 Task: Compose an email with the signature London Baker with the subject Request for feedback on an annual report and the message Could you please provide a breakdown of the project scope statement? from softage.3@softage.net to softage.1@softage.net with an attached audio file Audio_book_club_discussion.mp3 Undo the message, redo the message and add the line (Thank you) Send the email. Finally, move the email from Sent Items to the label Job descriptions
Action: Mouse moved to (93, 123)
Screenshot: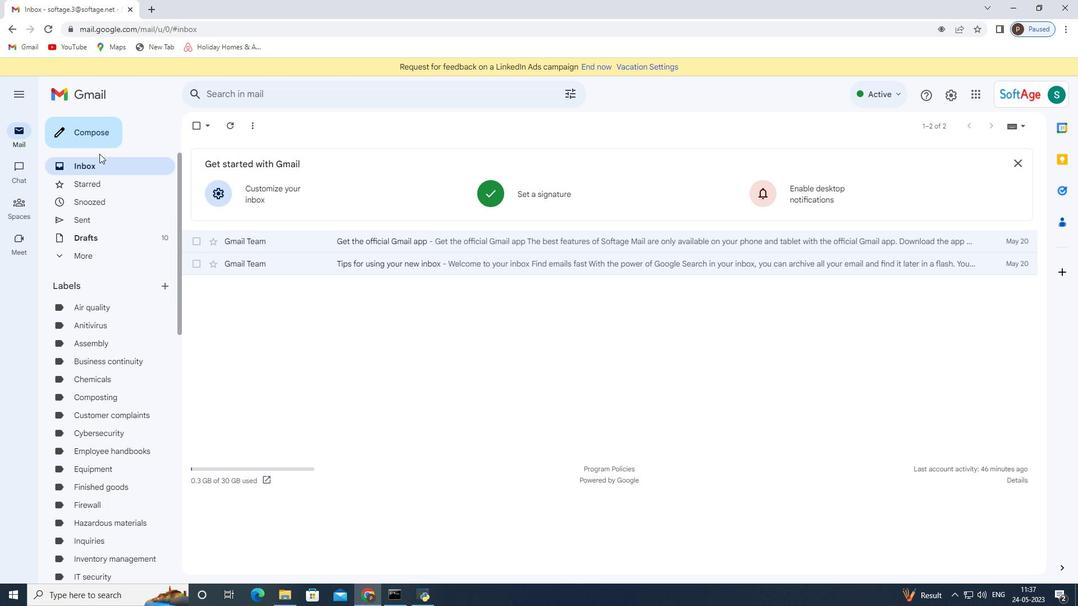 
Action: Mouse pressed left at (93, 123)
Screenshot: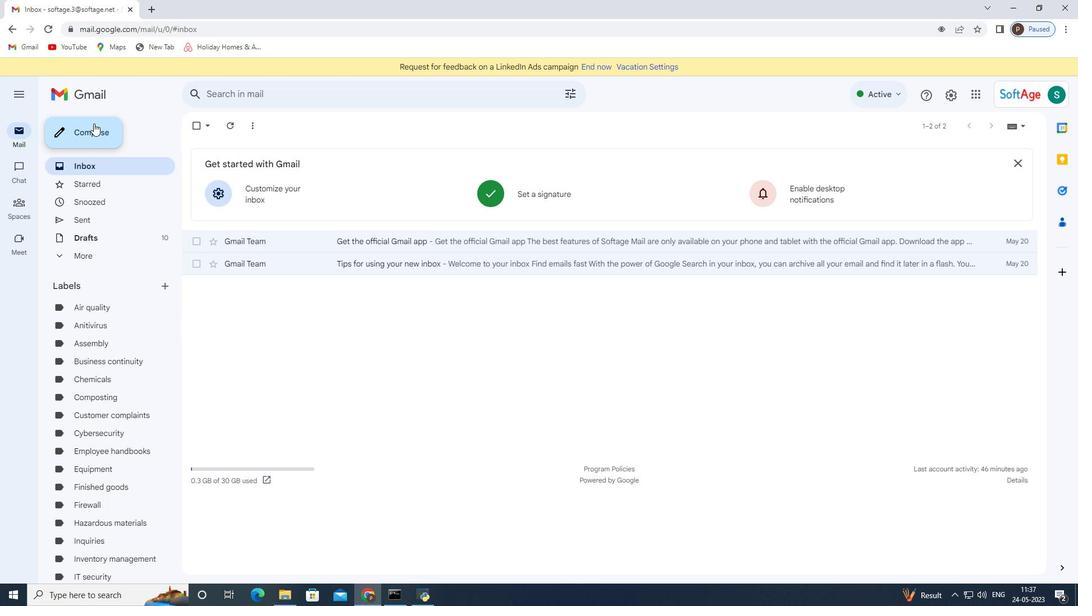 
Action: Mouse moved to (906, 565)
Screenshot: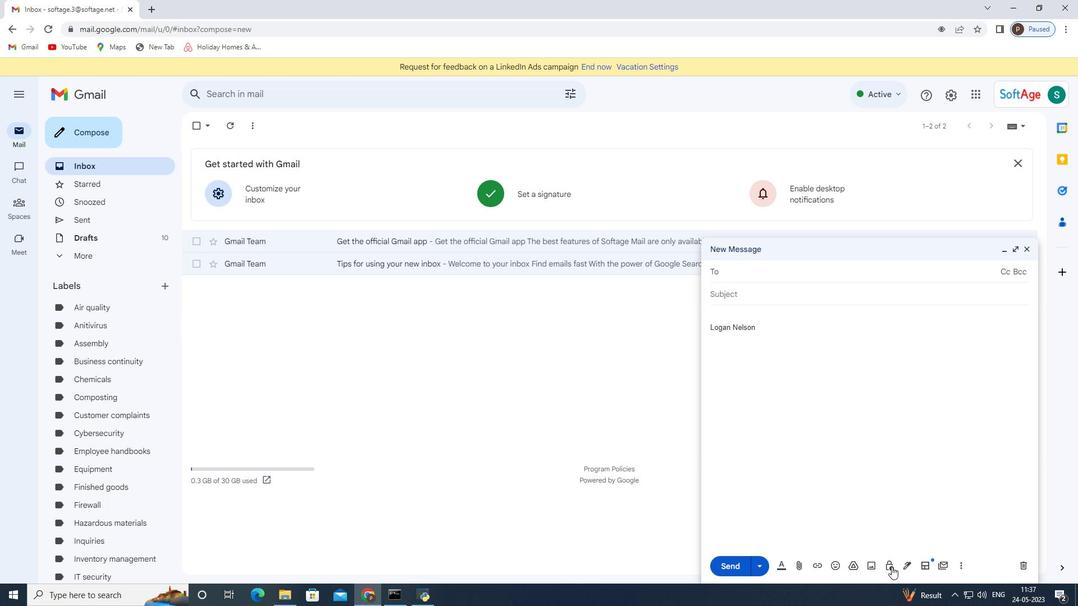 
Action: Mouse pressed left at (906, 565)
Screenshot: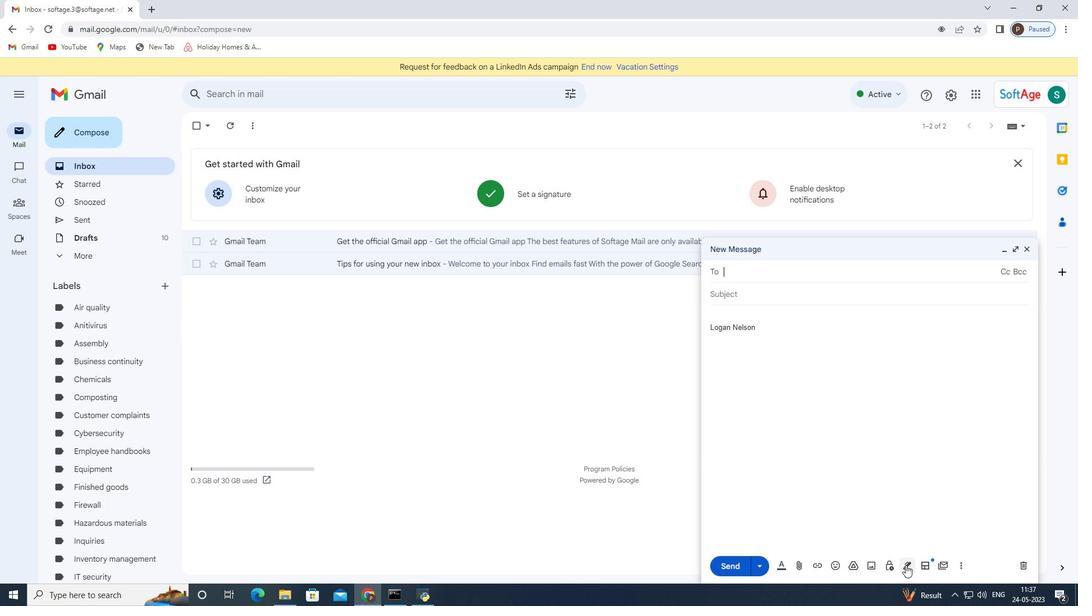 
Action: Mouse moved to (945, 509)
Screenshot: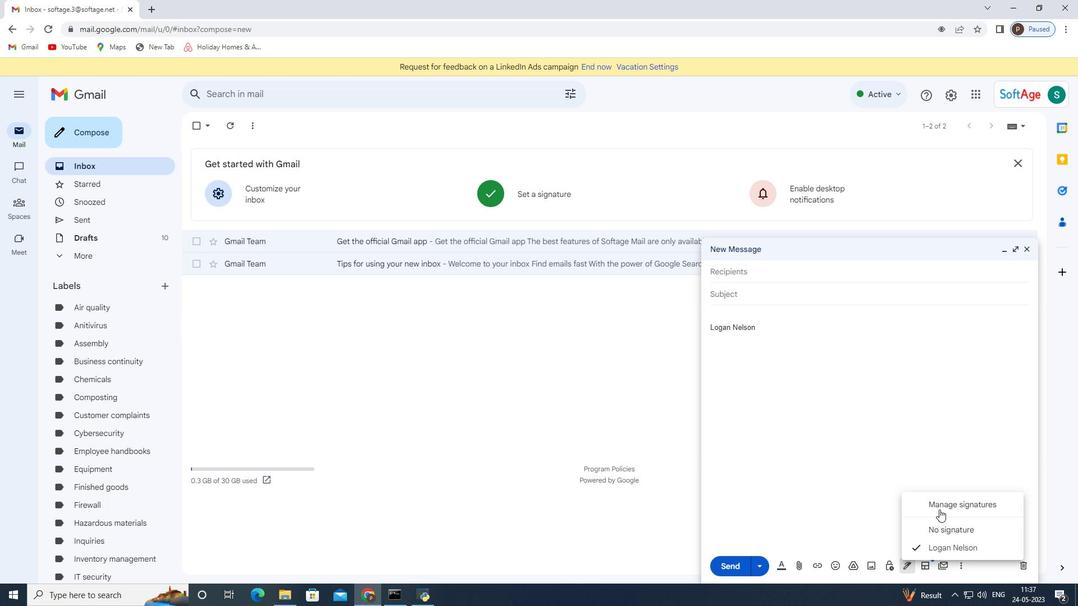 
Action: Mouse pressed left at (945, 509)
Screenshot: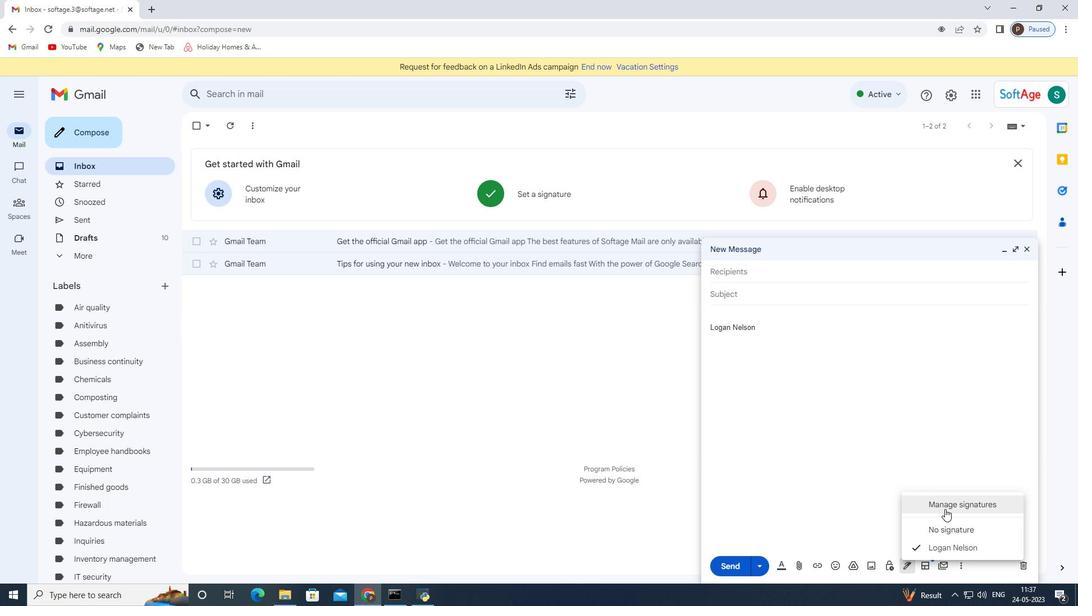 
Action: Mouse moved to (1029, 250)
Screenshot: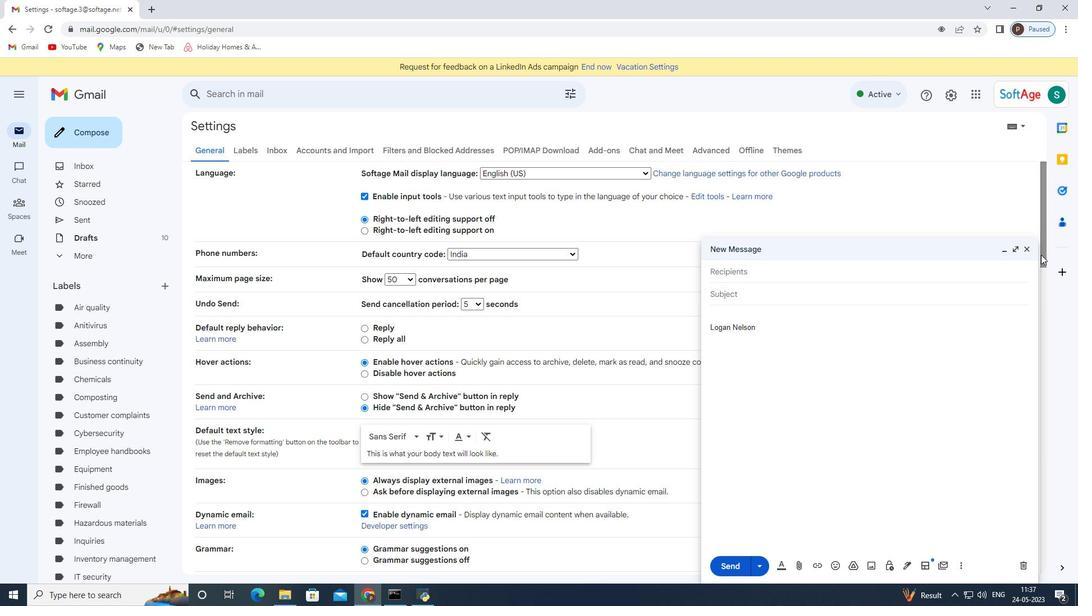 
Action: Mouse pressed left at (1029, 250)
Screenshot: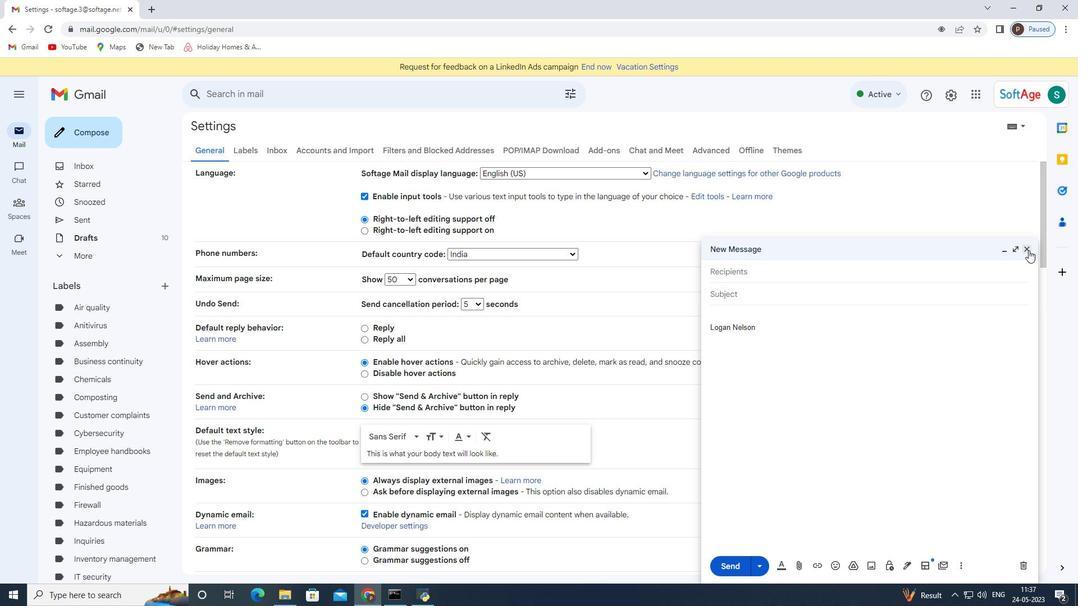 
Action: Mouse moved to (674, 424)
Screenshot: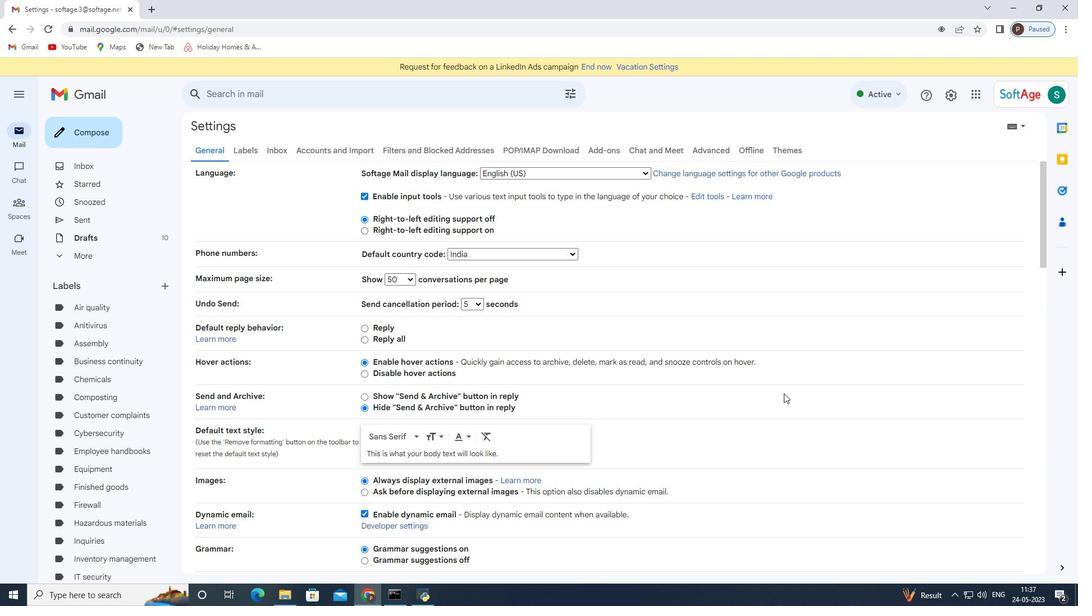 
Action: Mouse scrolled (674, 424) with delta (0, 0)
Screenshot: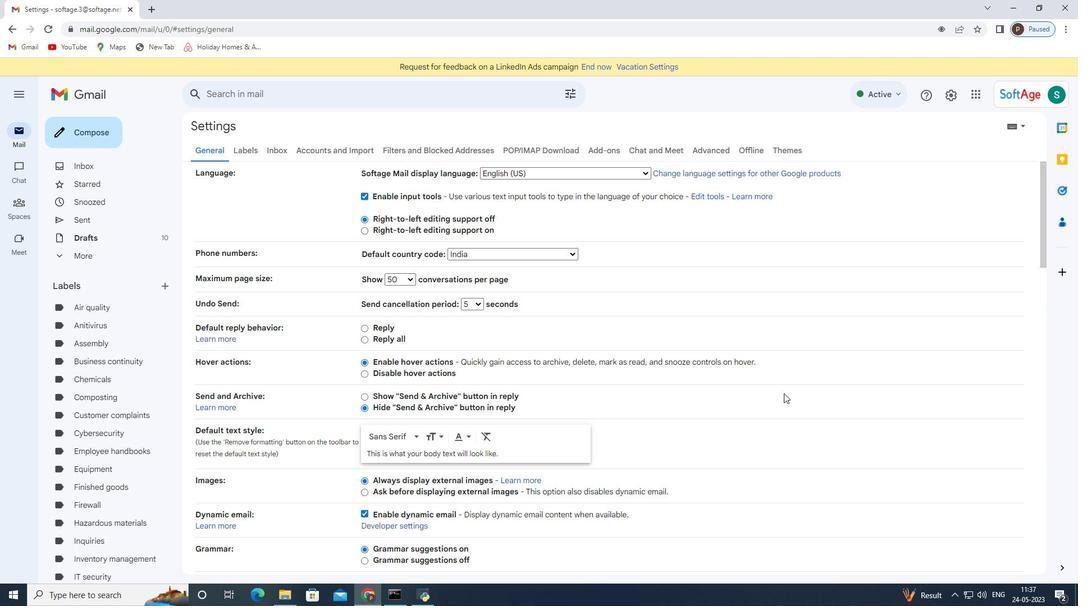 
Action: Mouse scrolled (674, 424) with delta (0, 0)
Screenshot: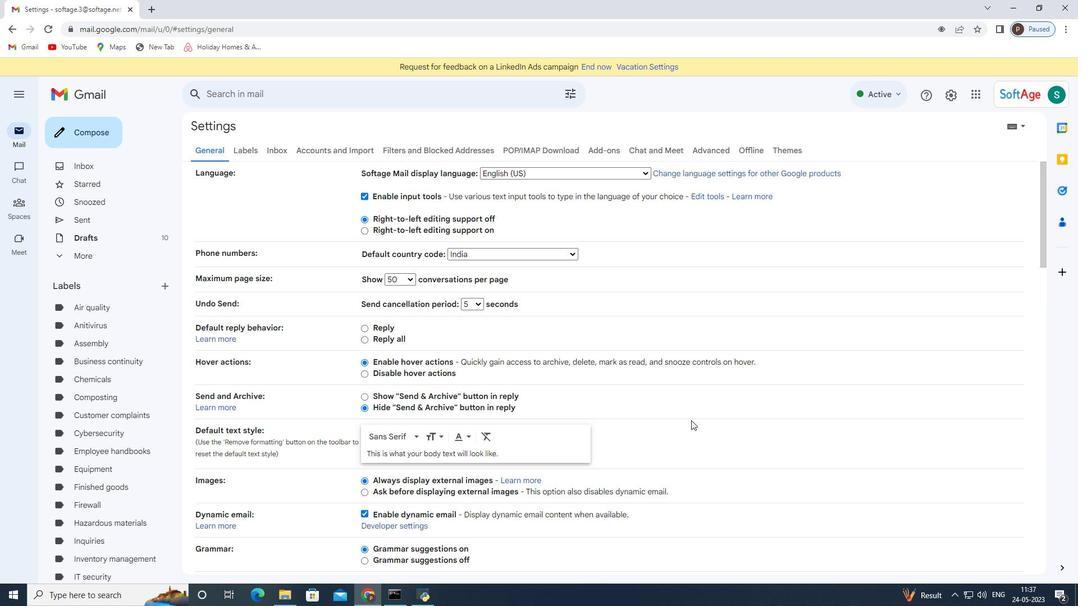 
Action: Mouse scrolled (674, 424) with delta (0, 0)
Screenshot: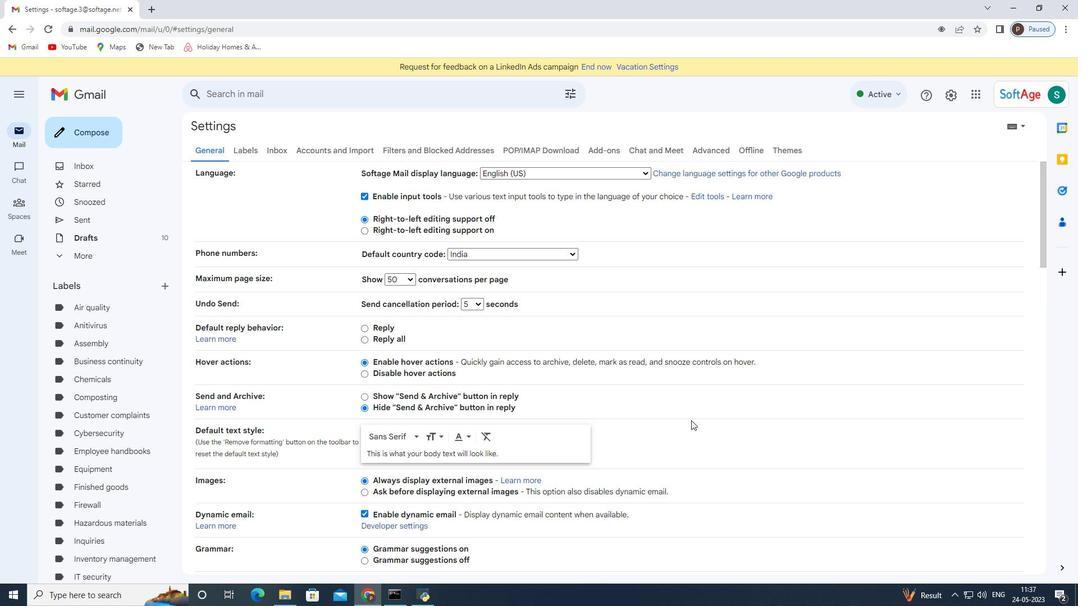 
Action: Mouse moved to (672, 424)
Screenshot: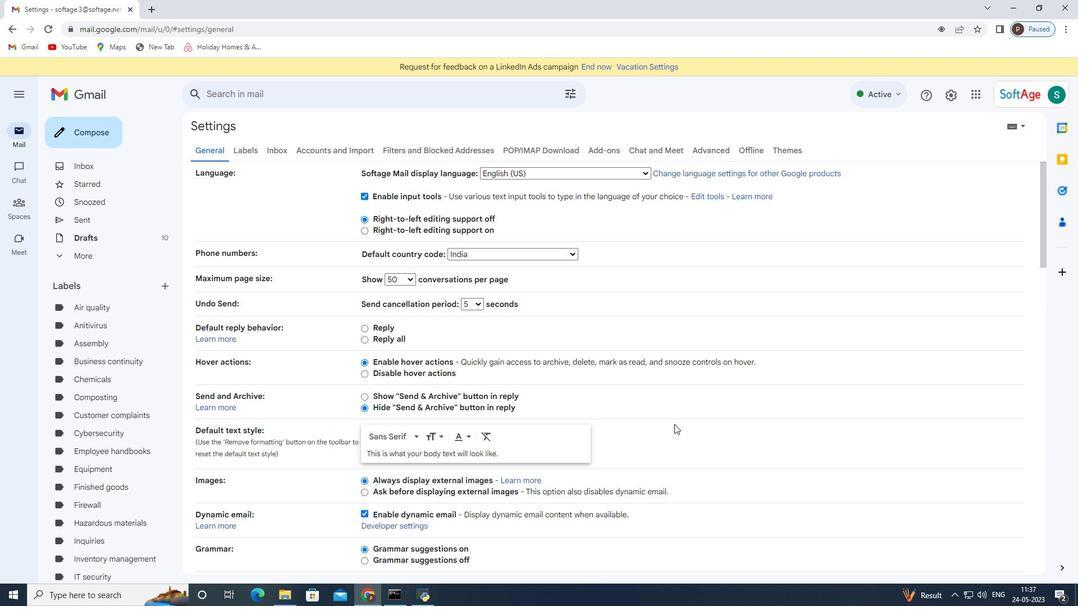 
Action: Mouse scrolled (672, 424) with delta (0, 0)
Screenshot: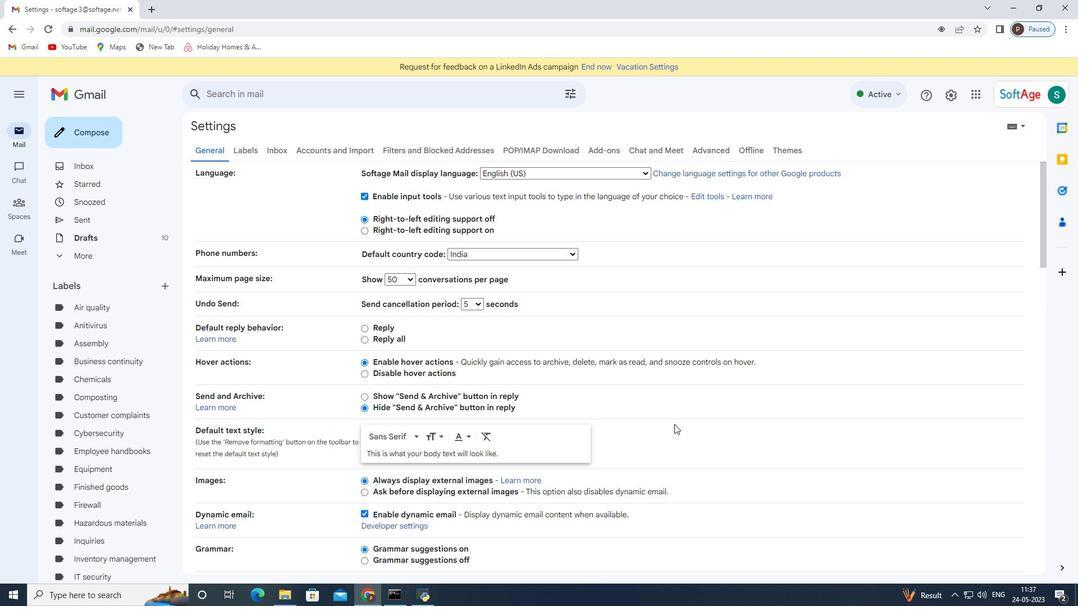 
Action: Mouse moved to (586, 411)
Screenshot: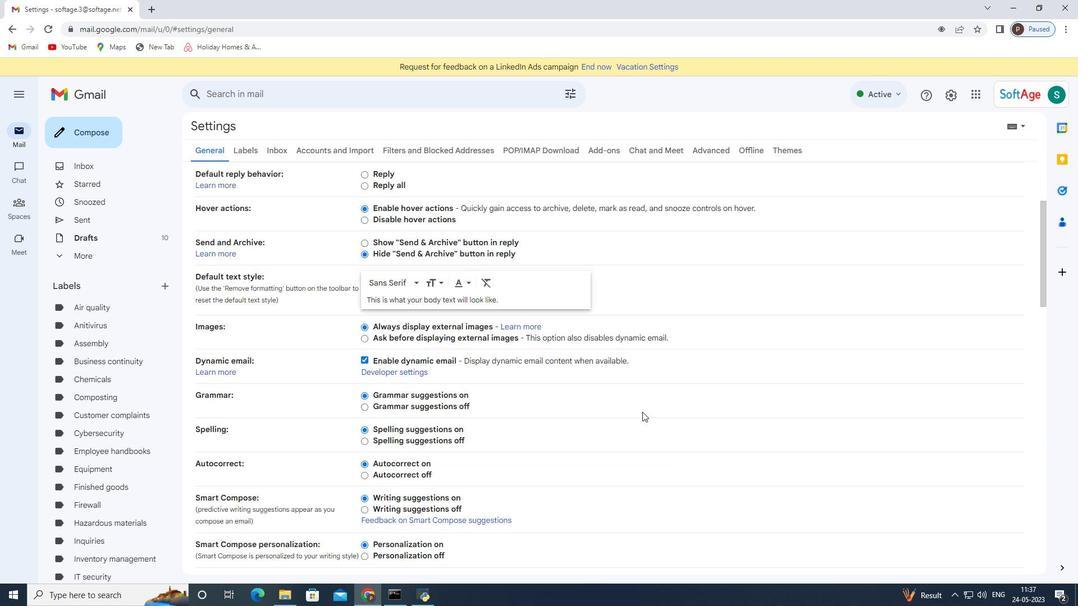 
Action: Mouse scrolled (586, 411) with delta (0, 0)
Screenshot: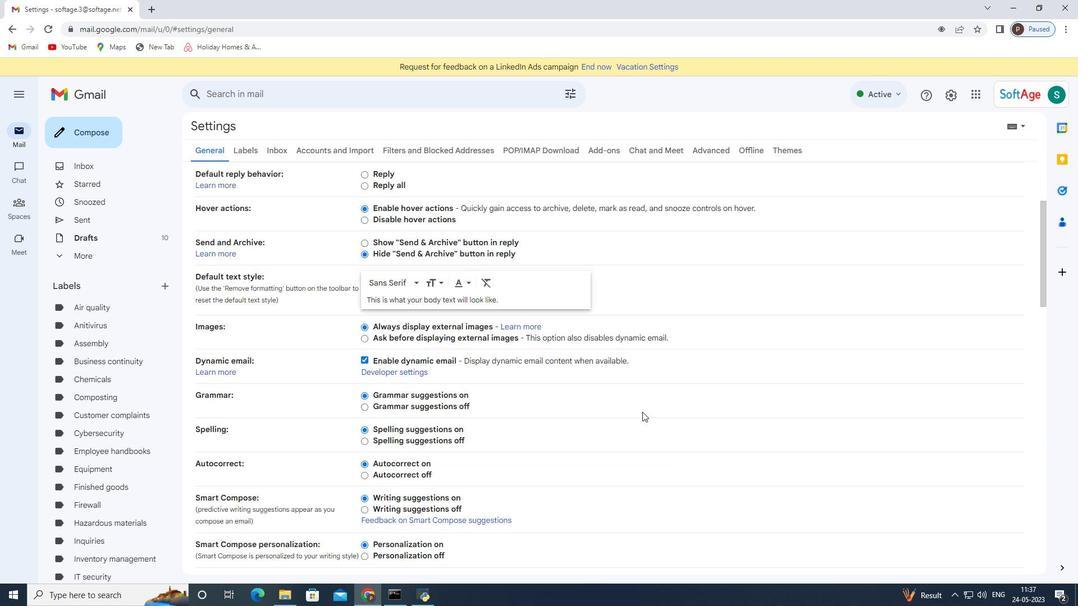 
Action: Mouse moved to (563, 413)
Screenshot: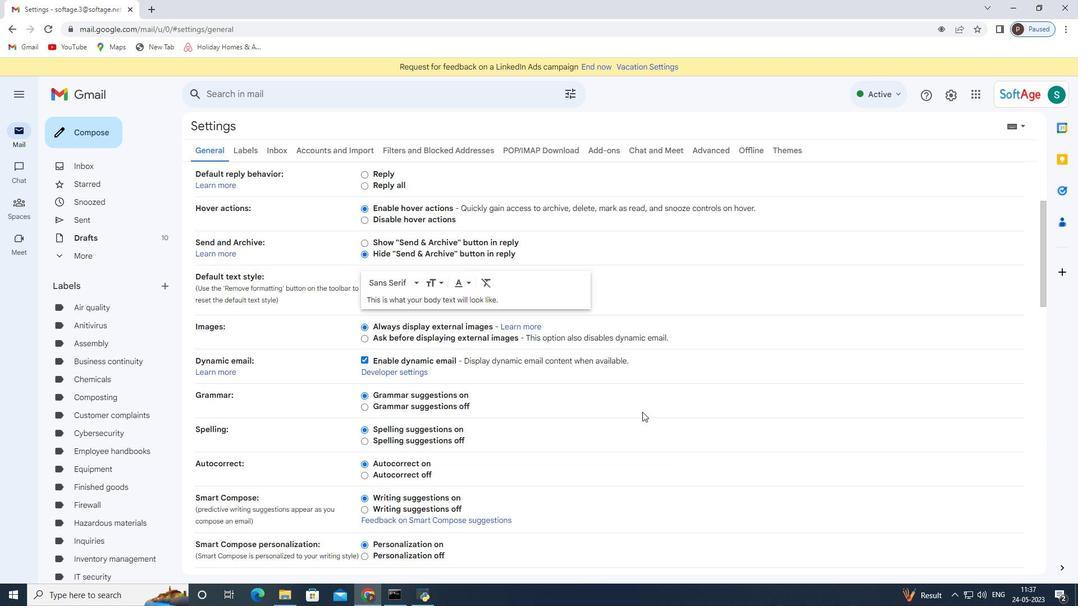 
Action: Mouse scrolled (563, 412) with delta (0, 0)
Screenshot: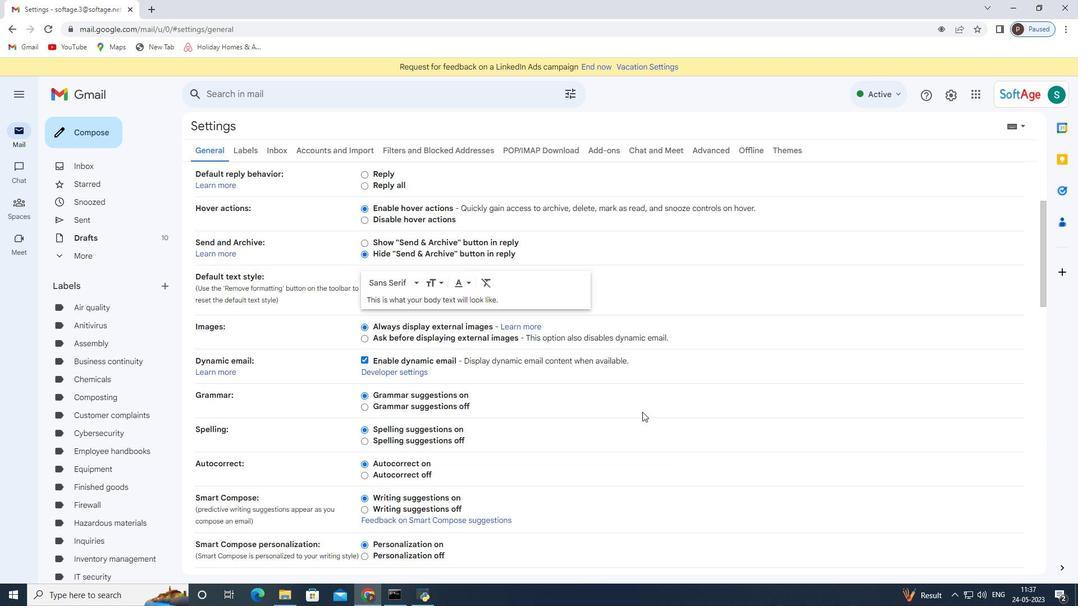 
Action: Mouse moved to (547, 413)
Screenshot: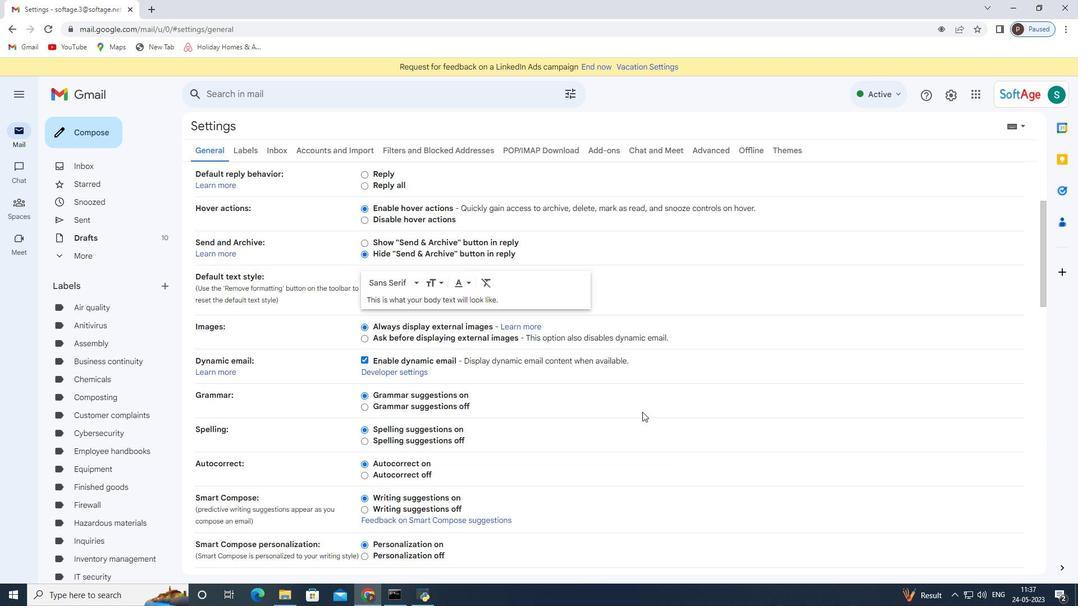 
Action: Mouse scrolled (555, 413) with delta (0, 0)
Screenshot: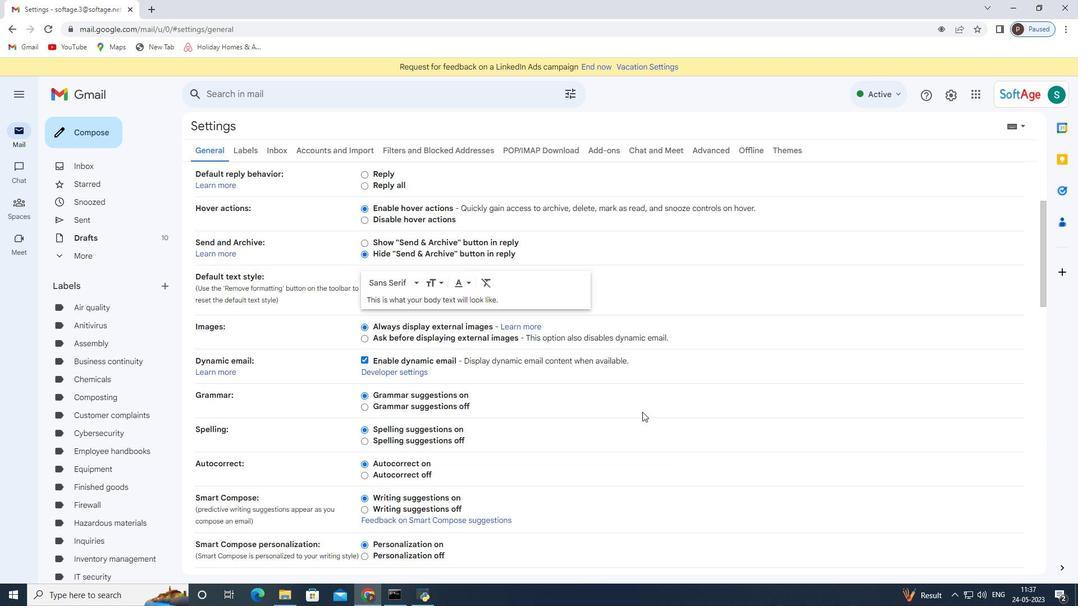 
Action: Mouse moved to (538, 414)
Screenshot: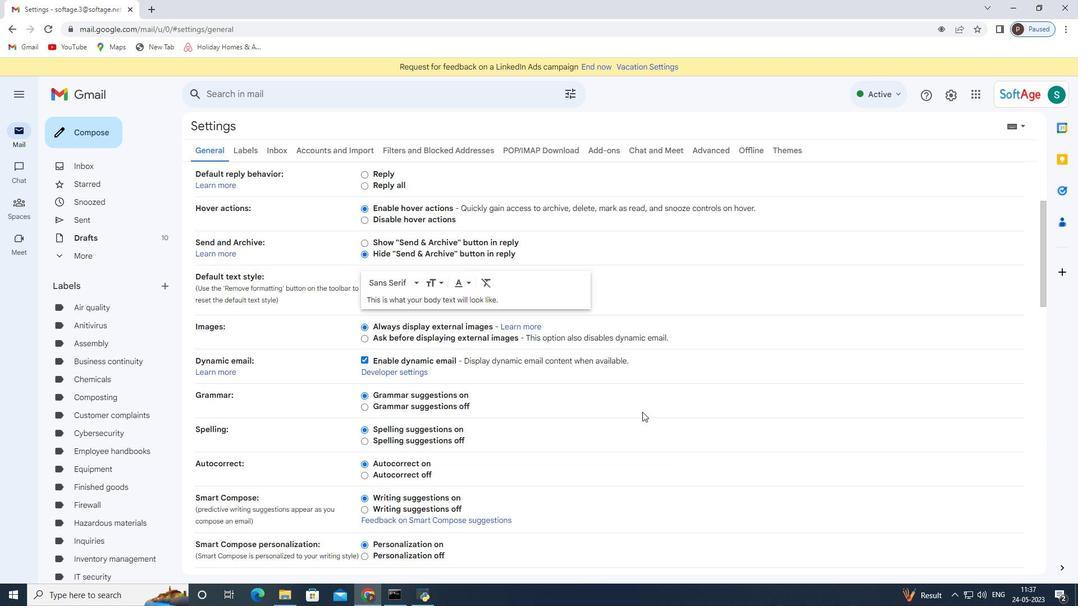 
Action: Mouse scrolled (538, 413) with delta (0, 0)
Screenshot: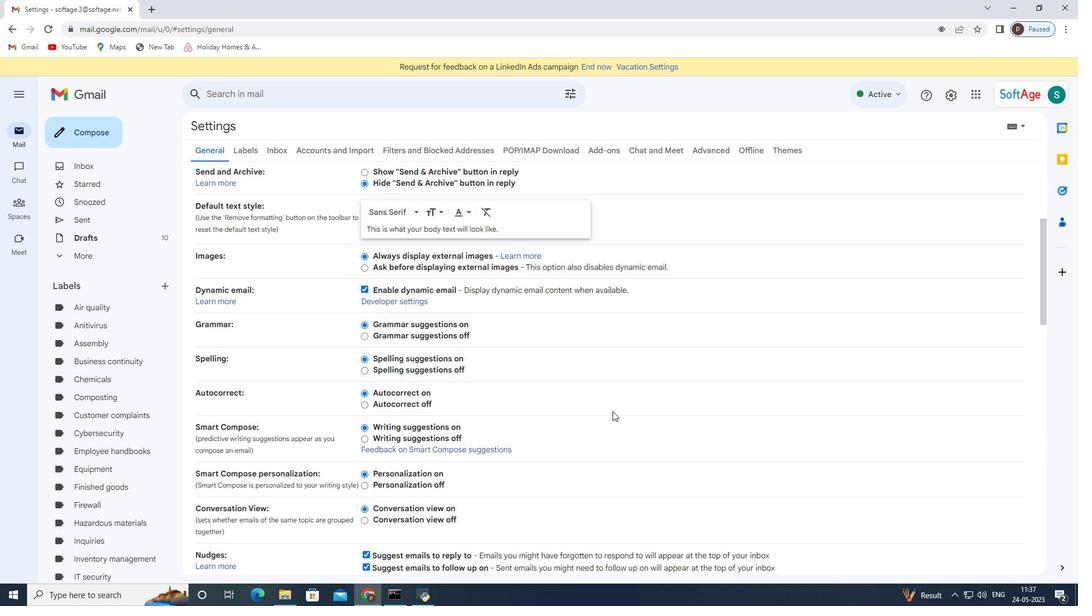 
Action: Mouse moved to (517, 404)
Screenshot: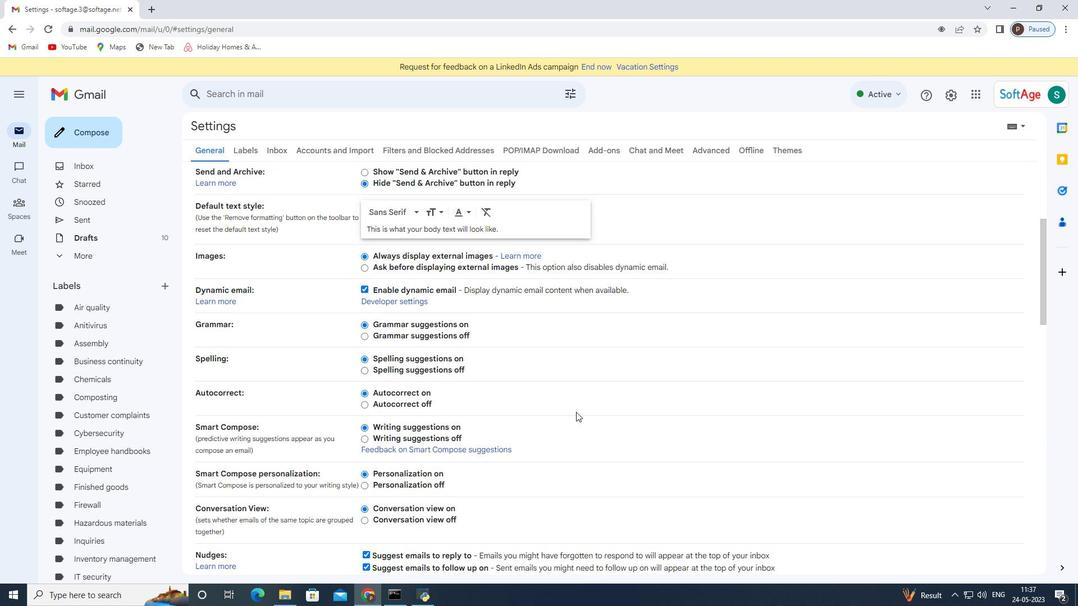 
Action: Mouse scrolled (517, 403) with delta (0, 0)
Screenshot: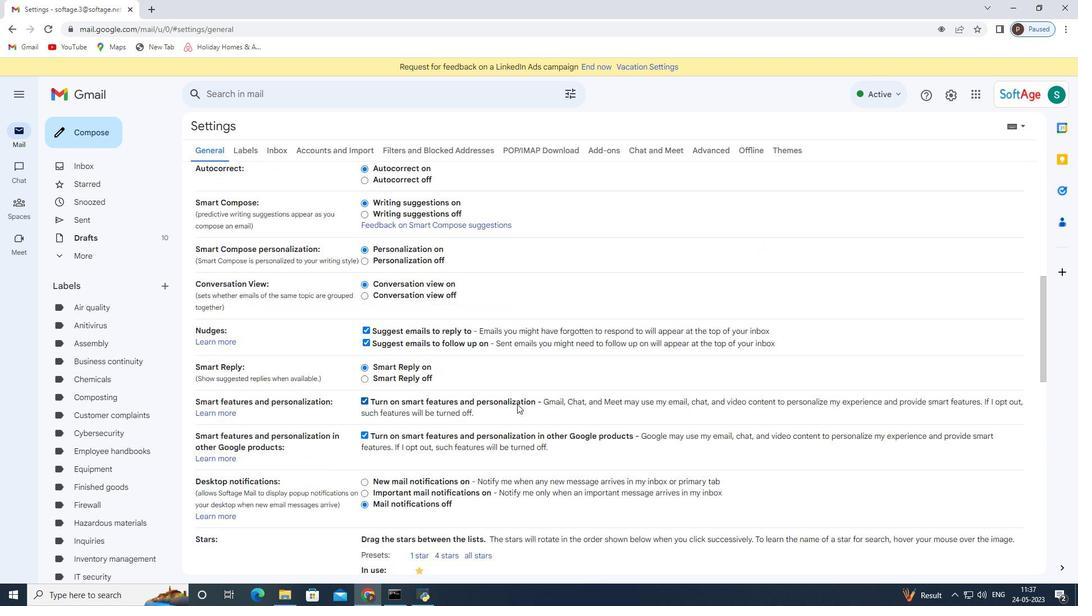
Action: Mouse scrolled (517, 404) with delta (0, 0)
Screenshot: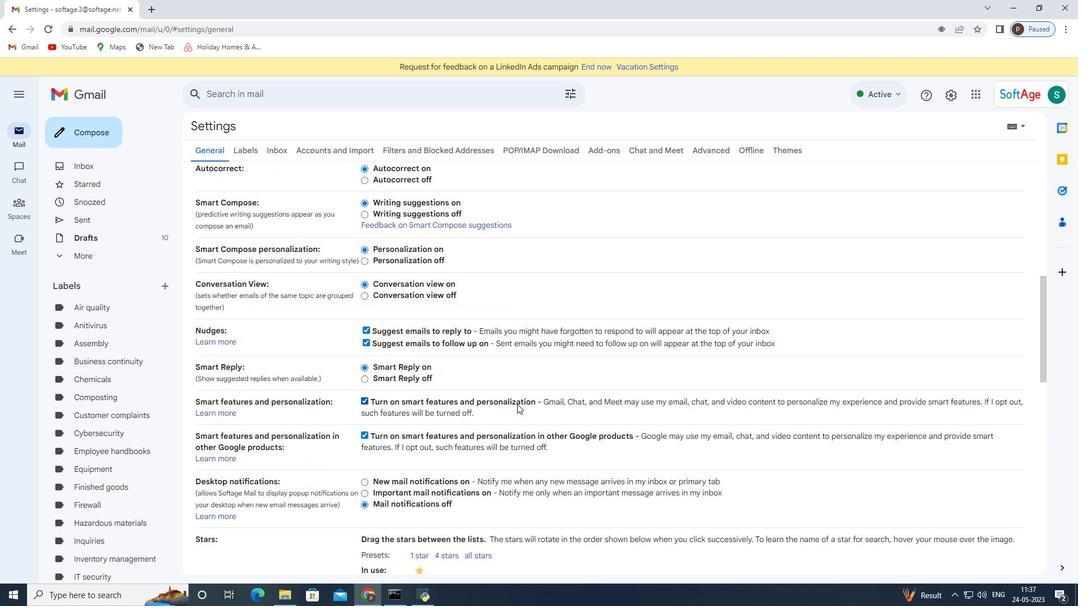 
Action: Mouse scrolled (517, 403) with delta (0, 0)
Screenshot: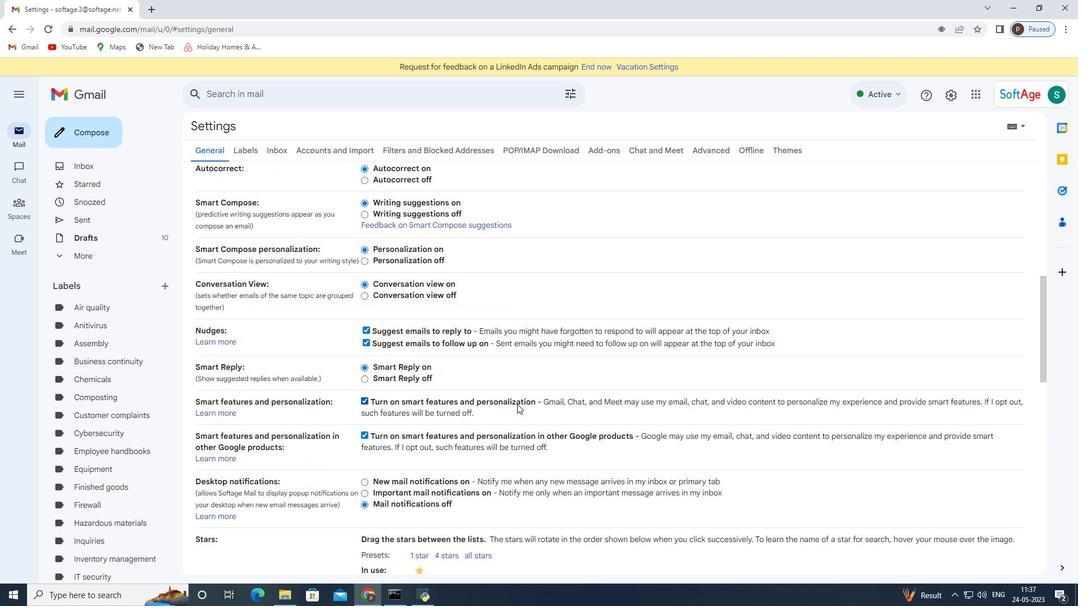 
Action: Mouse scrolled (517, 403) with delta (0, 0)
Screenshot: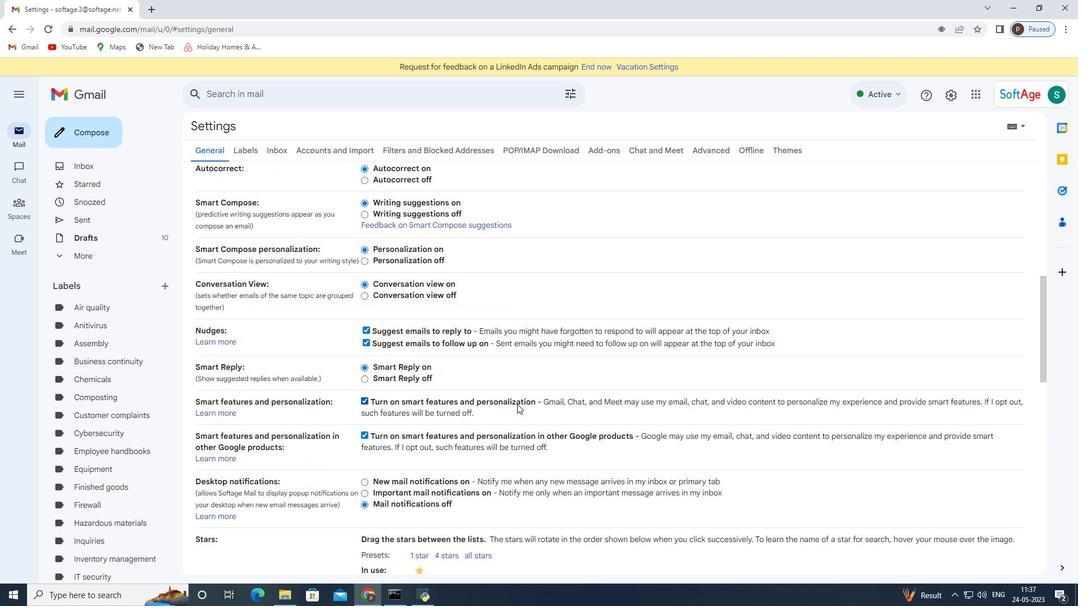 
Action: Mouse moved to (447, 448)
Screenshot: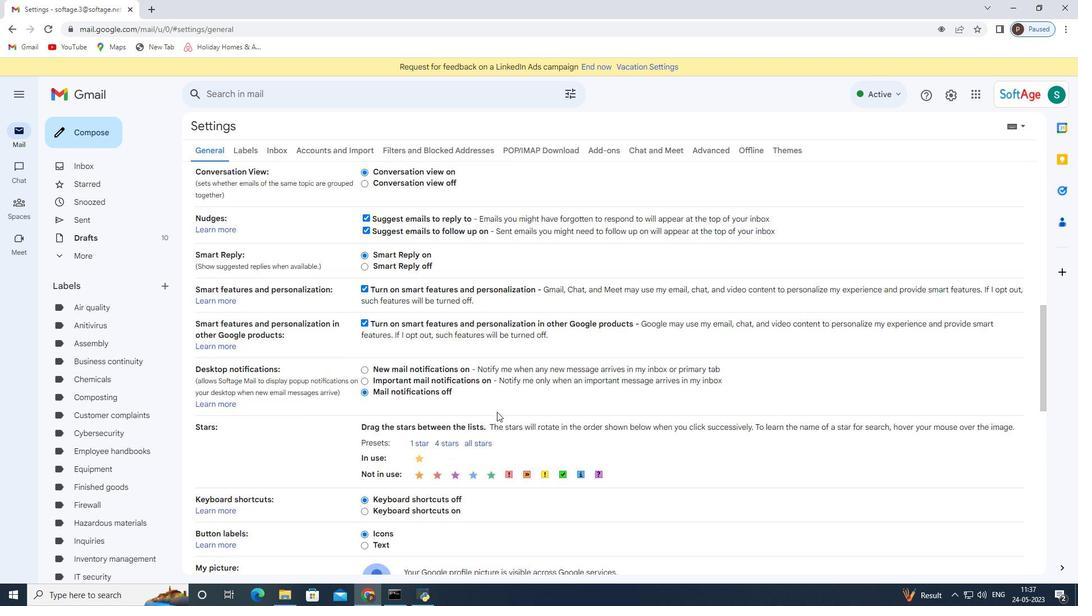 
Action: Mouse scrolled (447, 447) with delta (0, 0)
Screenshot: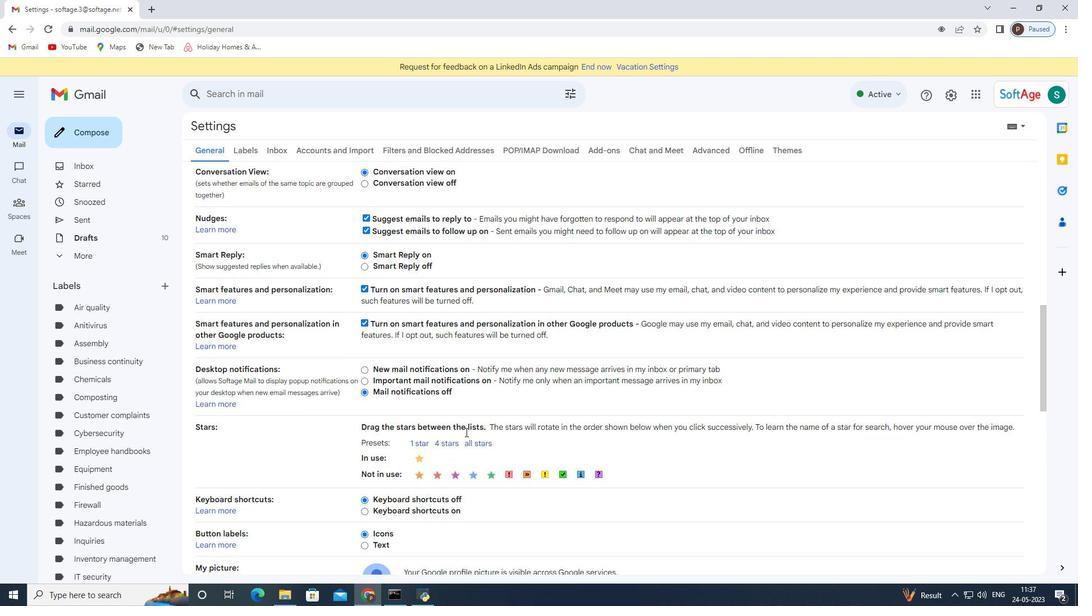 
Action: Mouse scrolled (447, 447) with delta (0, 0)
Screenshot: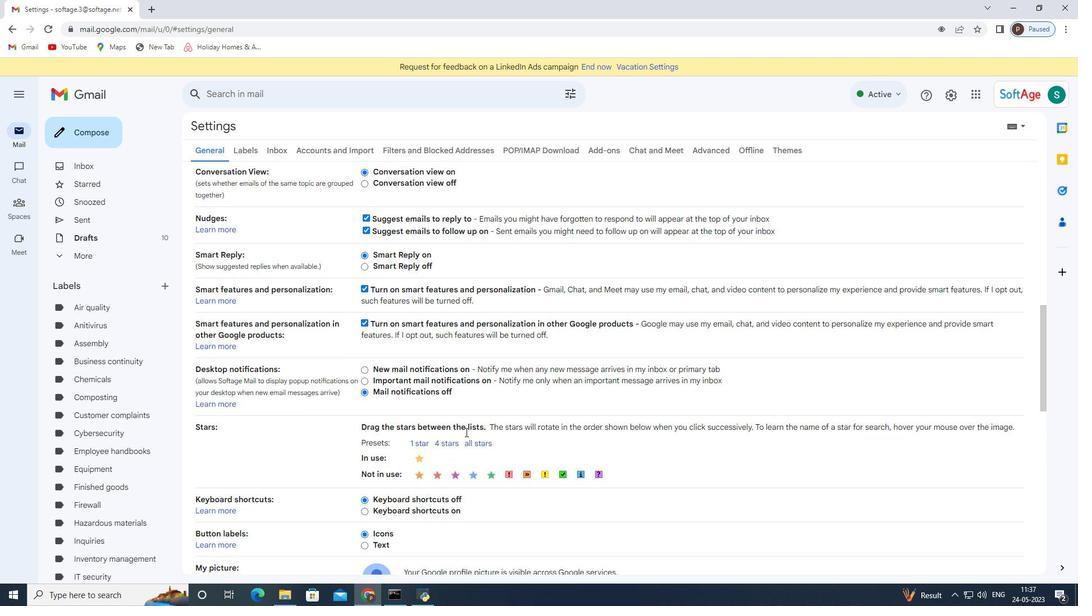
Action: Mouse scrolled (447, 447) with delta (0, 0)
Screenshot: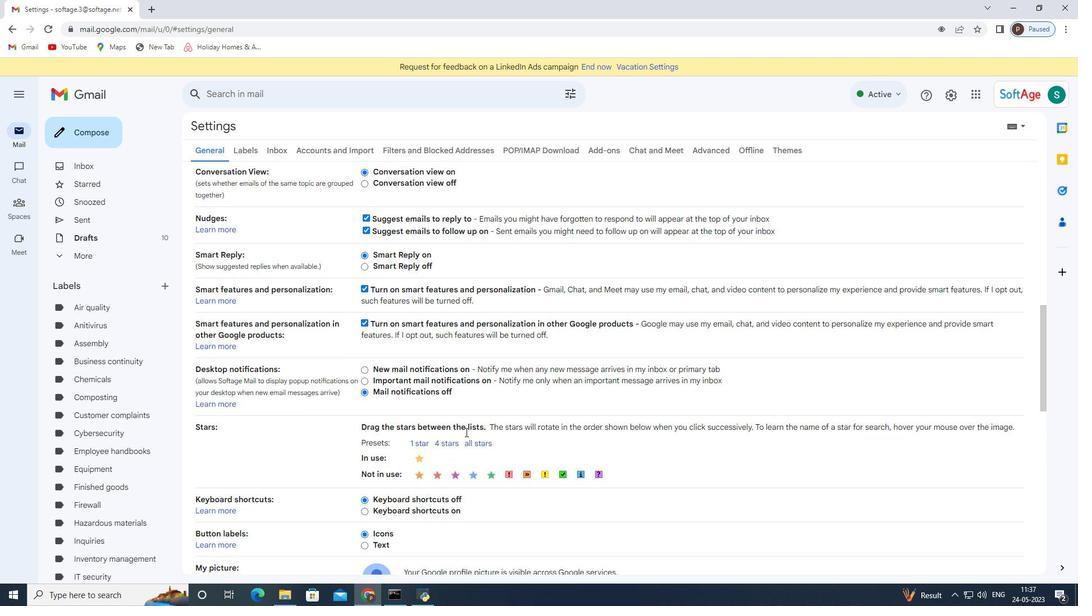 
Action: Mouse moved to (485, 483)
Screenshot: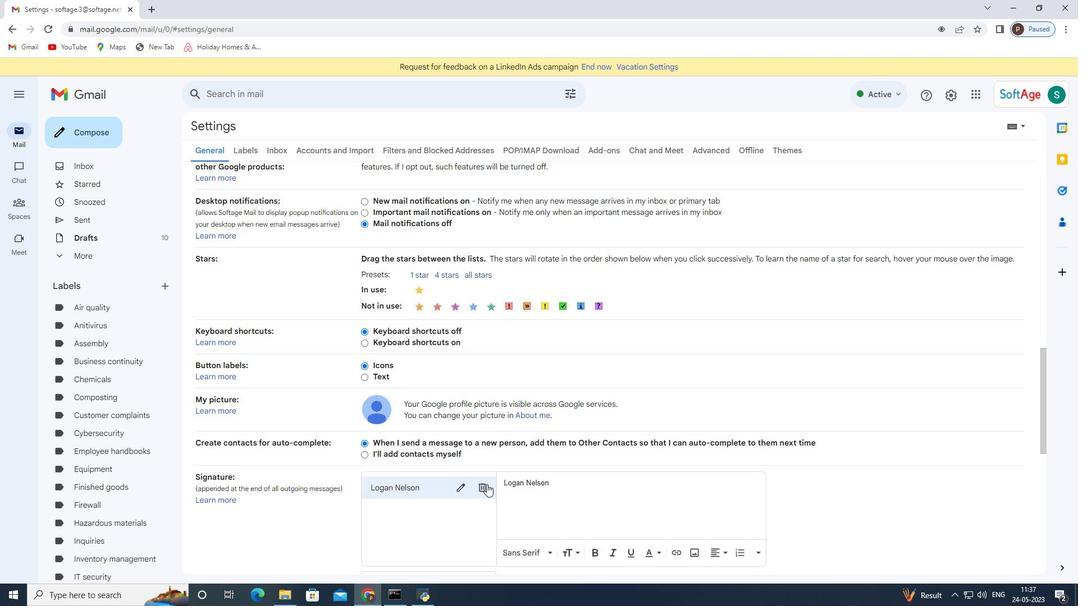 
Action: Mouse pressed left at (485, 483)
Screenshot: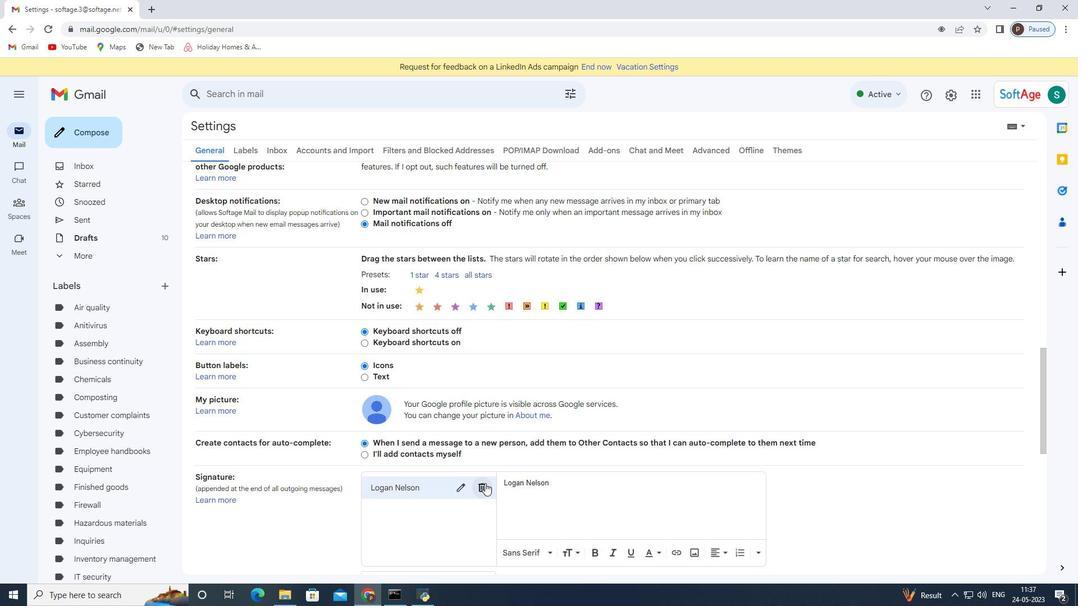 
Action: Mouse moved to (643, 342)
Screenshot: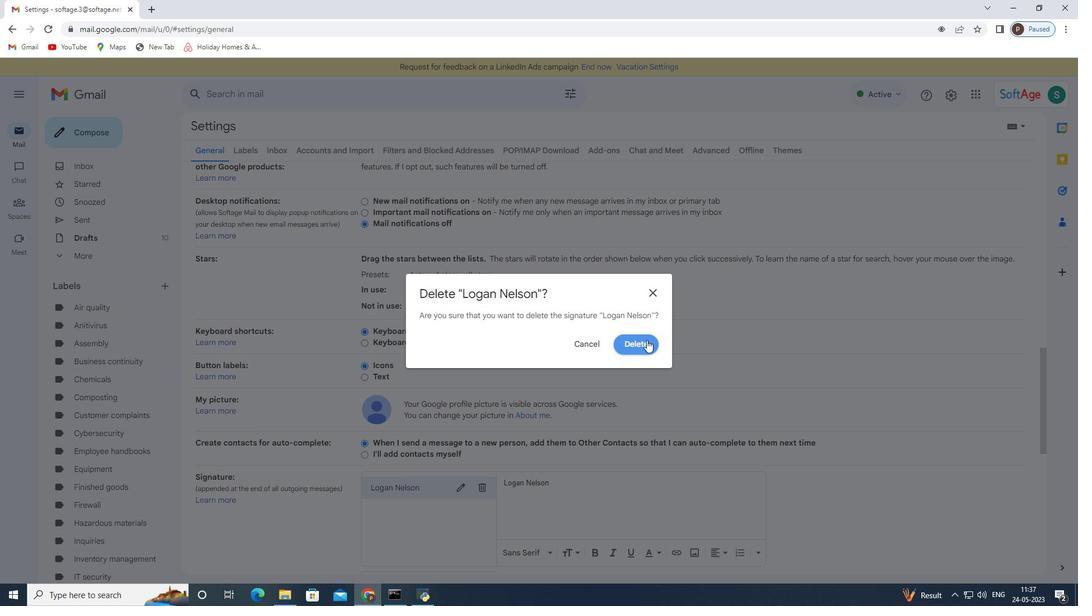 
Action: Mouse pressed left at (643, 342)
Screenshot: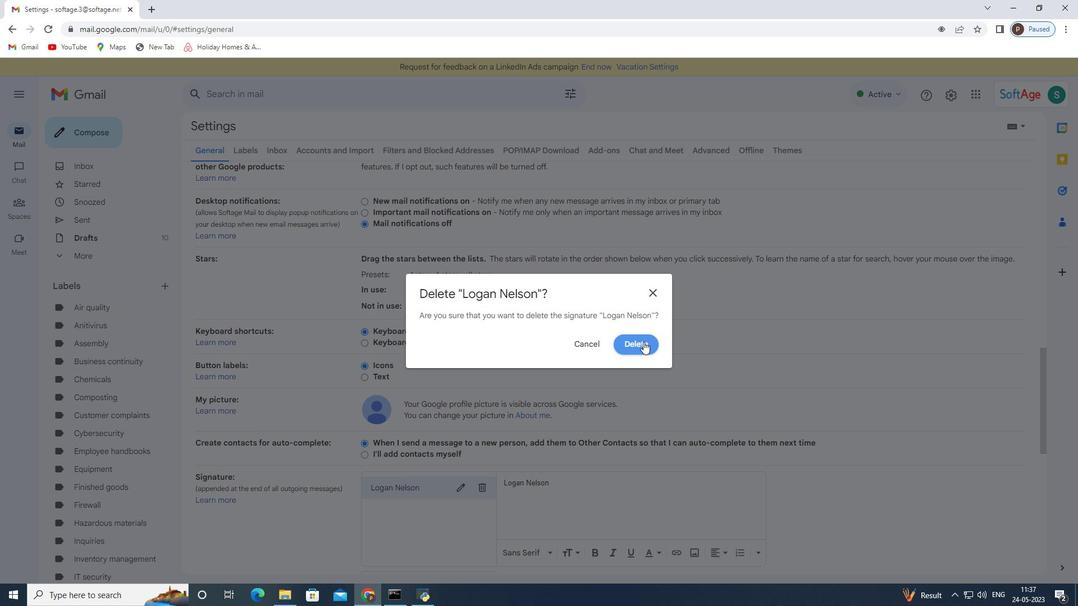 
Action: Mouse moved to (405, 499)
Screenshot: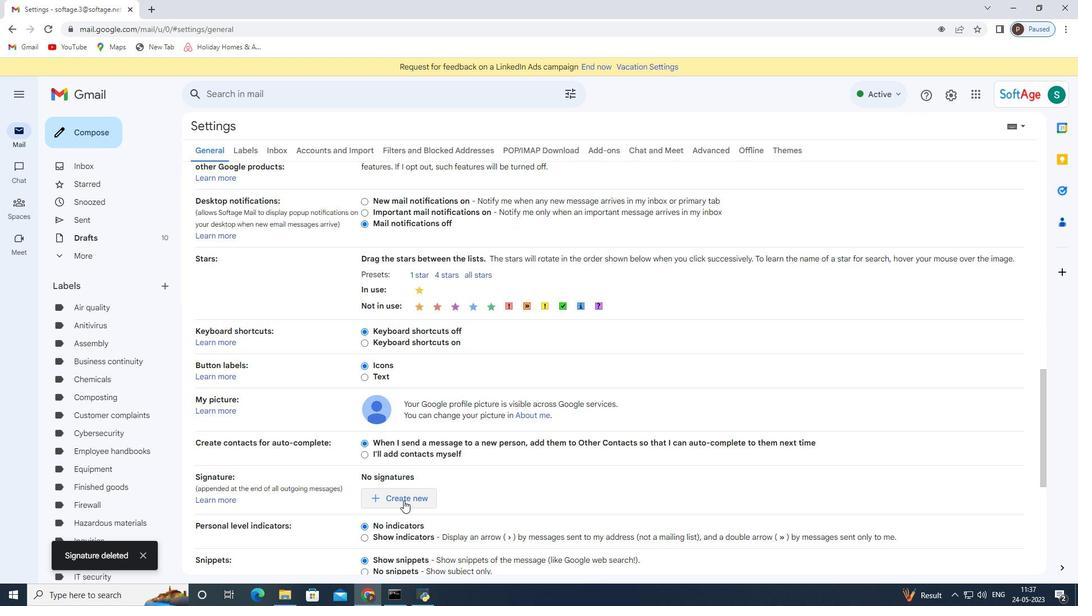 
Action: Mouse pressed left at (405, 499)
Screenshot: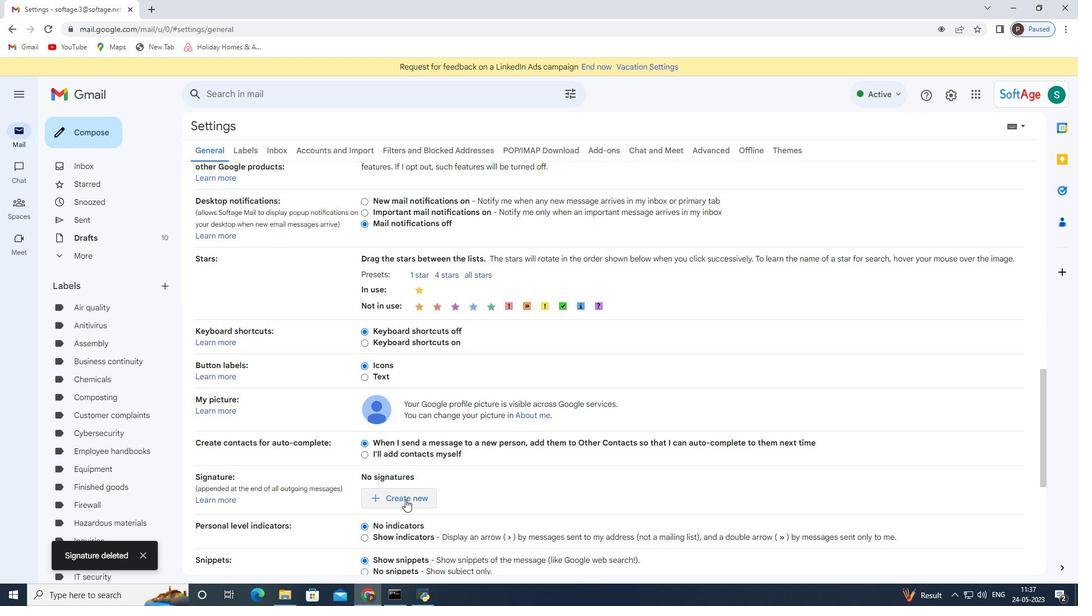 
Action: Mouse moved to (487, 317)
Screenshot: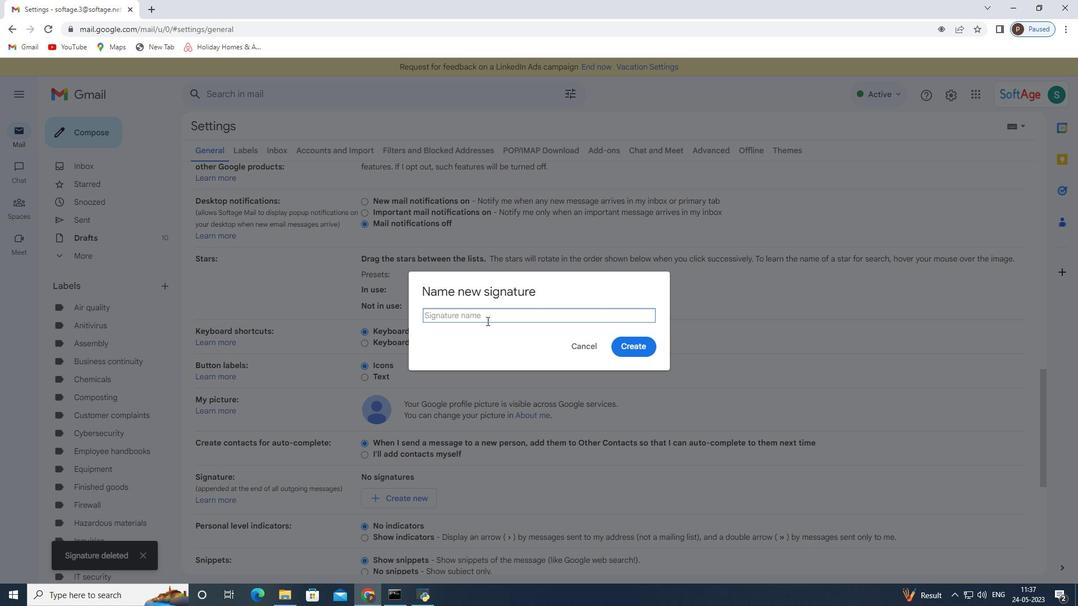 
Action: Mouse pressed left at (487, 317)
Screenshot: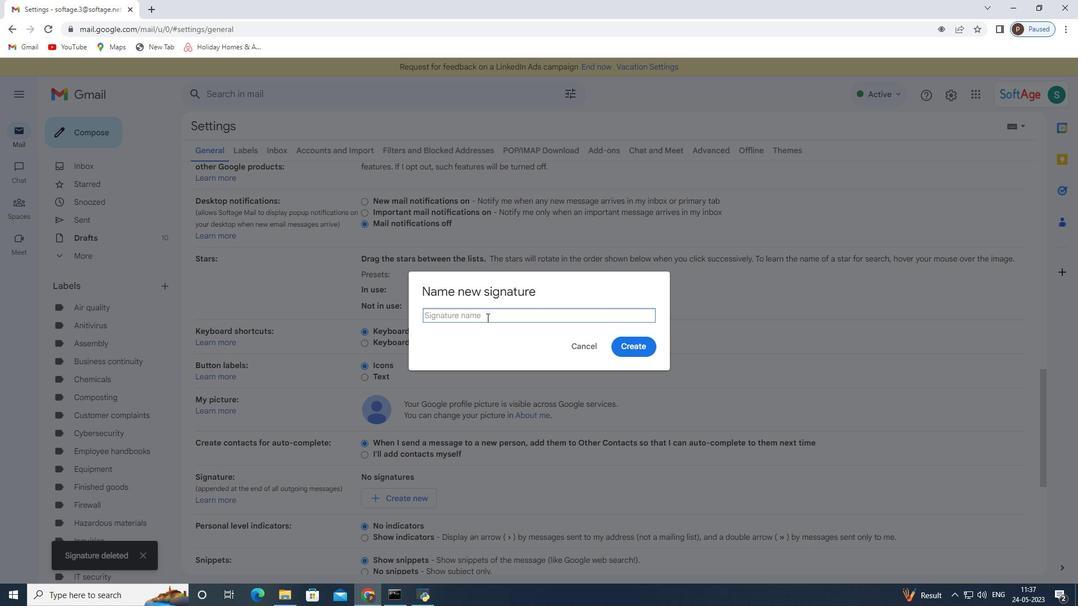 
Action: Key pressed <Key.shift>Lom<Key.backspace>ndon<Key.space><Key.shift>Baker
Screenshot: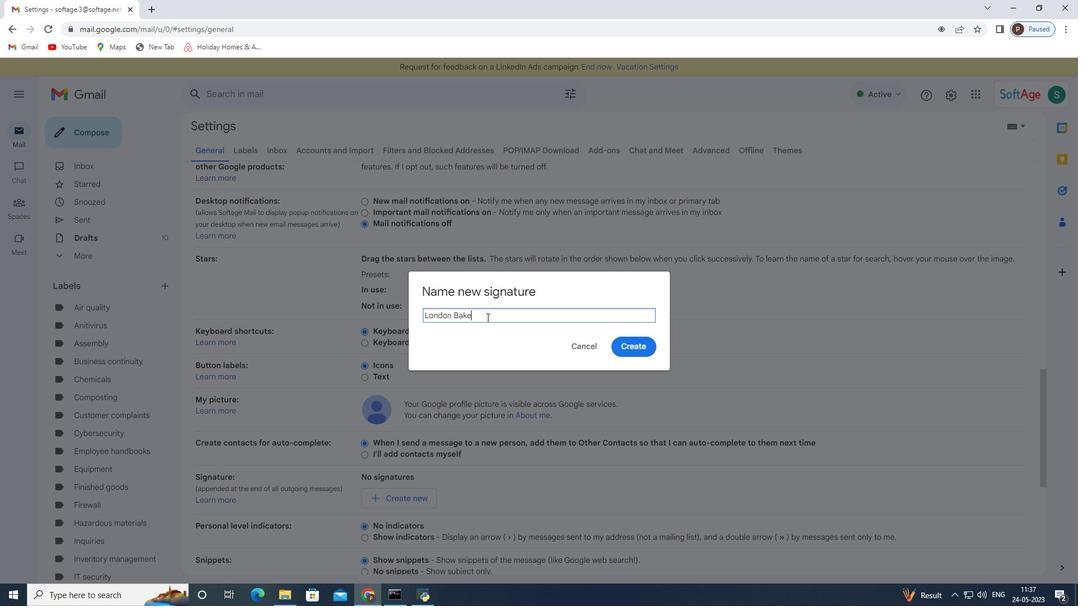 
Action: Mouse moved to (627, 342)
Screenshot: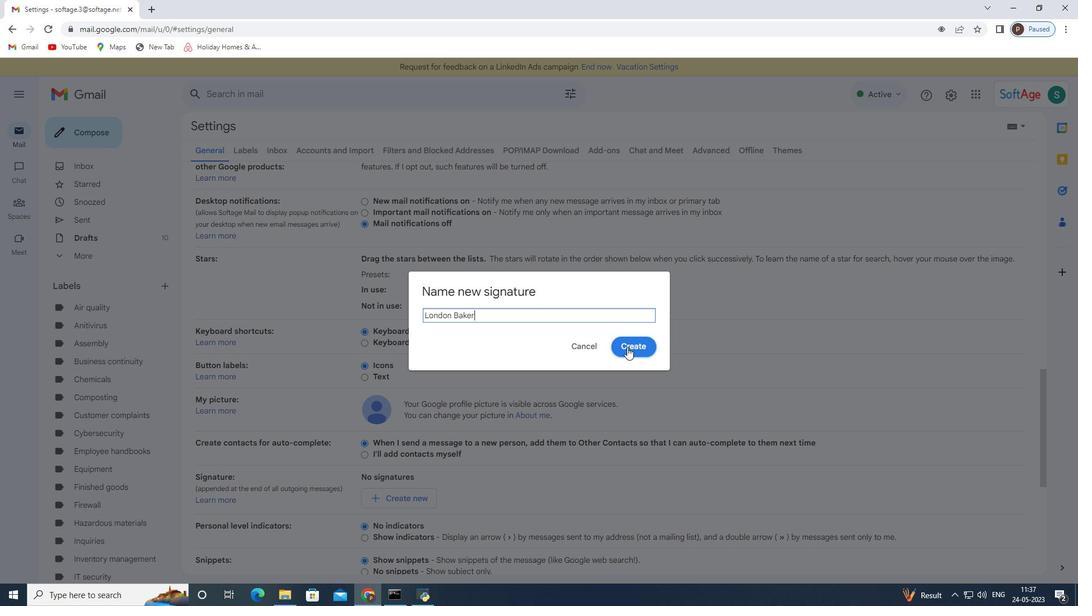 
Action: Mouse pressed left at (627, 342)
Screenshot: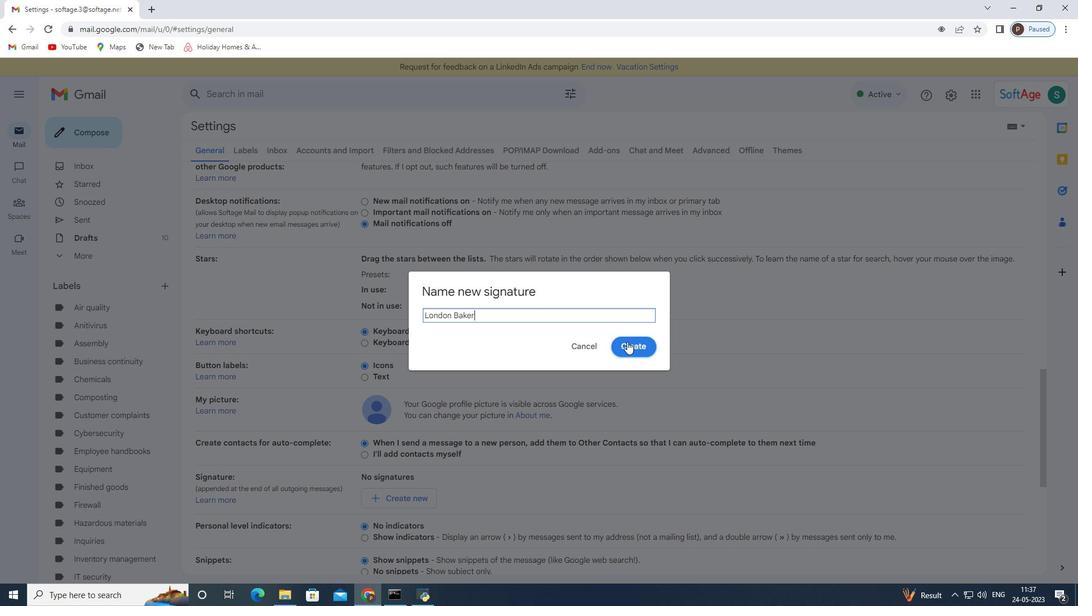 
Action: Mouse moved to (519, 485)
Screenshot: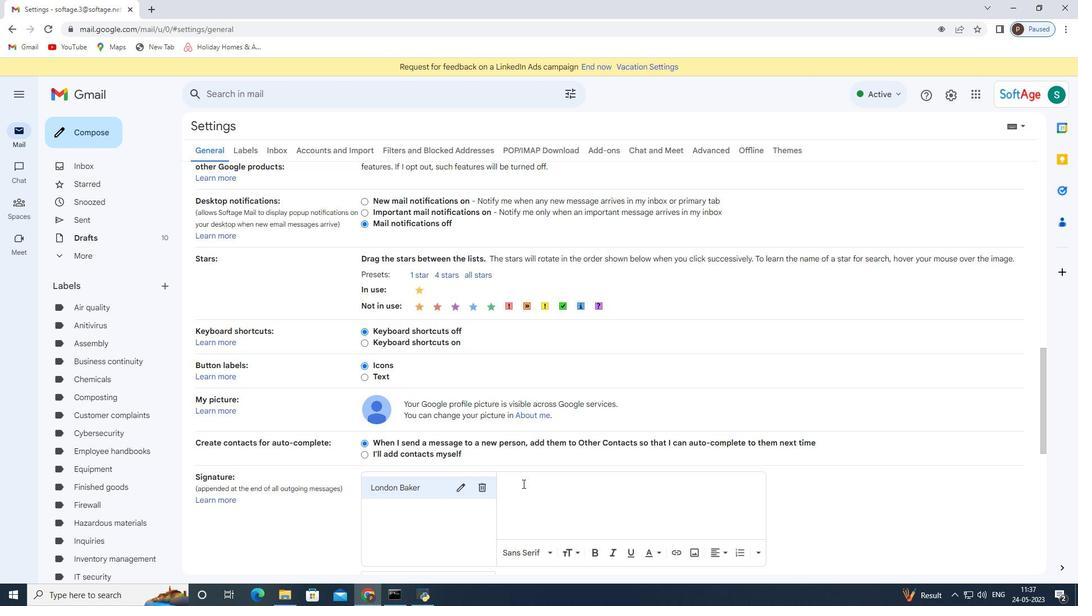 
Action: Mouse pressed left at (519, 485)
Screenshot: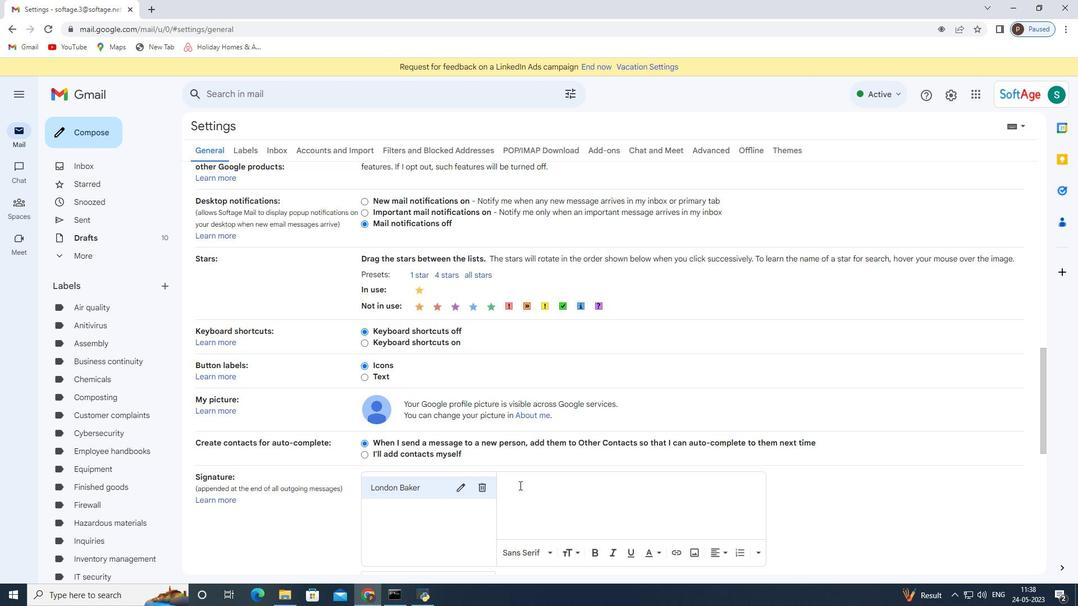 
Action: Mouse moved to (519, 485)
Screenshot: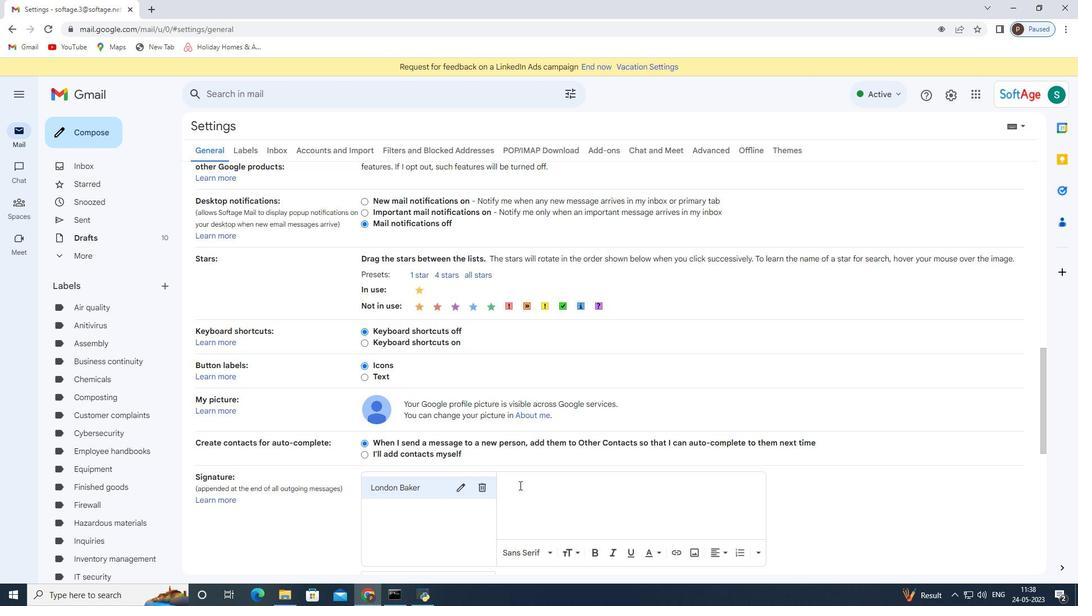 
Action: Key pressed <Key.shift>London<Key.space><Key.shift>Baker
Screenshot: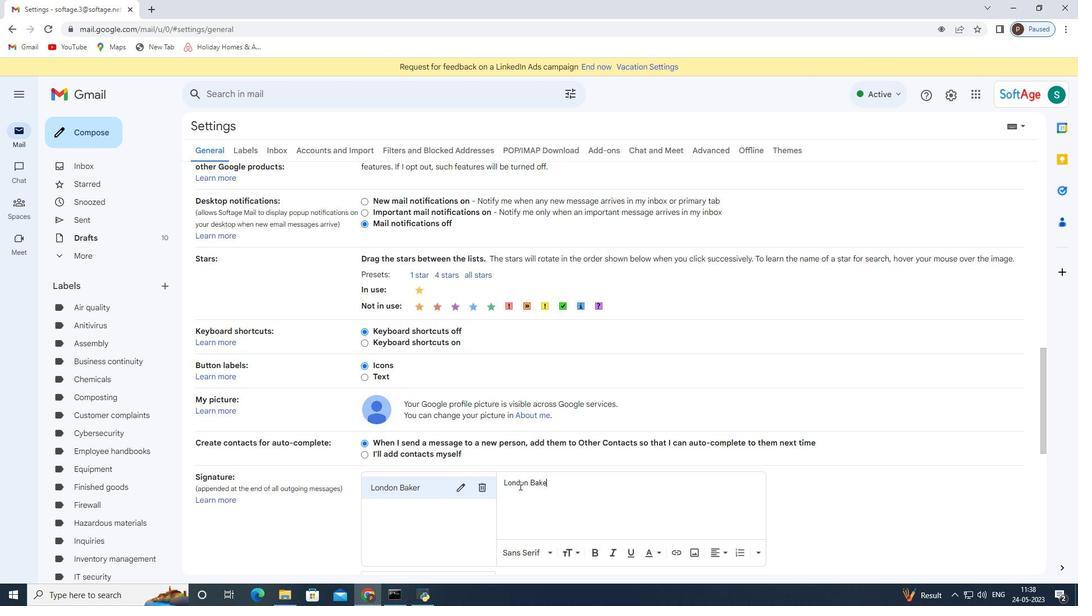
Action: Mouse scrolled (519, 485) with delta (0, 0)
Screenshot: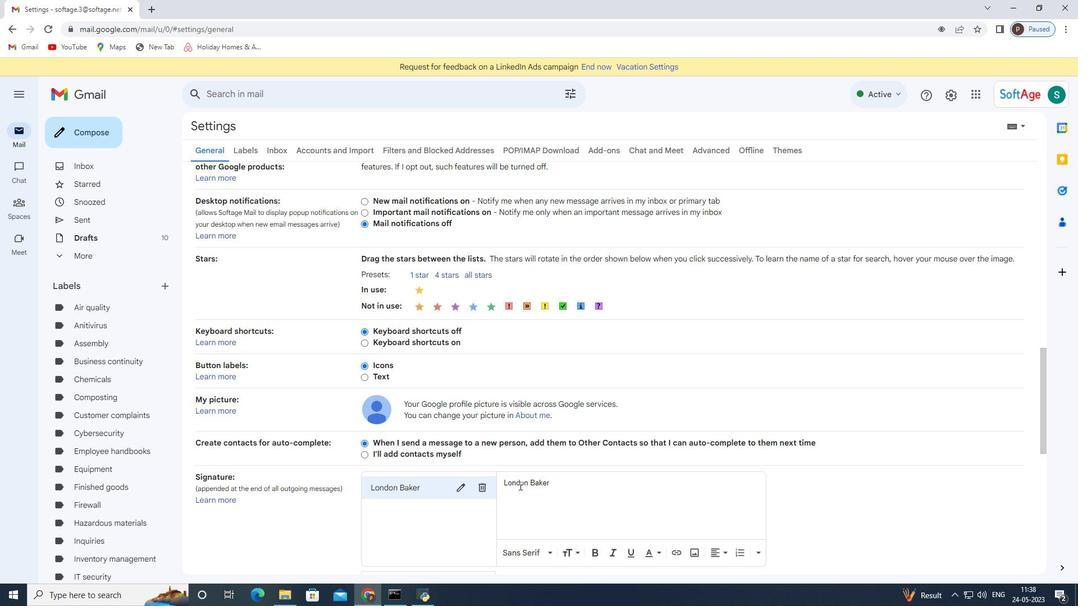 
Action: Mouse scrolled (519, 485) with delta (0, 0)
Screenshot: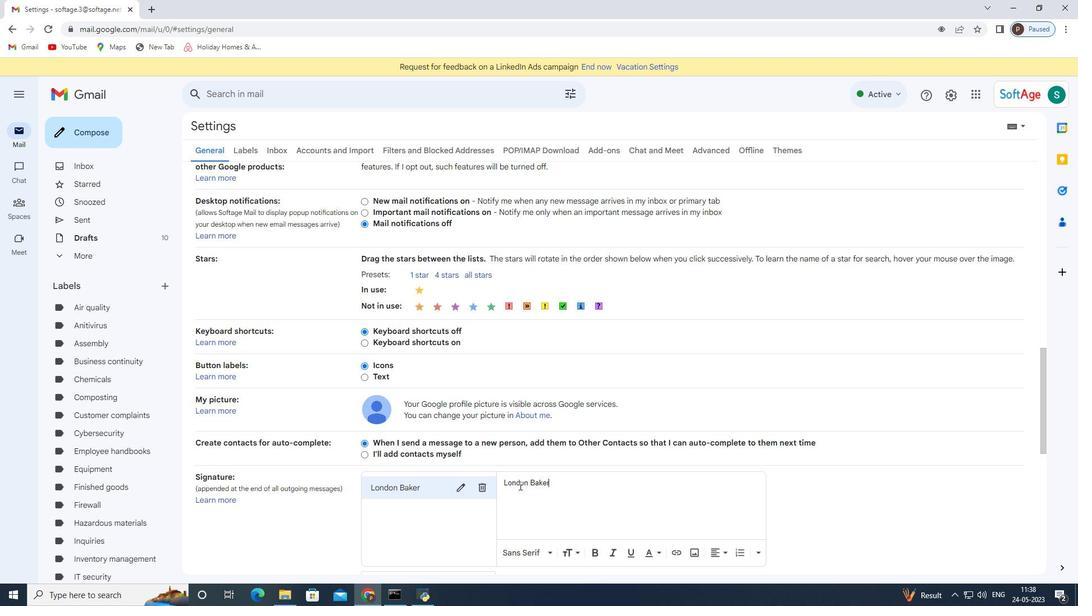 
Action: Mouse scrolled (519, 485) with delta (0, 0)
Screenshot: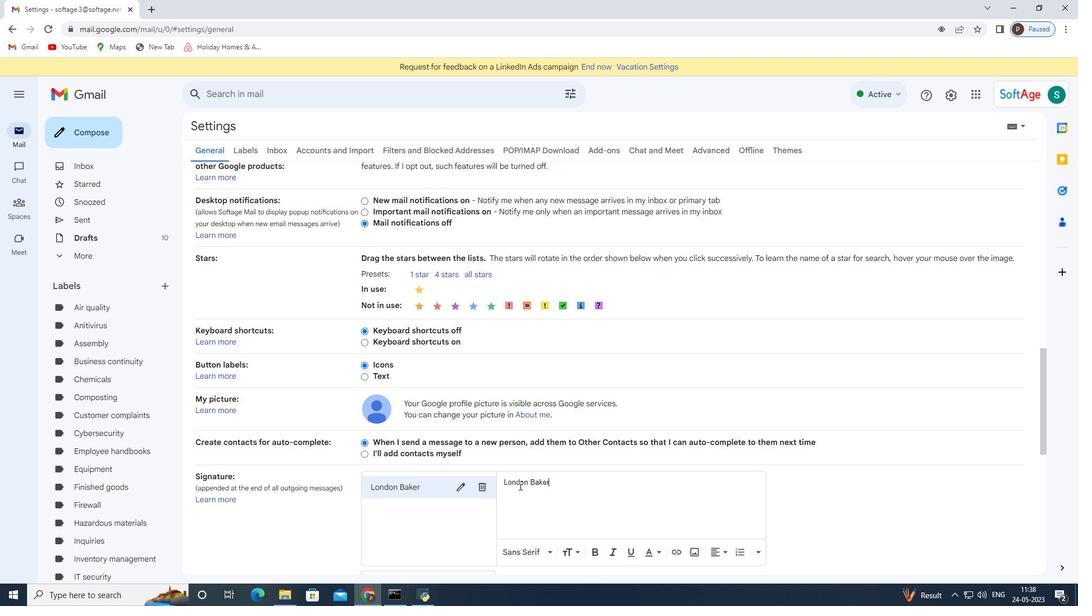
Action: Mouse moved to (424, 479)
Screenshot: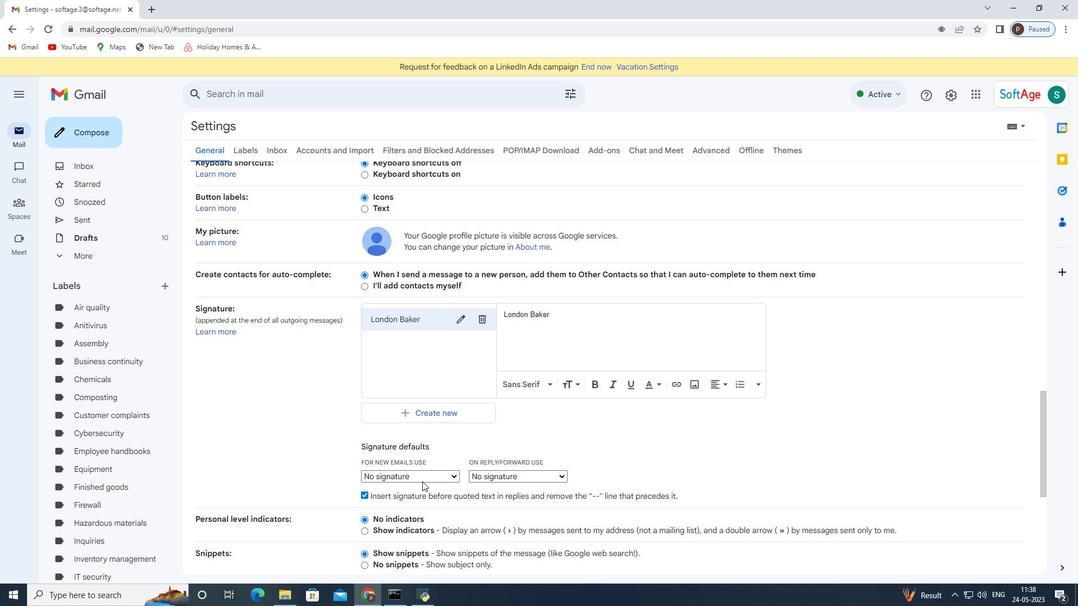 
Action: Mouse pressed left at (424, 479)
Screenshot: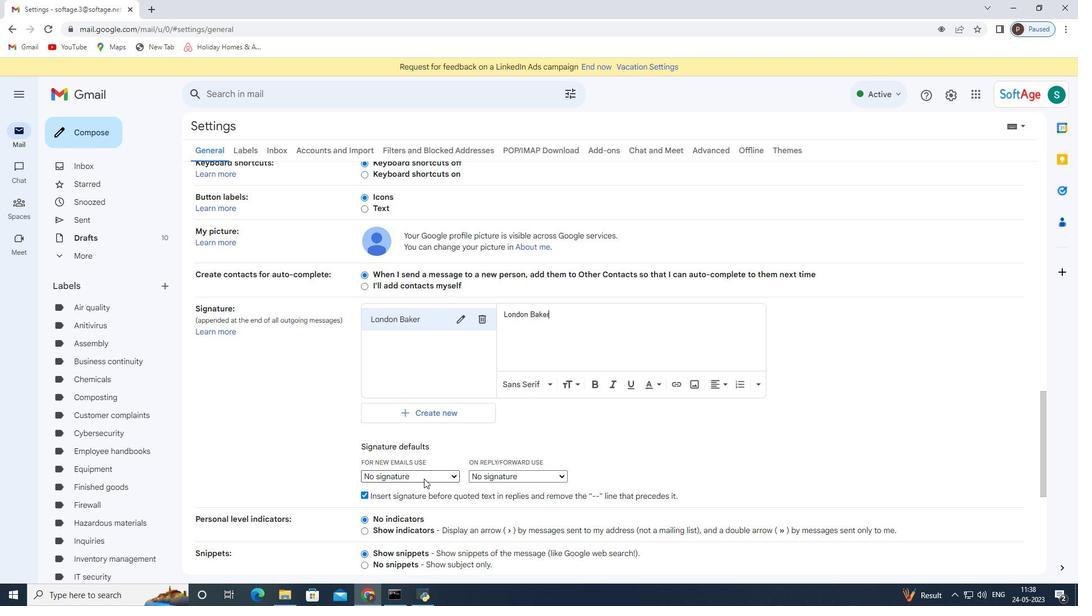 
Action: Mouse moved to (421, 501)
Screenshot: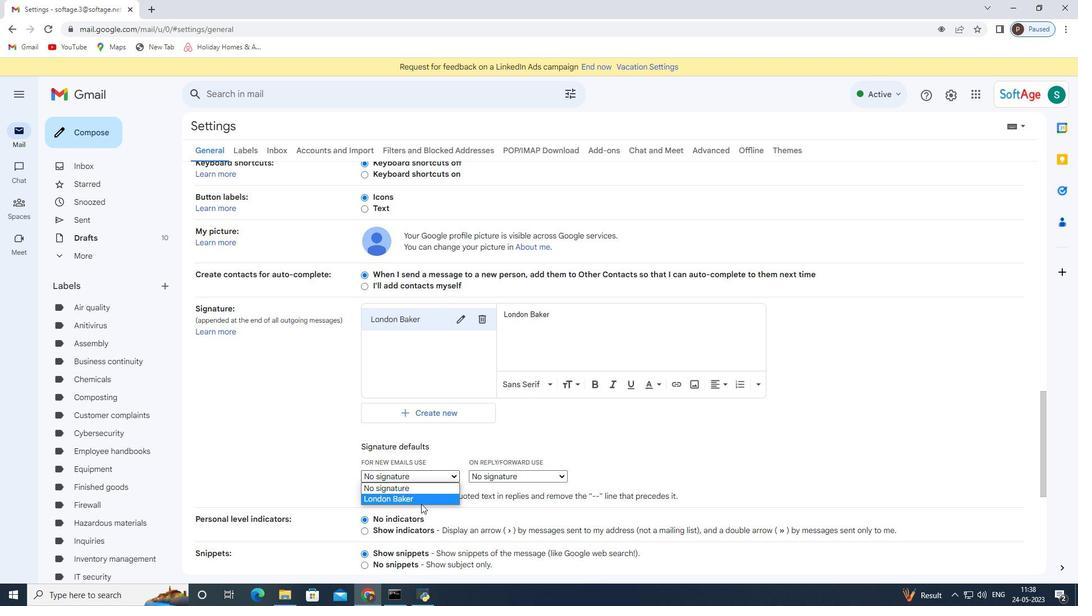
Action: Mouse pressed left at (421, 501)
Screenshot: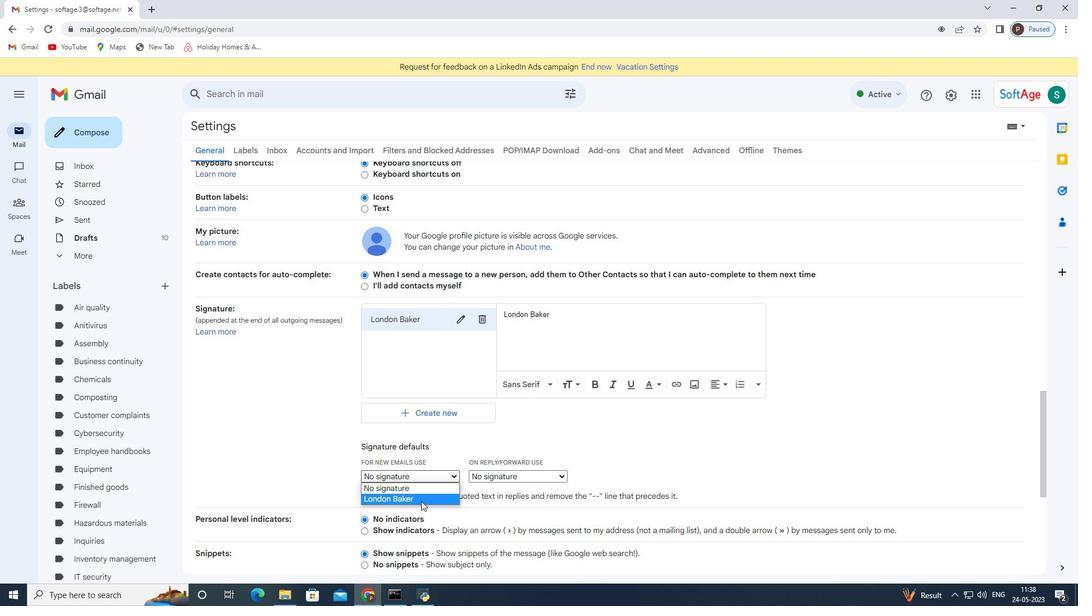 
Action: Mouse scrolled (421, 501) with delta (0, 0)
Screenshot: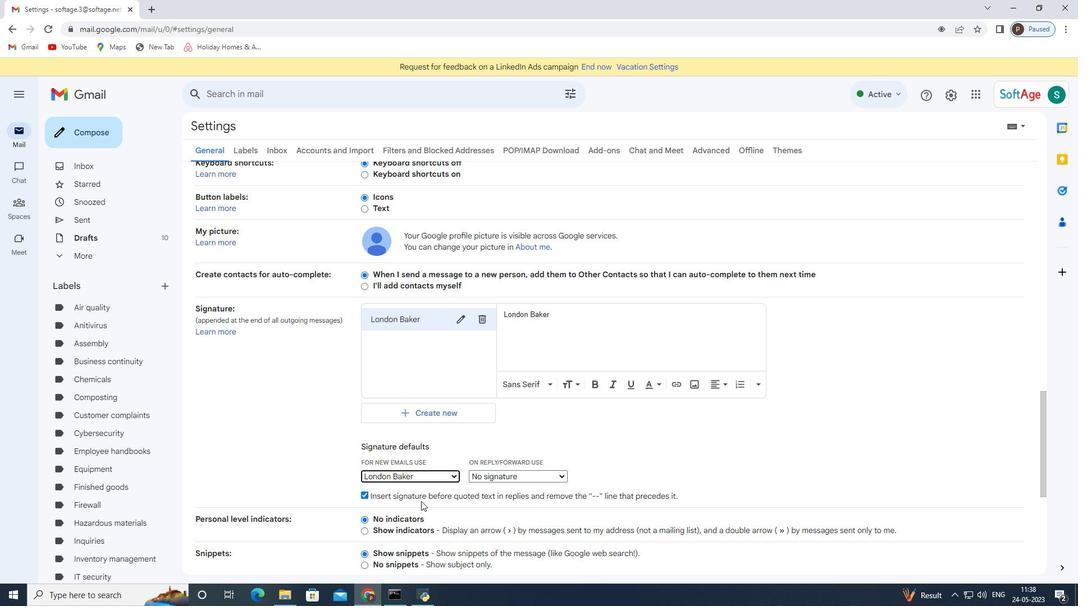 
Action: Mouse scrolled (421, 501) with delta (0, 0)
Screenshot: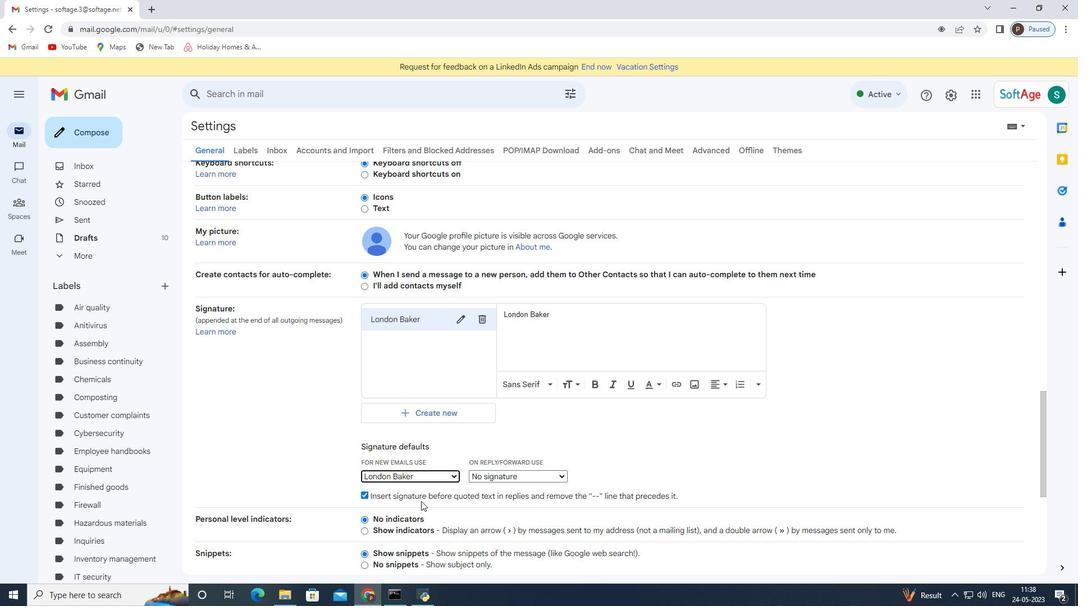 
Action: Mouse moved to (431, 494)
Screenshot: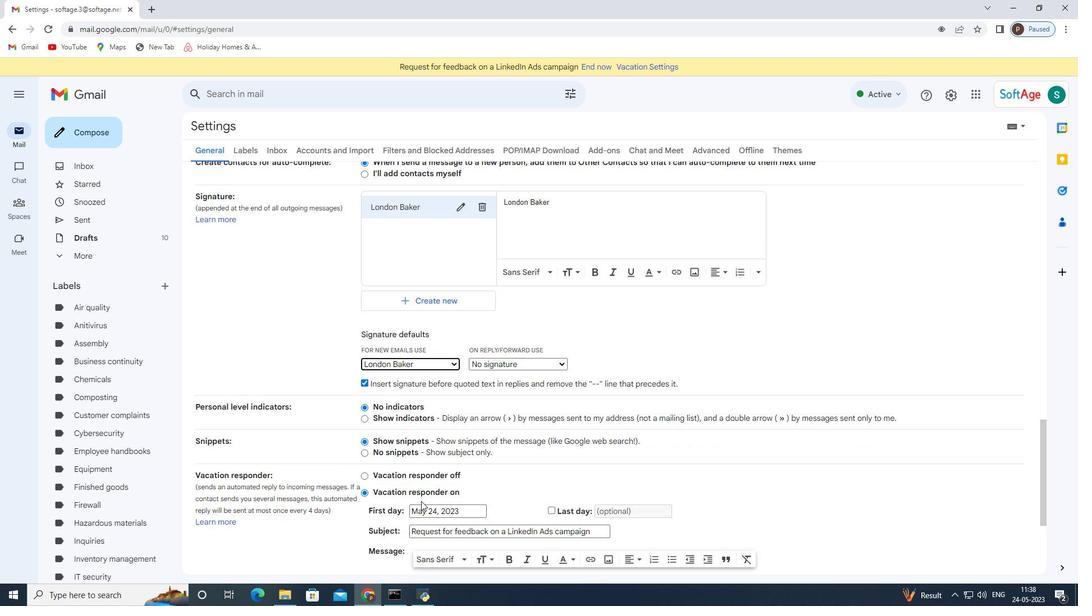 
Action: Mouse scrolled (431, 493) with delta (0, 0)
Screenshot: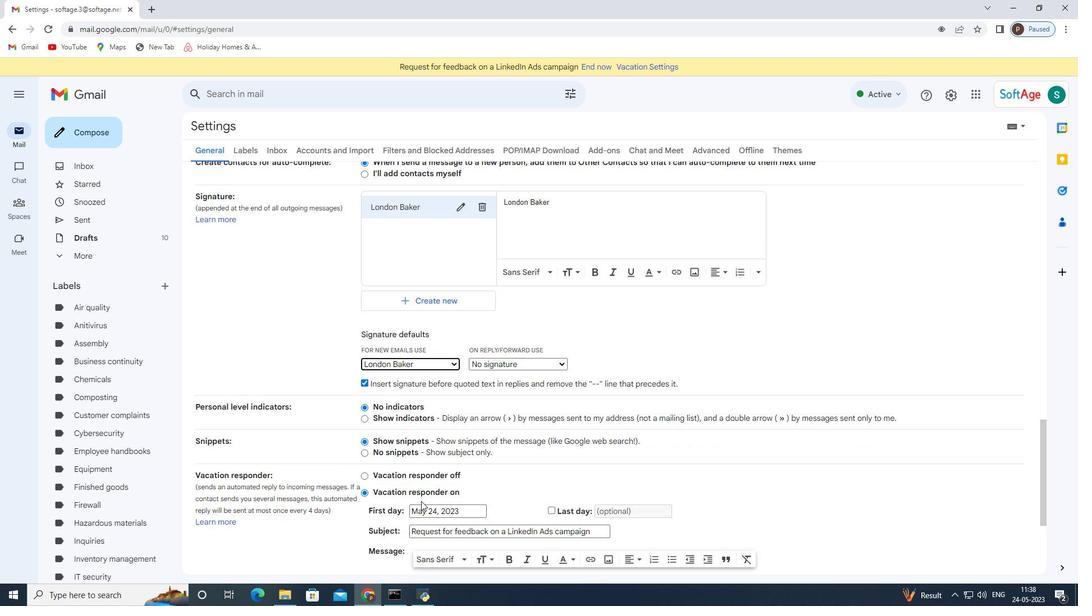 
Action: Mouse moved to (436, 493)
Screenshot: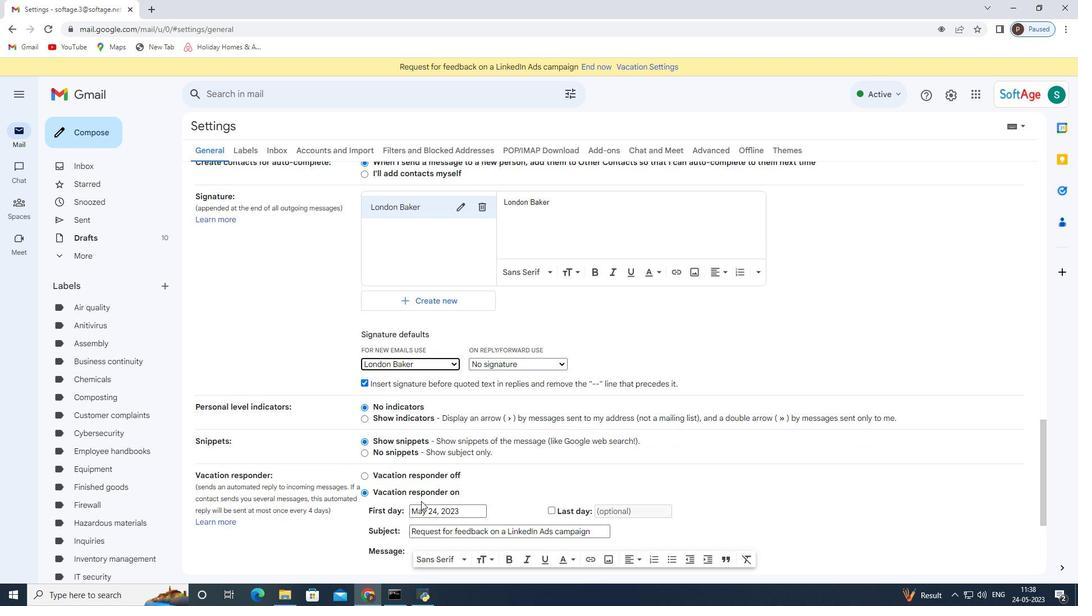 
Action: Mouse scrolled (436, 492) with delta (0, 0)
Screenshot: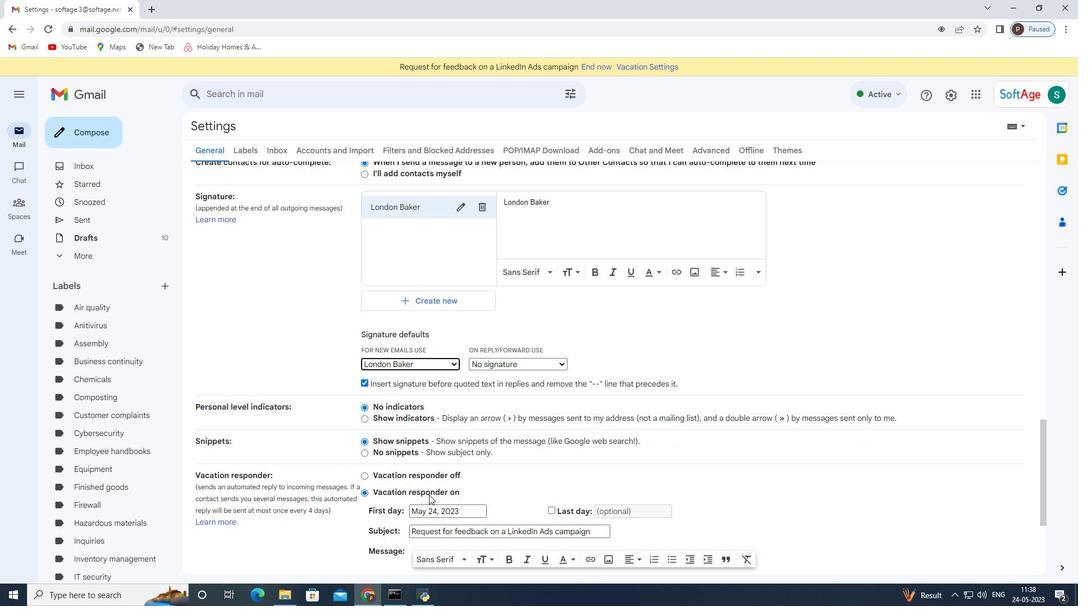 
Action: Mouse scrolled (436, 492) with delta (0, 0)
Screenshot: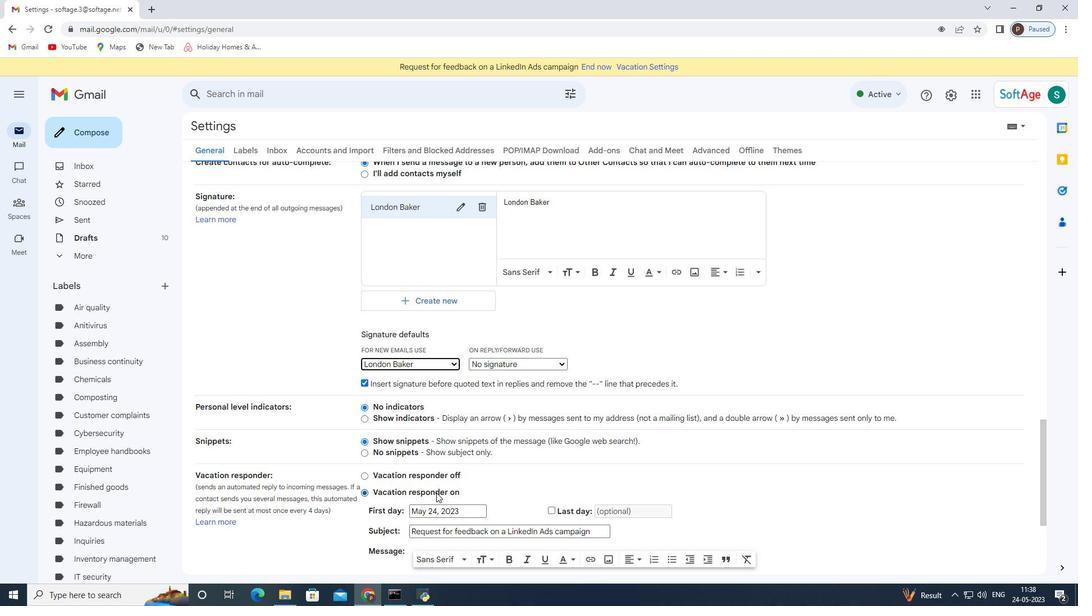 
Action: Mouse scrolled (436, 492) with delta (0, 0)
Screenshot: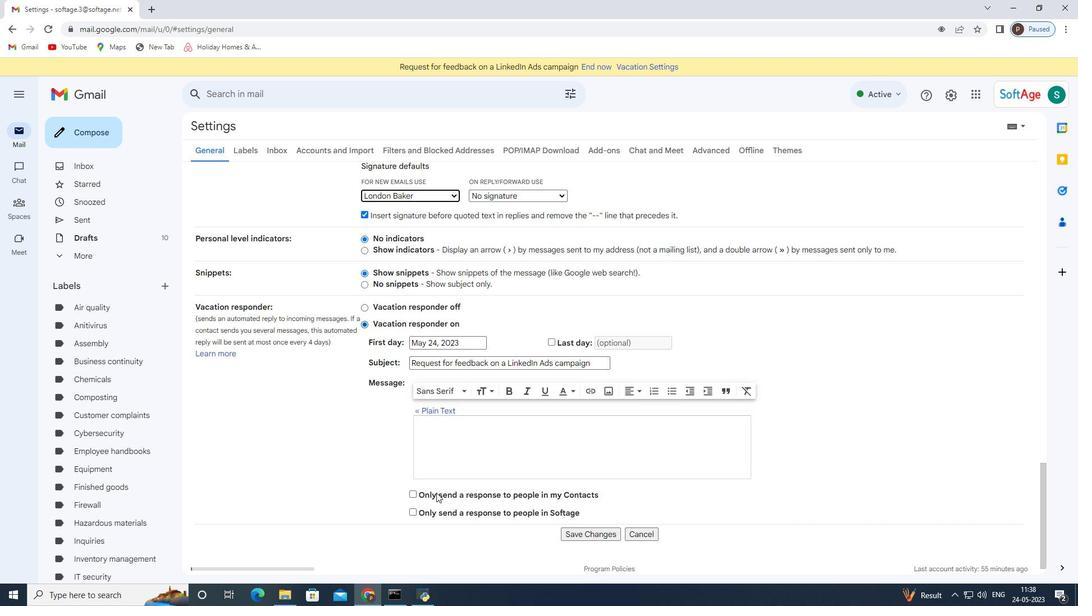 
Action: Mouse scrolled (436, 492) with delta (0, 0)
Screenshot: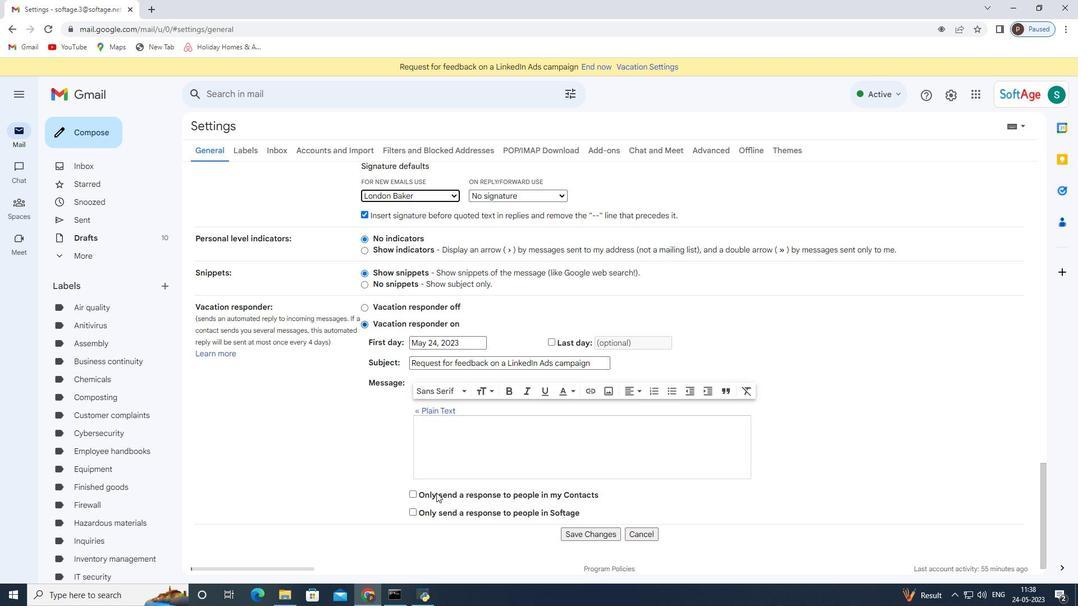 
Action: Mouse moved to (585, 519)
Screenshot: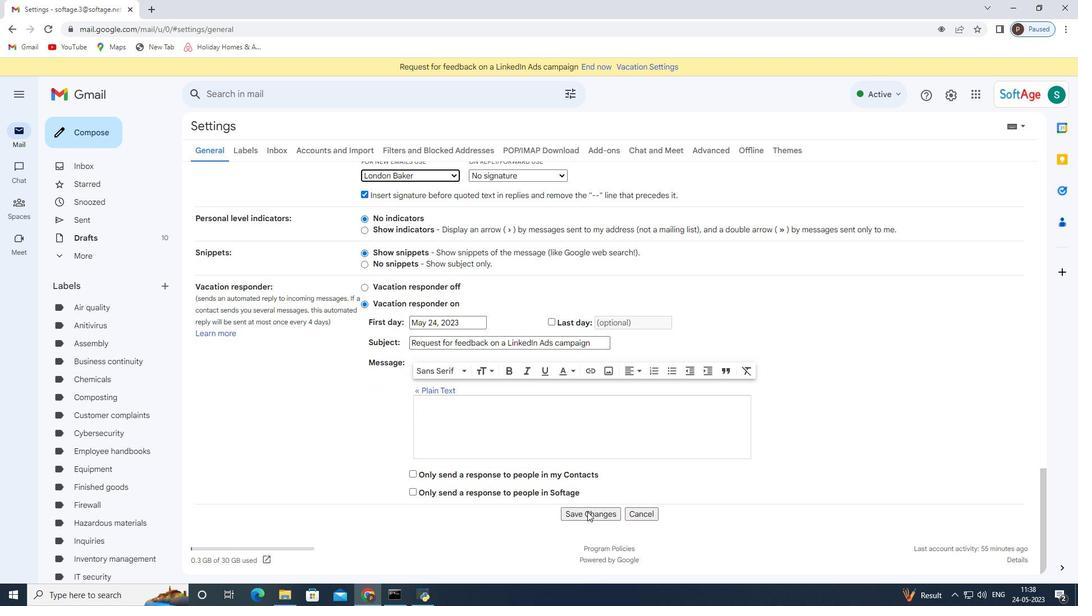 
Action: Mouse pressed left at (585, 519)
Screenshot: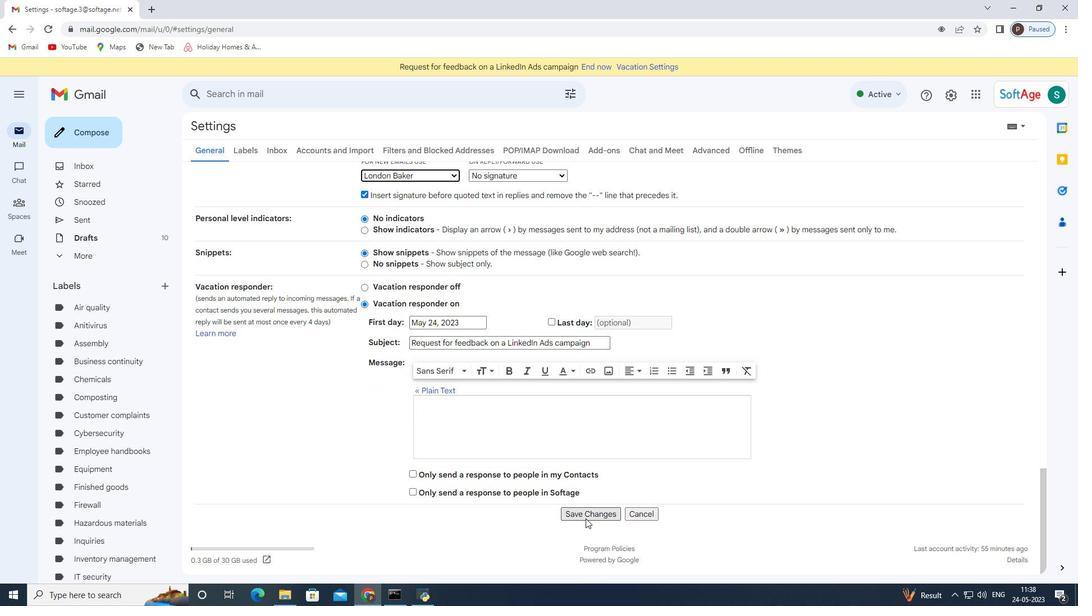 
Action: Mouse moved to (93, 136)
Screenshot: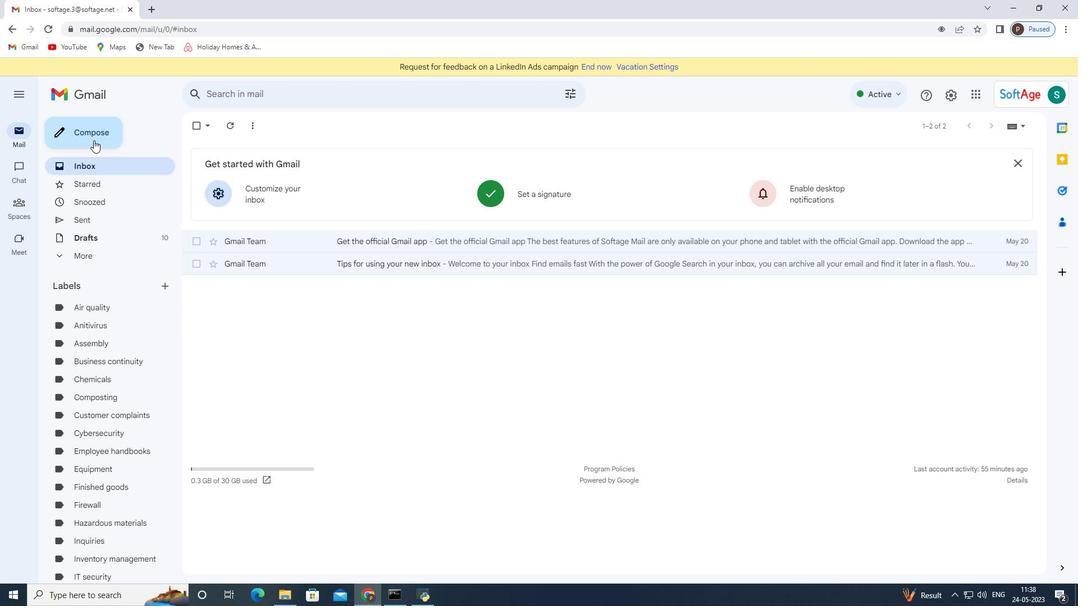 
Action: Mouse pressed left at (93, 136)
Screenshot: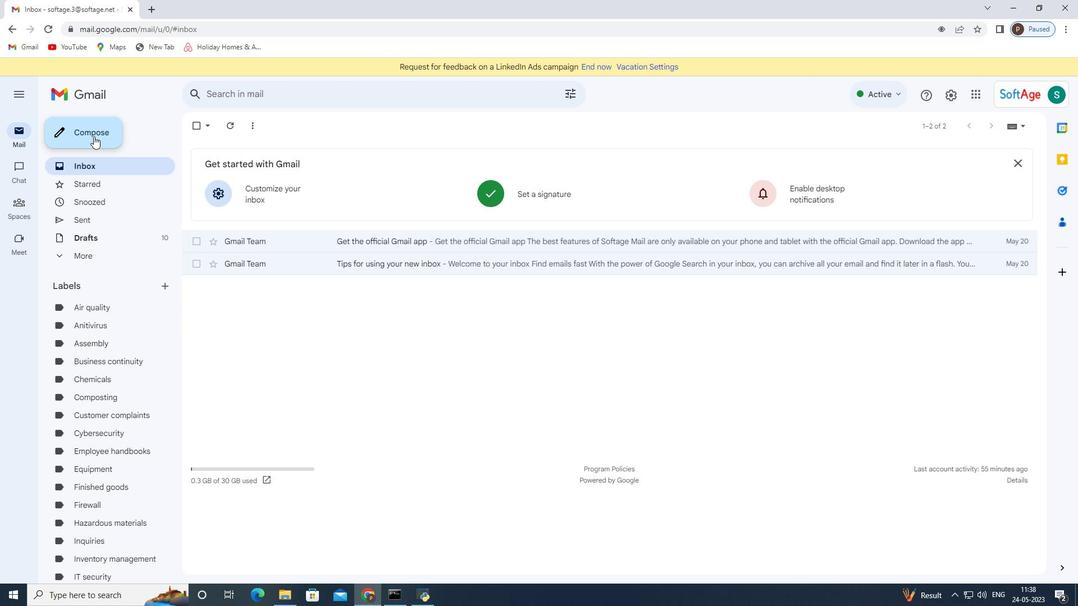 
Action: Mouse moved to (67, 132)
Screenshot: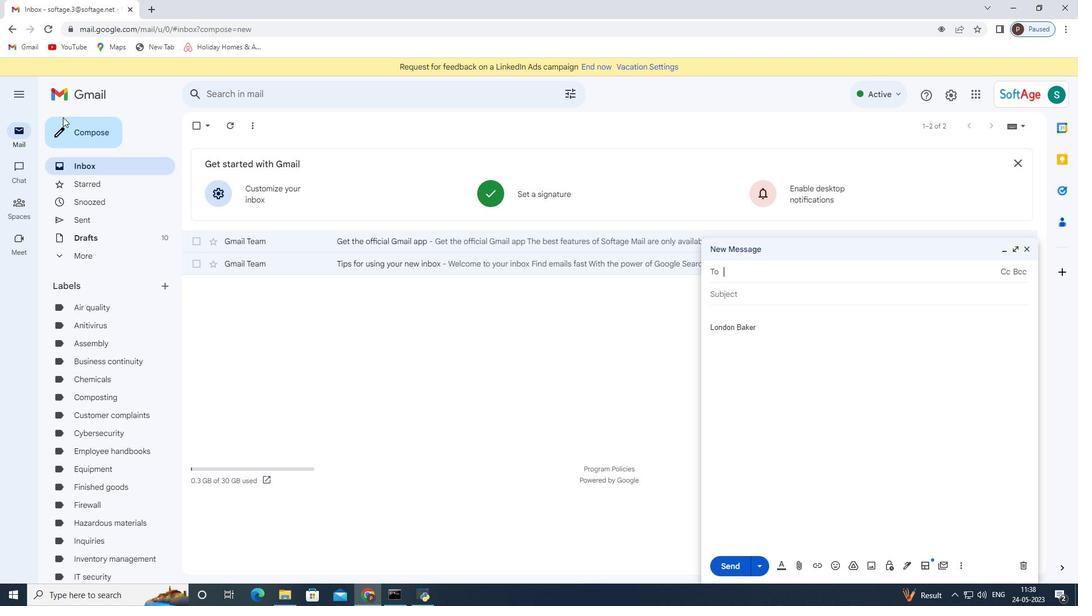
Action: Mouse pressed left at (67, 132)
Screenshot: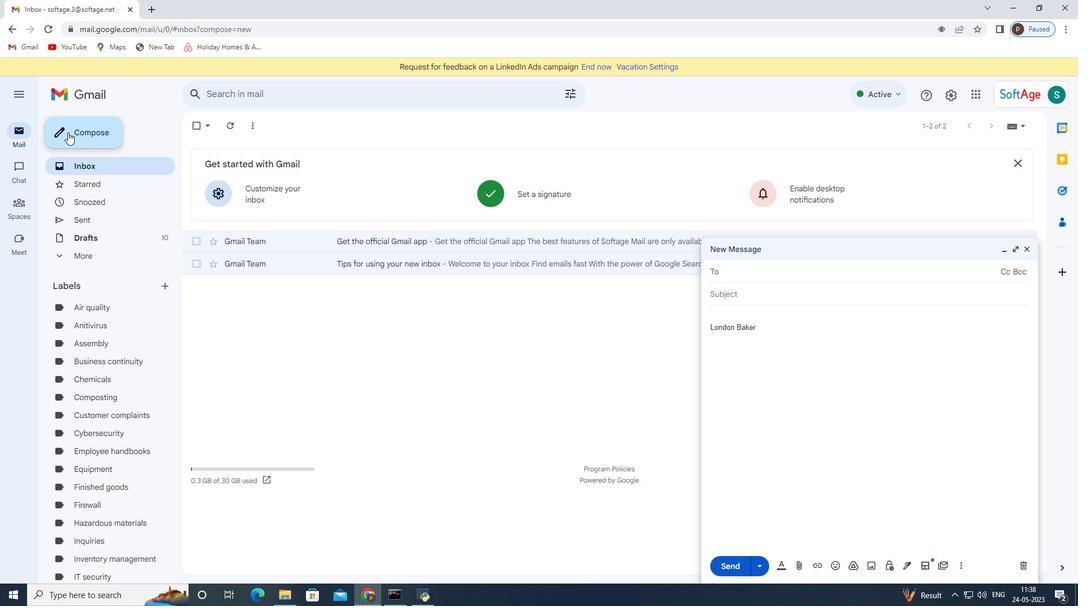 
Action: Mouse moved to (420, 299)
Screenshot: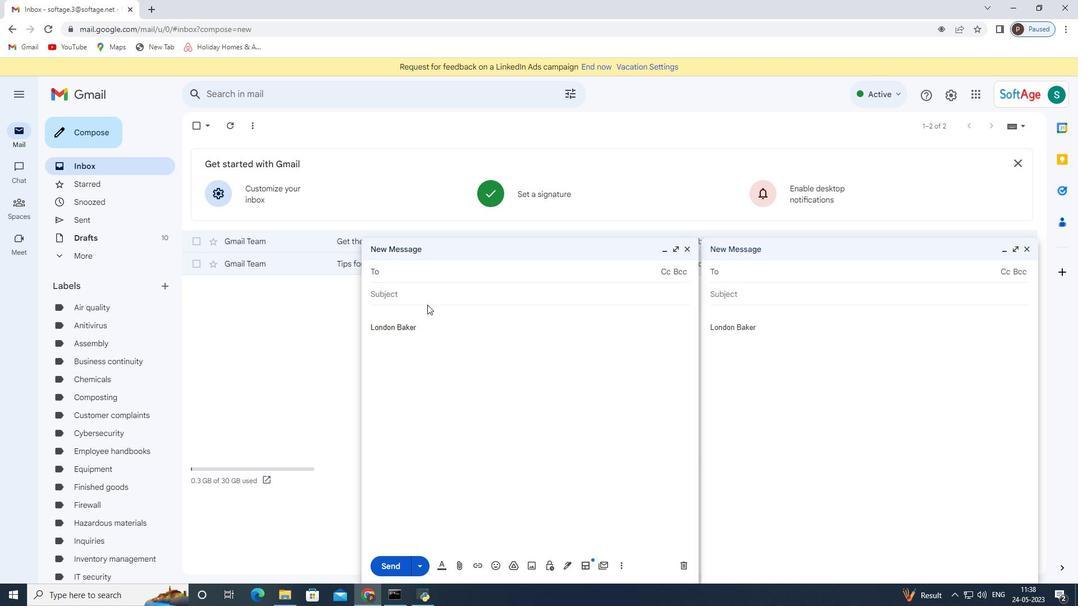 
Action: Mouse pressed left at (420, 299)
Screenshot: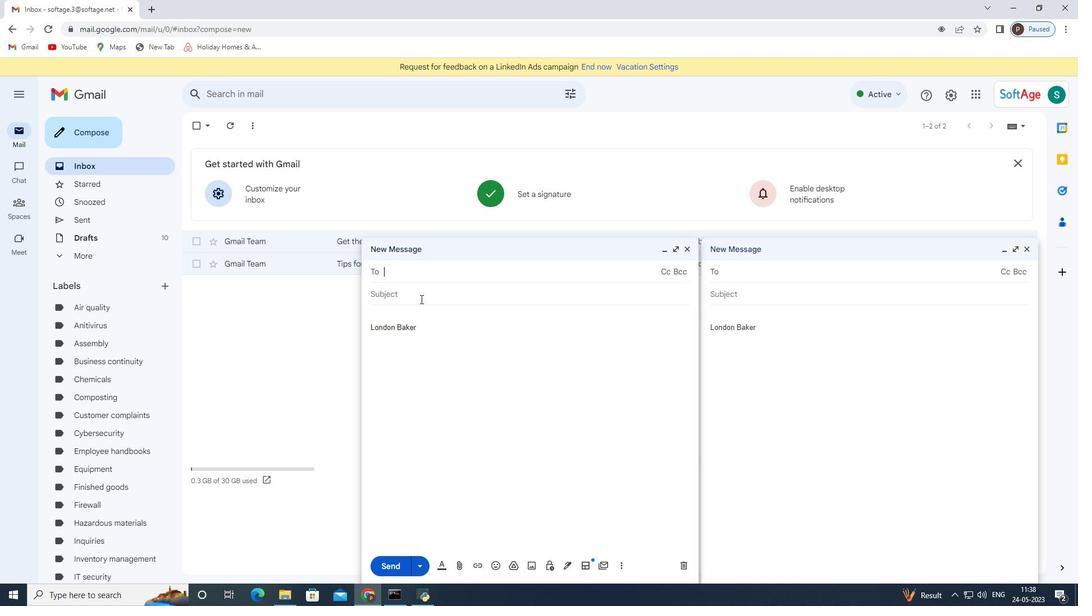 
Action: Key pressed <Key.shift>Request<Key.space>for<Key.space>feedback<Key.space>on<Key.space>an<Key.space>annual<Key.space>report<Key.space><Key.tab><Key.shift>Could<Key.space>you<Key.space>please<Key.space>provide<Key.space>a<Key.space>breakdown<Key.space>of<Key.space>the<Key.space>project<Key.space>scope<Key.space>statement<Key.shift_r>?
Screenshot: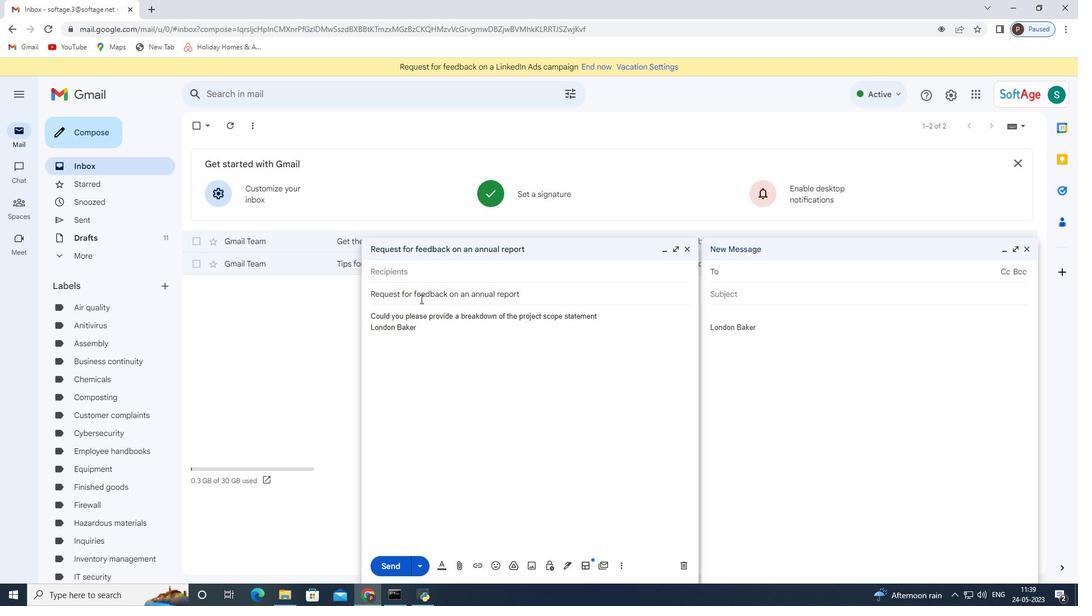 
Action: Mouse moved to (422, 278)
Screenshot: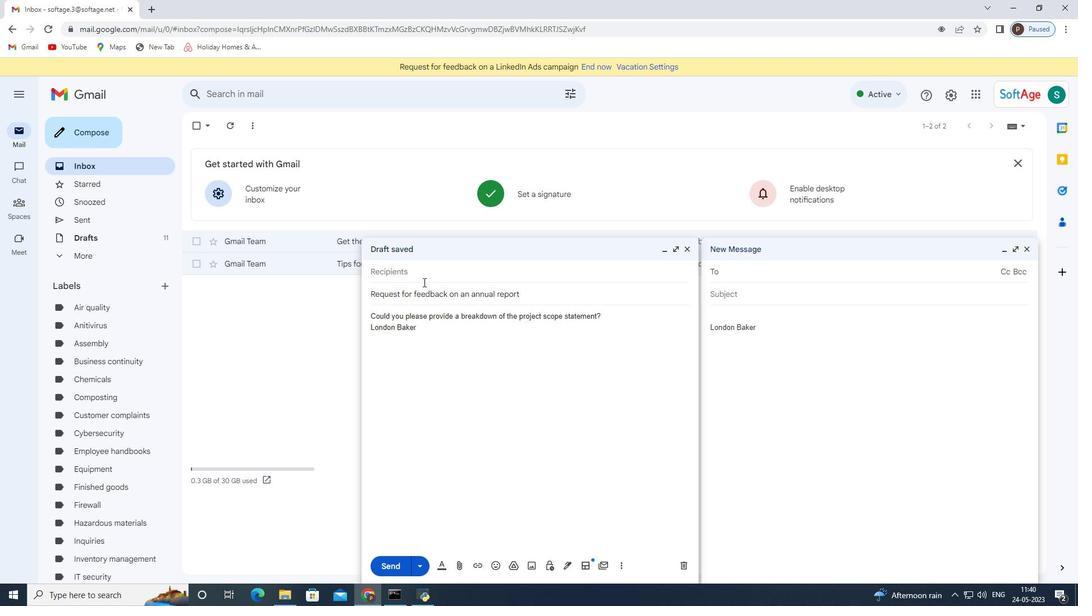 
Action: Mouse pressed left at (422, 278)
Screenshot: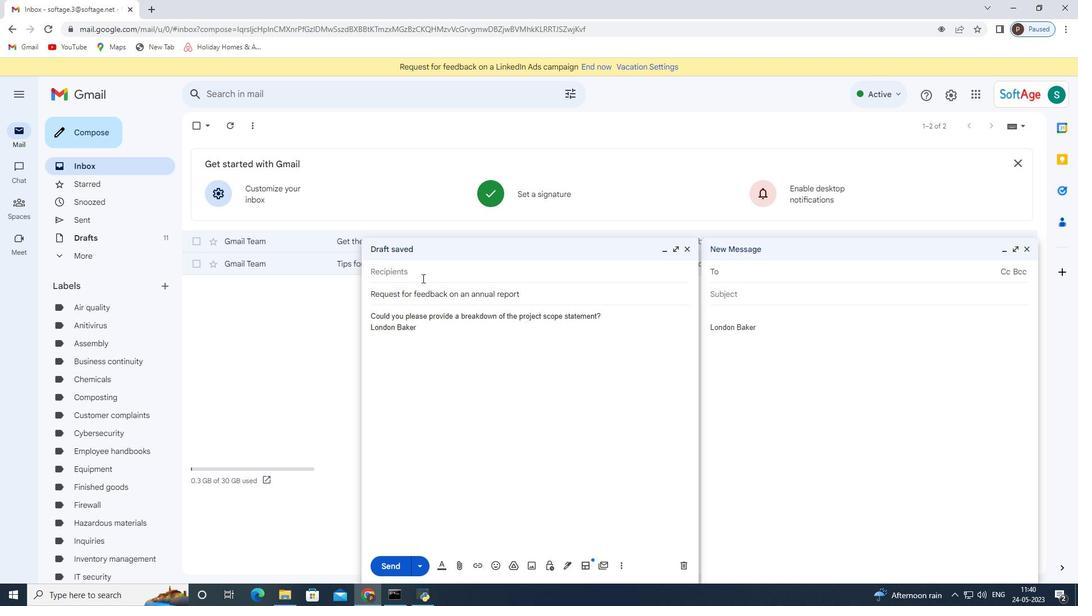 
Action: Key pressed softage.1<Key.shift>@softage.net
Screenshot: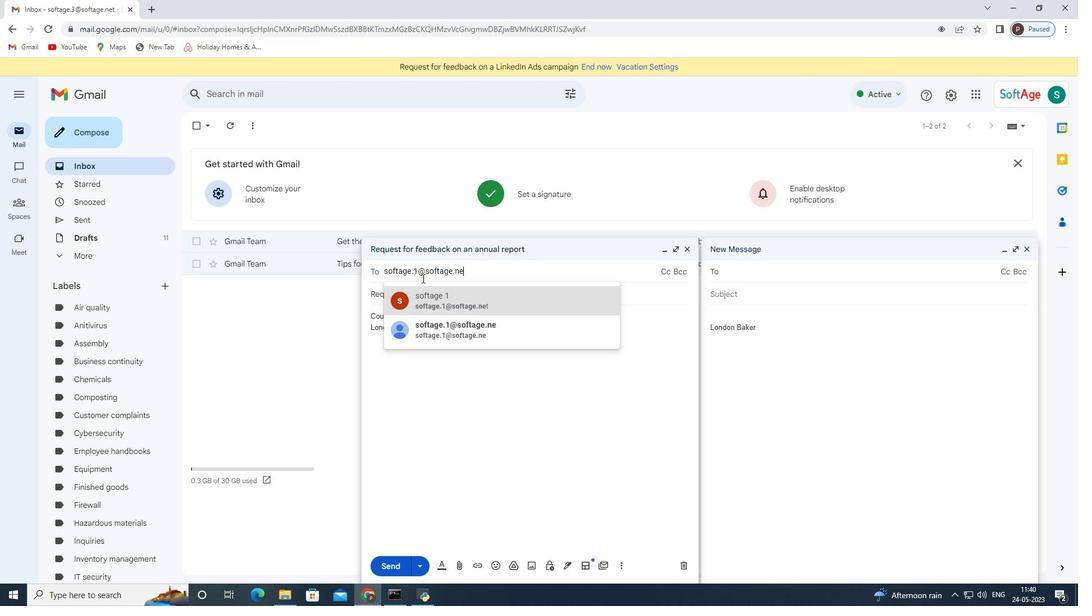 
Action: Mouse moved to (486, 295)
Screenshot: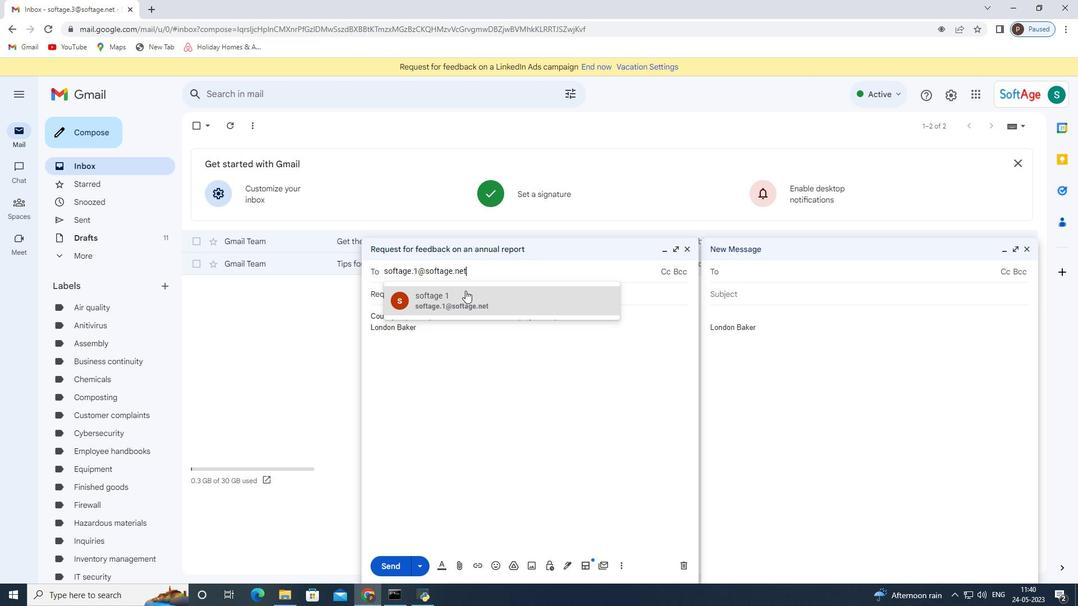 
Action: Mouse pressed left at (486, 295)
Screenshot: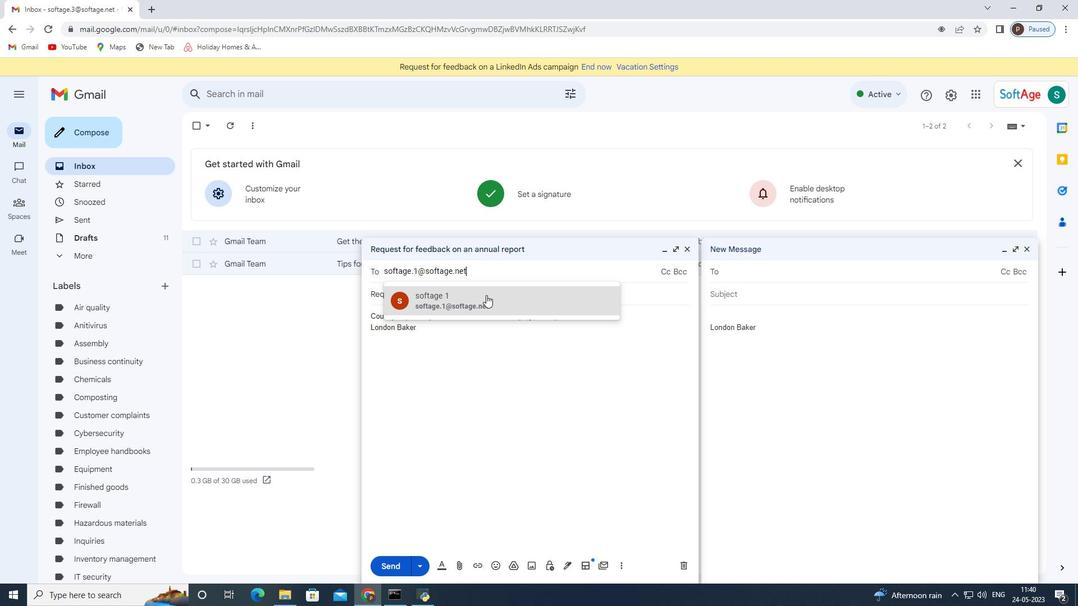 
Action: Mouse moved to (628, 329)
Screenshot: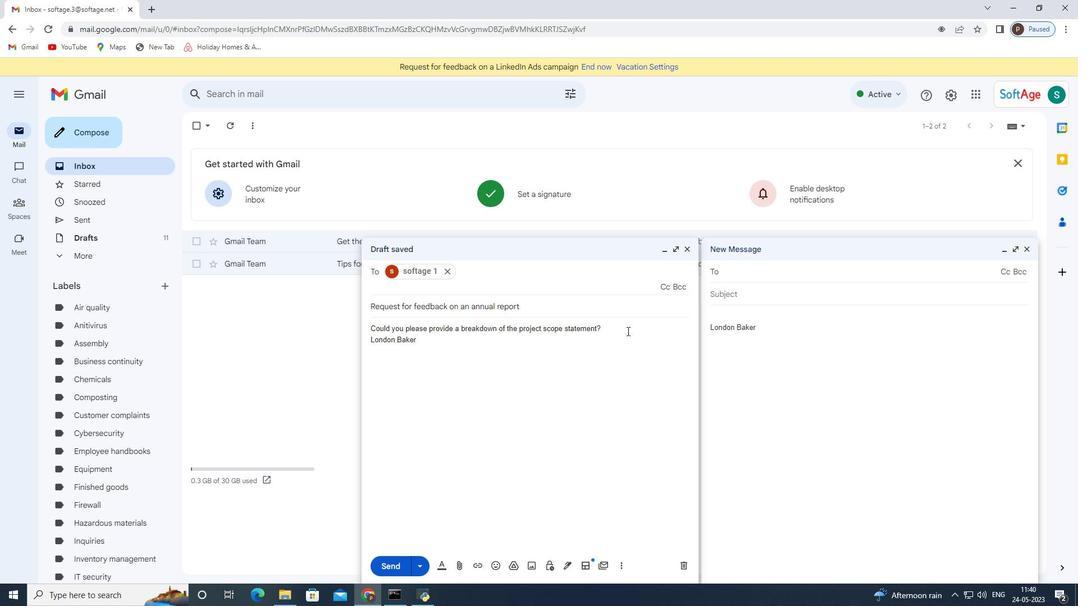 
Action: Mouse pressed left at (628, 329)
Screenshot: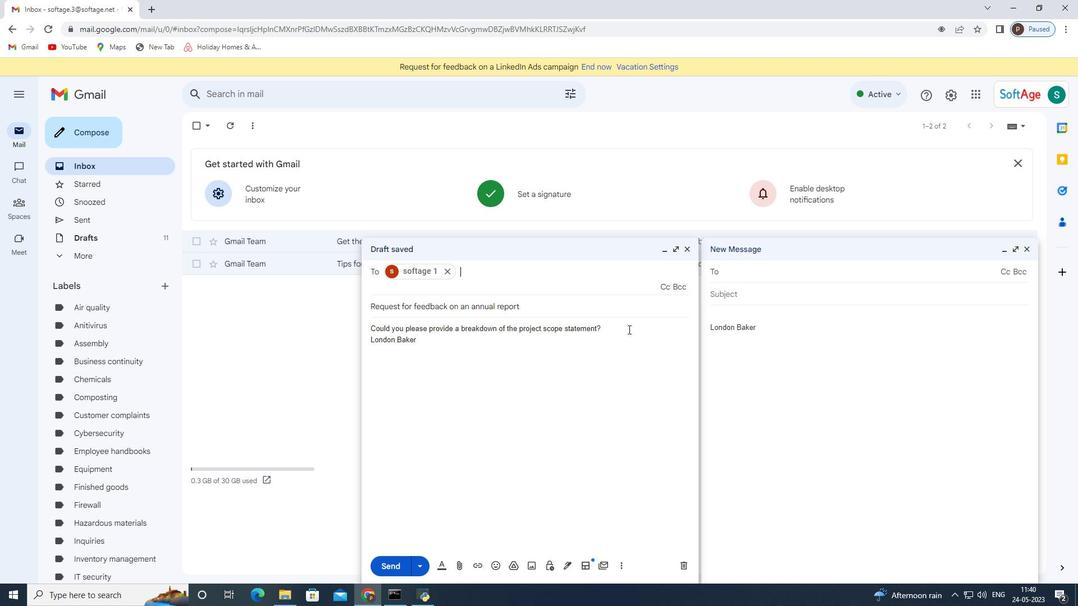 
Action: Key pressed <Key.backspace><Key.backspace><Key.backspace><Key.backspace><Key.backspace>
Screenshot: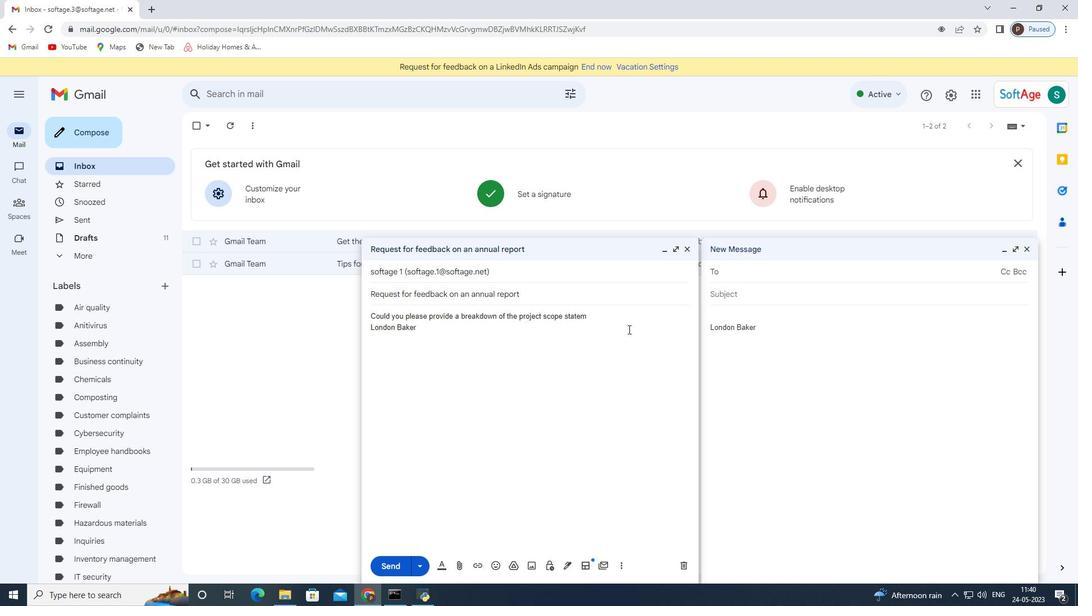 
Action: Mouse moved to (456, 566)
Screenshot: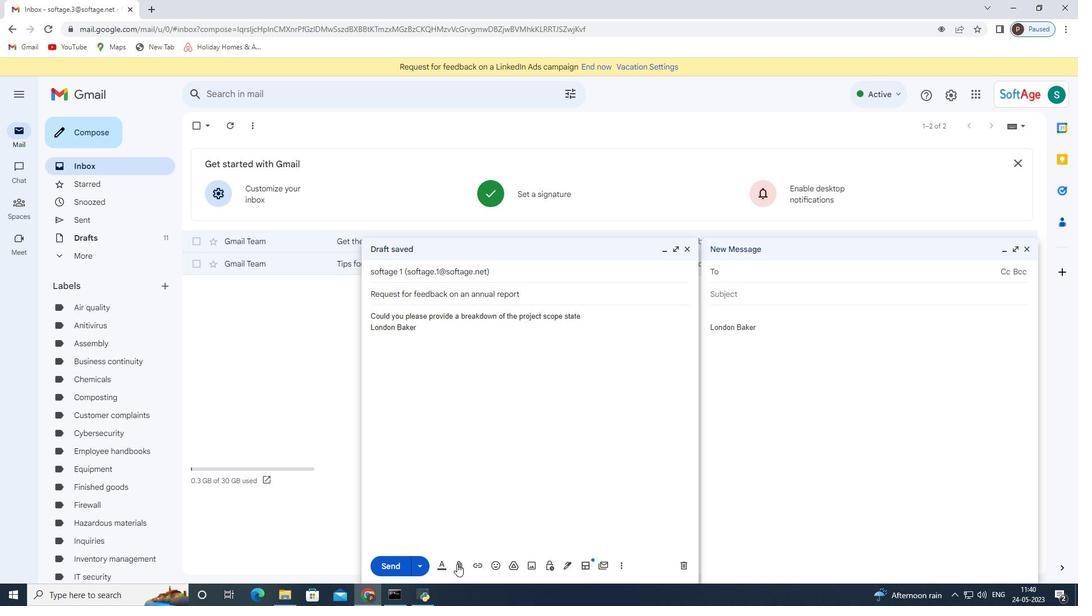 
Action: Key pressed ctrl+Zctrl+Z
Screenshot: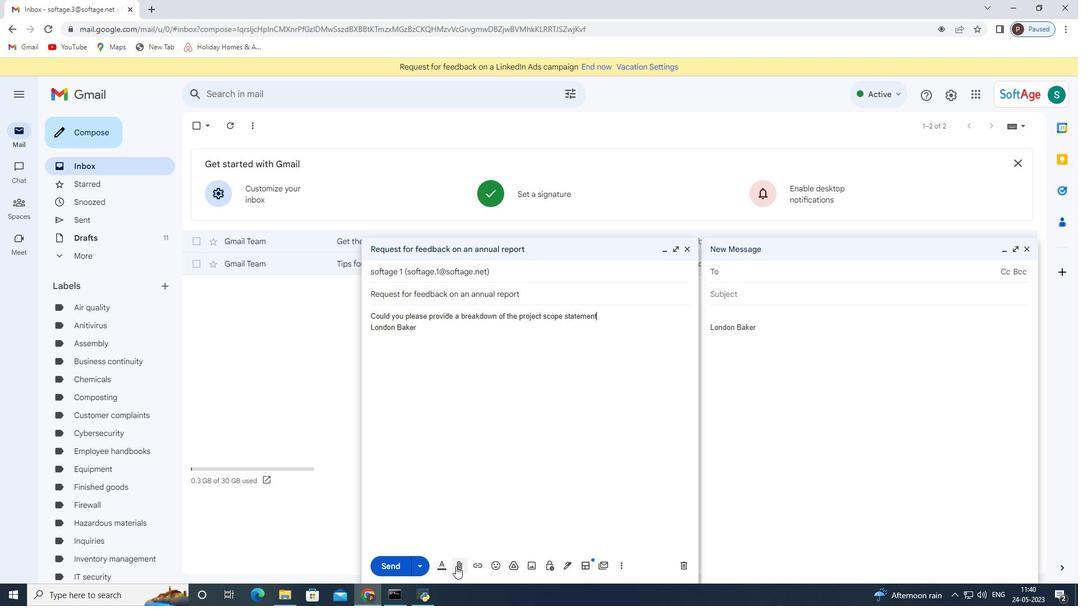 
Action: Mouse moved to (462, 562)
Screenshot: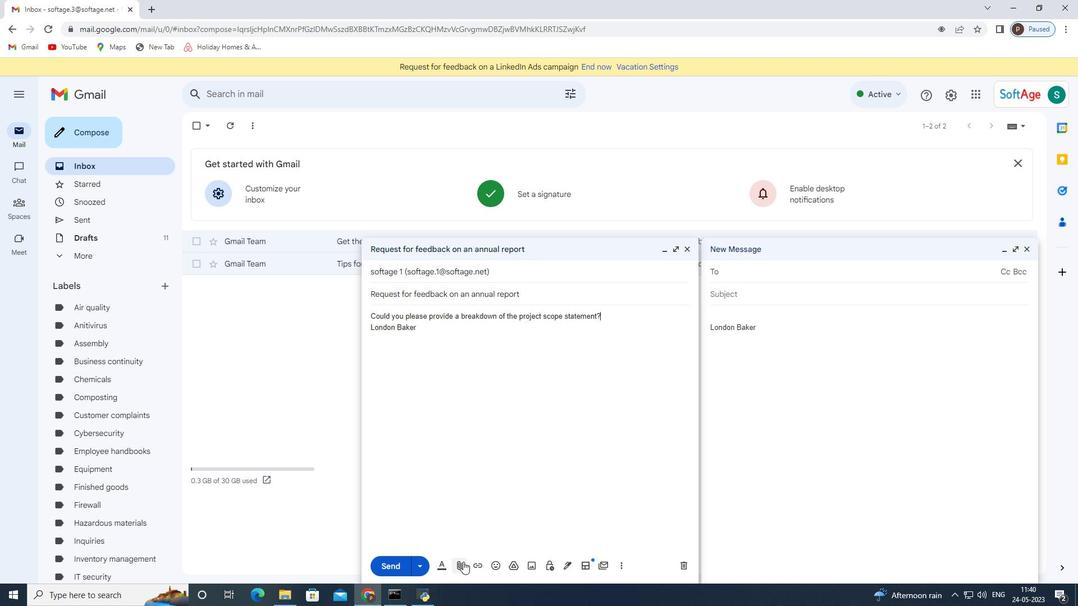 
Action: Mouse pressed left at (462, 562)
Screenshot: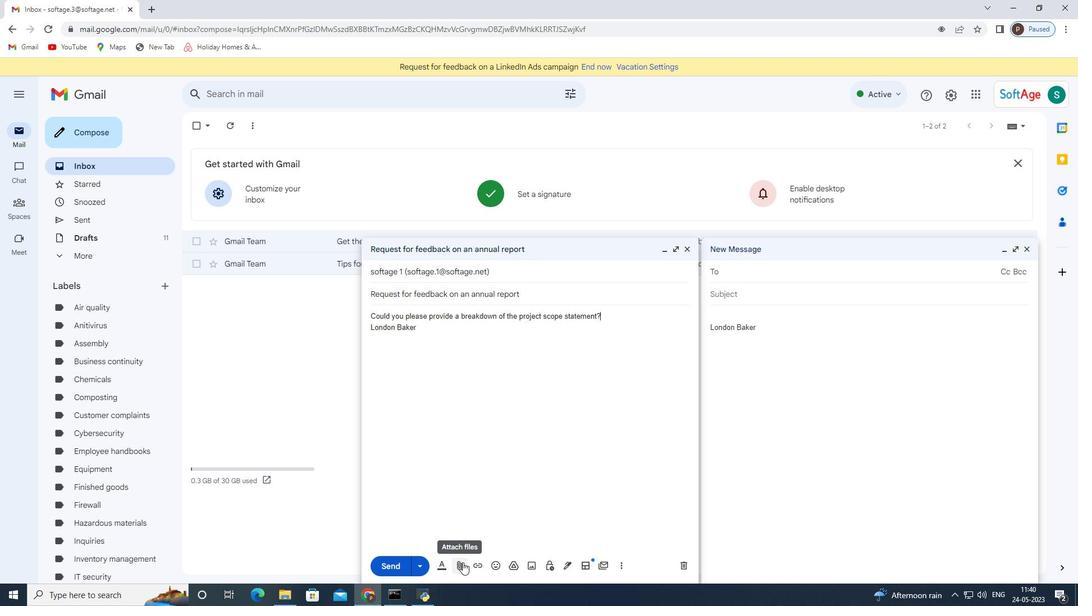 
Action: Mouse moved to (195, 99)
Screenshot: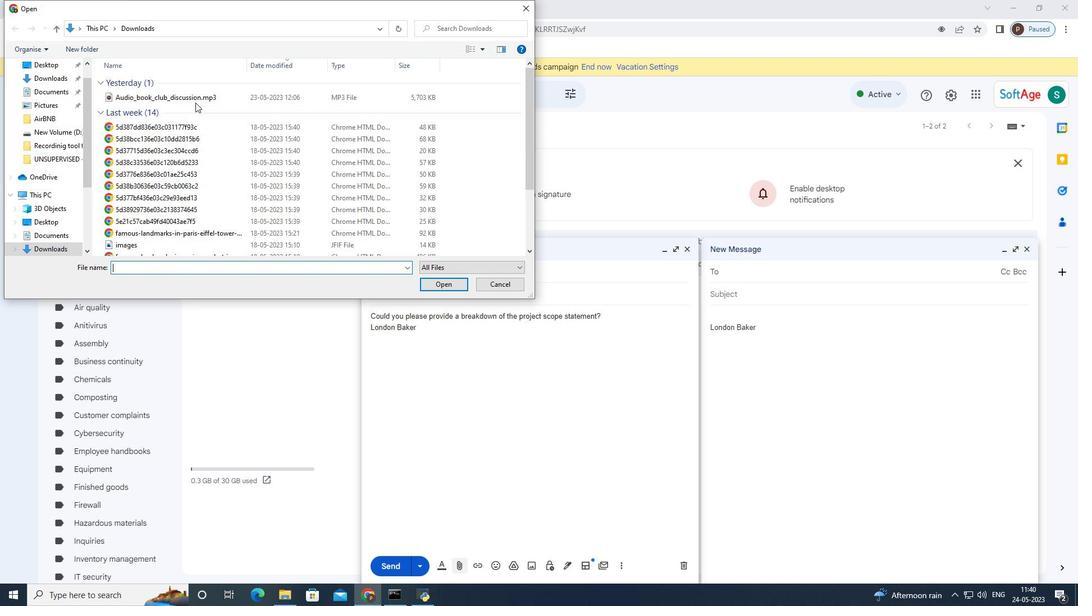 
Action: Mouse pressed left at (195, 99)
Screenshot: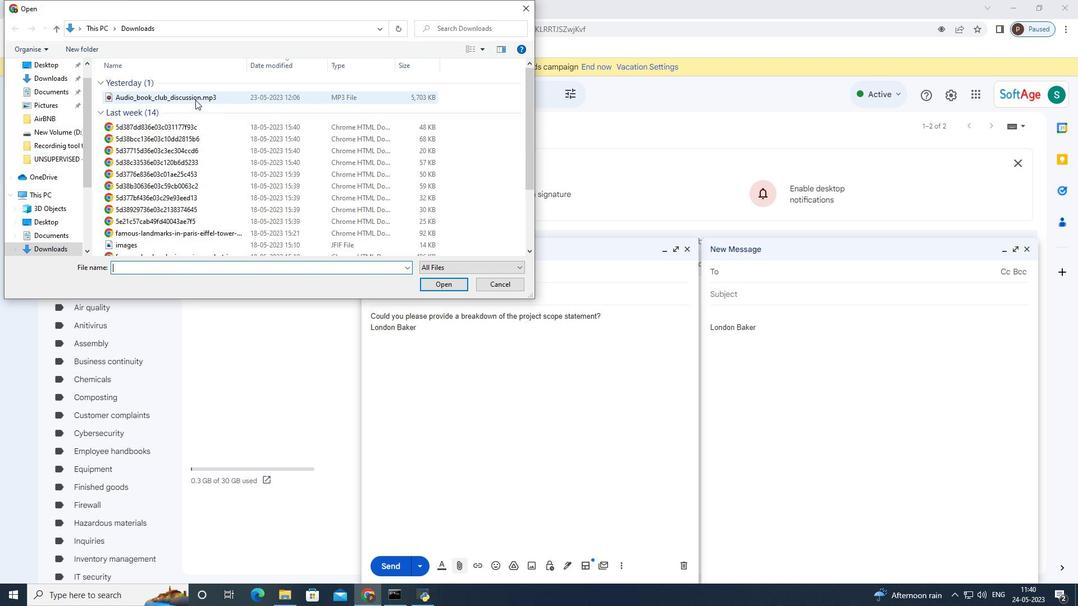 
Action: Mouse moved to (444, 285)
Screenshot: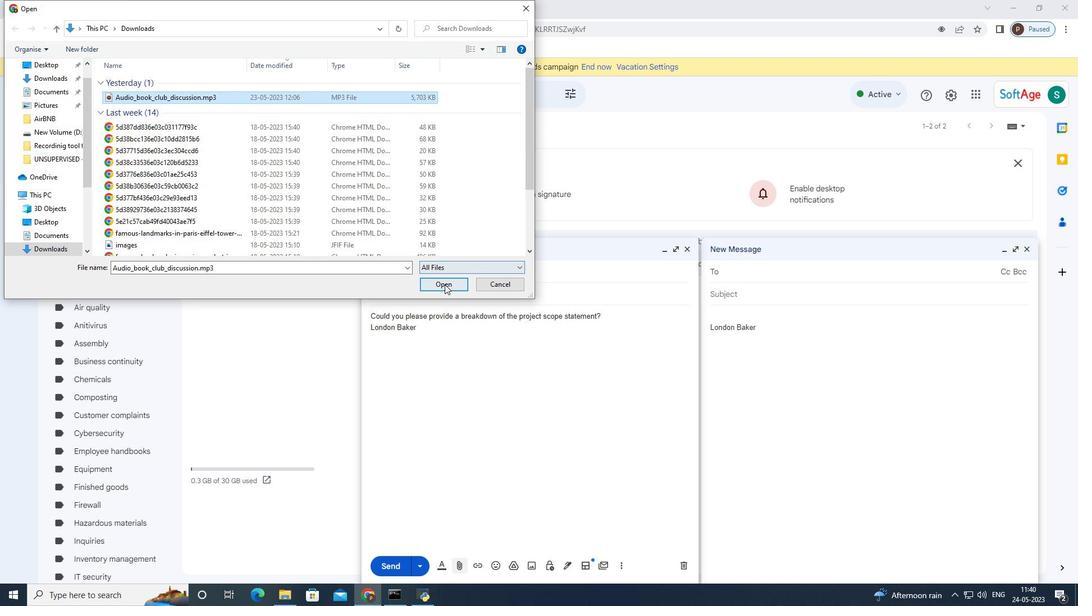 
Action: Mouse pressed left at (444, 285)
Screenshot: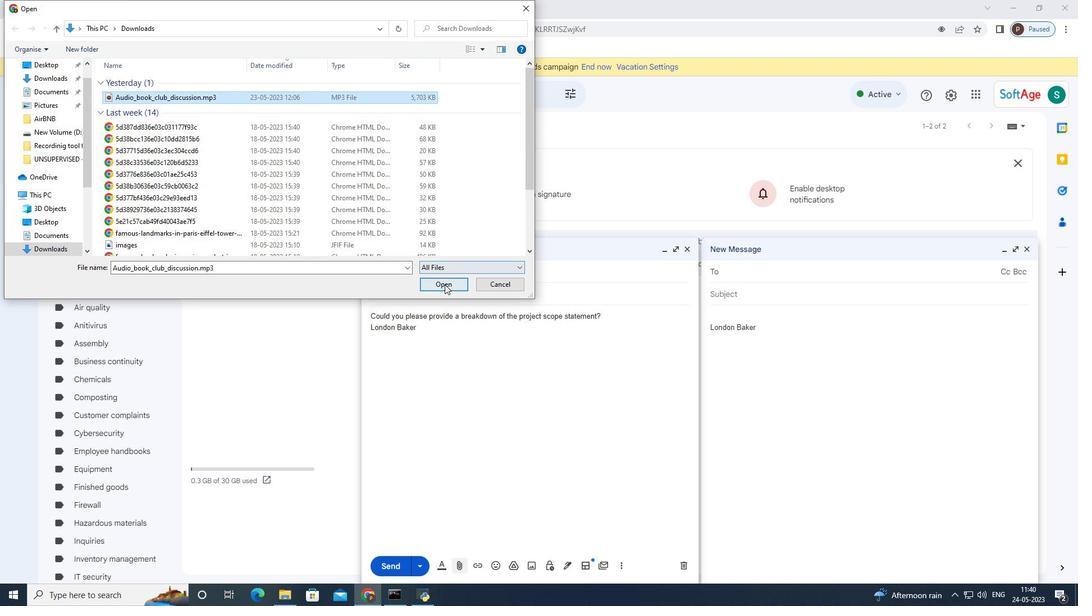
Action: Mouse moved to (620, 316)
Screenshot: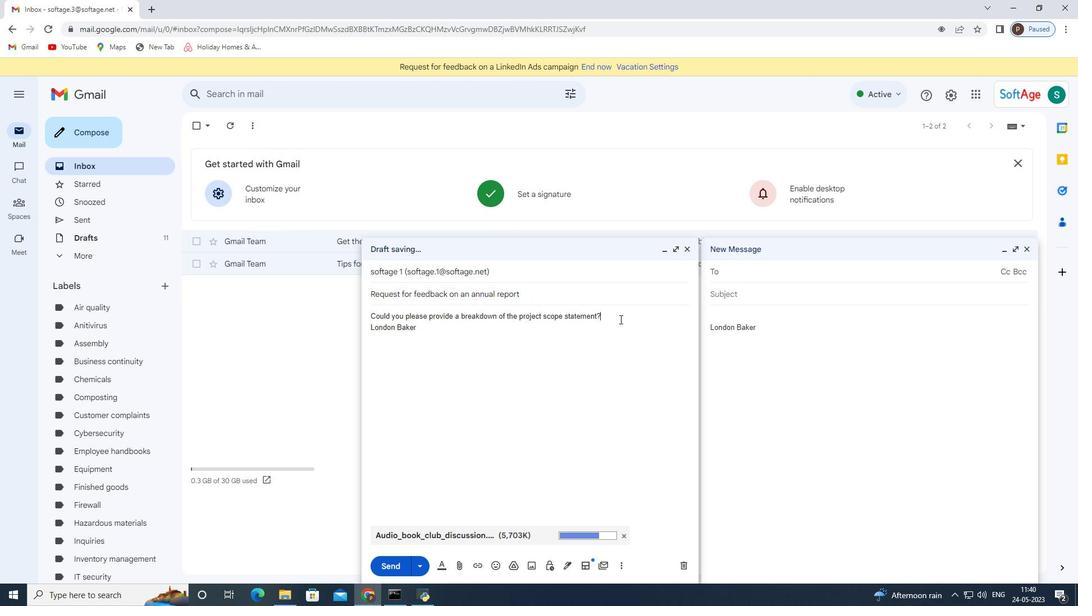 
Action: Key pressed <Key.backspace><Key.backspace><Key.backspace><Key.backspace><Key.backspace><Key.backspace><Key.backspace><Key.backspace><Key.backspace><Key.backspace><Key.backspace><Key.backspace><Key.backspace><Key.backspace><Key.backspace><Key.backspace><Key.backspace><Key.backspace><Key.backspace><Key.backspace><Key.backspace><Key.backspace><Key.backspace><Key.backspace><Key.backspace><Key.backspace><Key.backspace><Key.backspace><Key.backspace><Key.backspace><Key.backspace><Key.backspace><Key.backspace><Key.backspace><Key.backspace><Key.backspace><Key.backspace><Key.backspace><Key.backspace><Key.backspace><Key.backspace><Key.backspace><Key.backspace><Key.backspace><Key.backspace><Key.backspace><Key.backspace><Key.backspace><Key.backspace><Key.backspace><Key.backspace><Key.backspace><Key.backspace><Key.backspace><Key.backspace><Key.backspace><Key.backspace><Key.backspace><Key.backspace><Key.backspace><Key.backspace><Key.backspace><Key.backspace><Key.backspace><Key.backspace><Key.backspace><Key.backspace><Key.backspace>ctrl+Z<'\x1a'><'\x1a'><'\x1a'><'\x1a'><'\x1a'><'\x1a'><'\x1a'>t<Key.shift_r>?
Screenshot: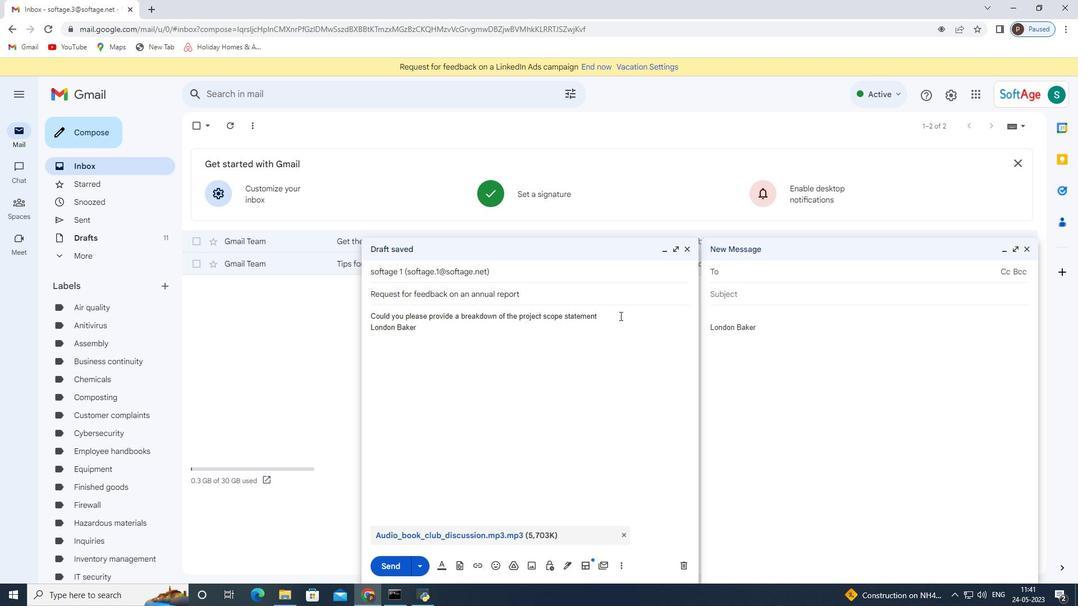 
Action: Mouse moved to (583, 344)
Screenshot: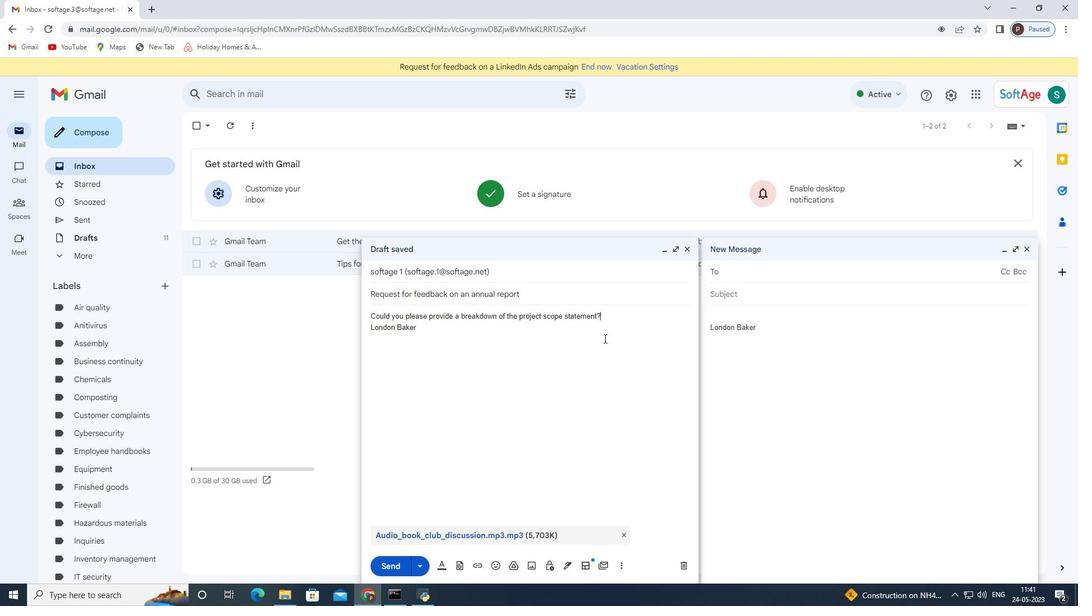 
Action: Key pressed <Key.enter><Key.enter><Key.shift>Thank<Key.space>you
Screenshot: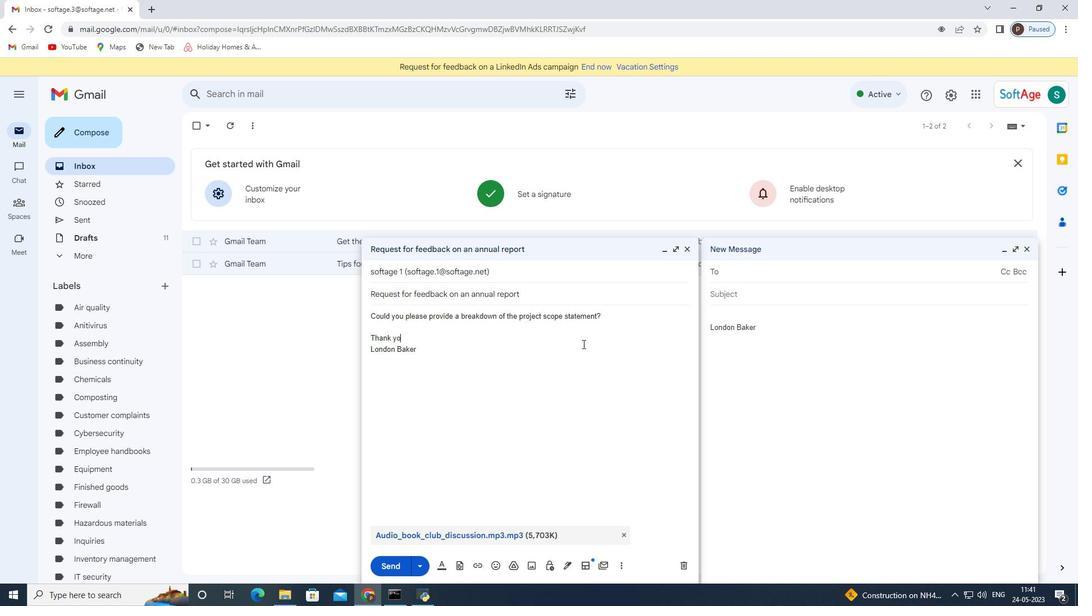 
Action: Mouse moved to (394, 562)
Screenshot: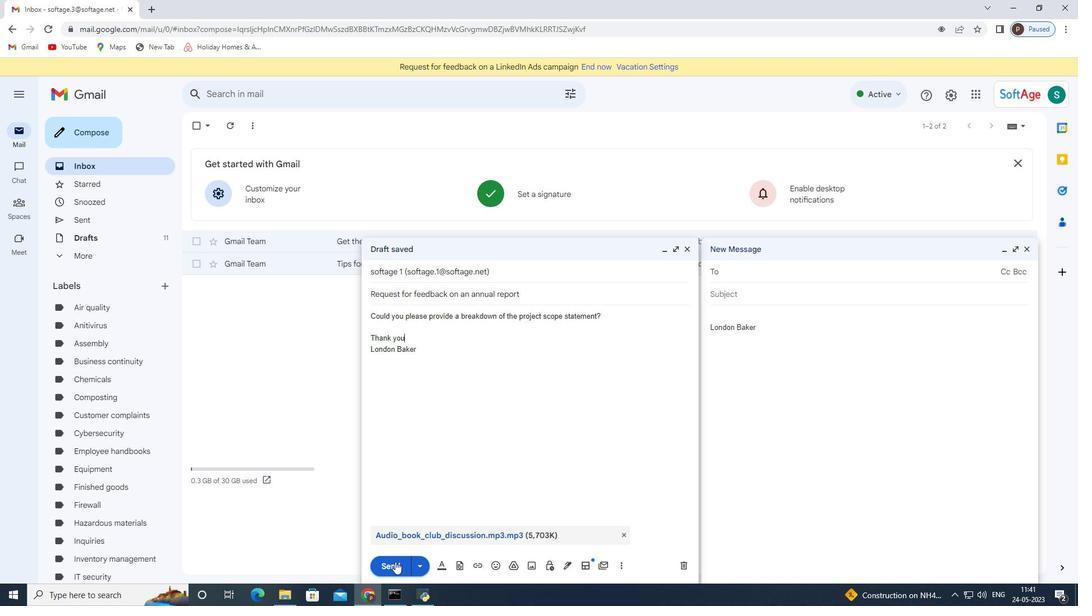
Action: Mouse pressed left at (394, 562)
Screenshot: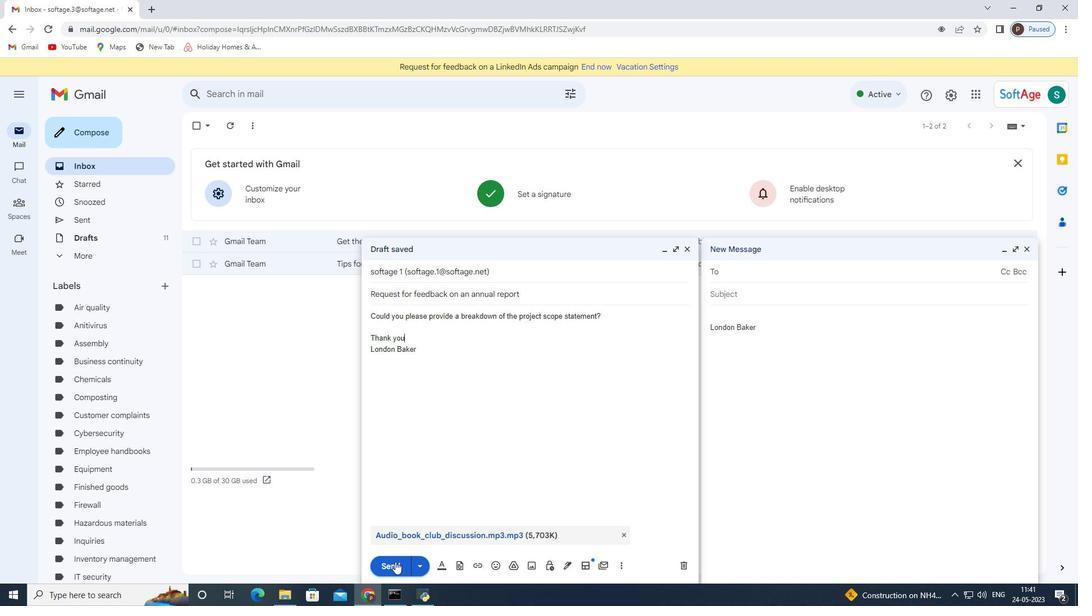 
Action: Mouse moved to (120, 219)
Screenshot: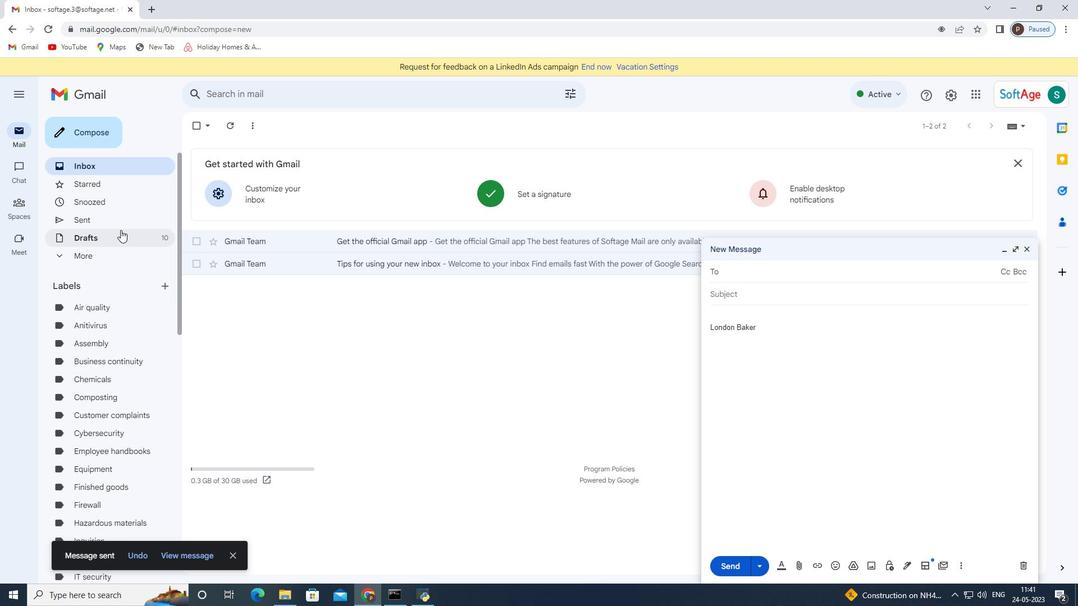 
Action: Mouse pressed left at (120, 219)
Screenshot: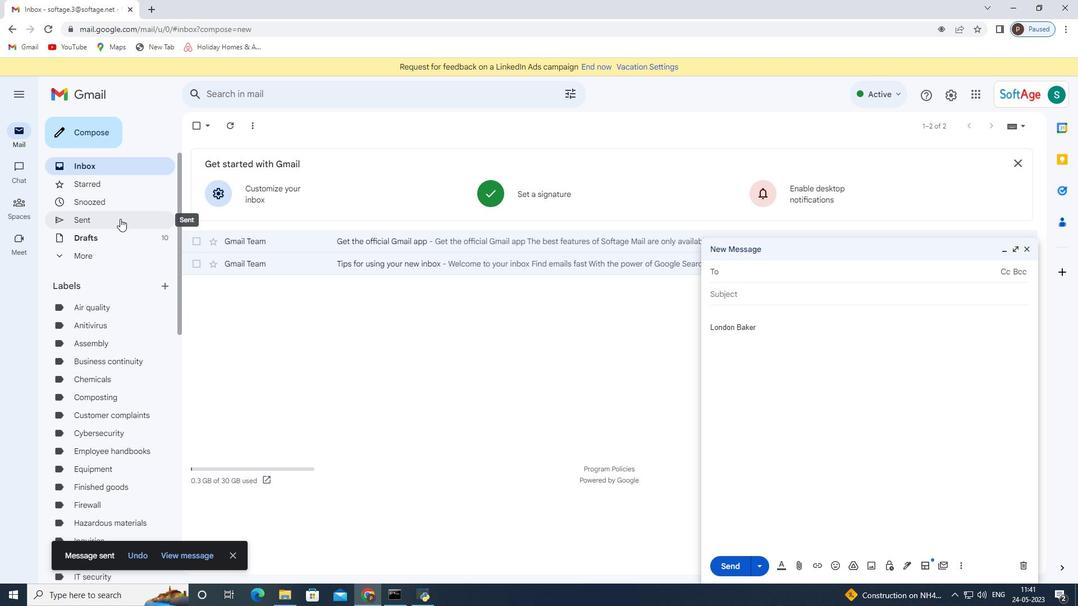 
Action: Mouse moved to (480, 198)
Screenshot: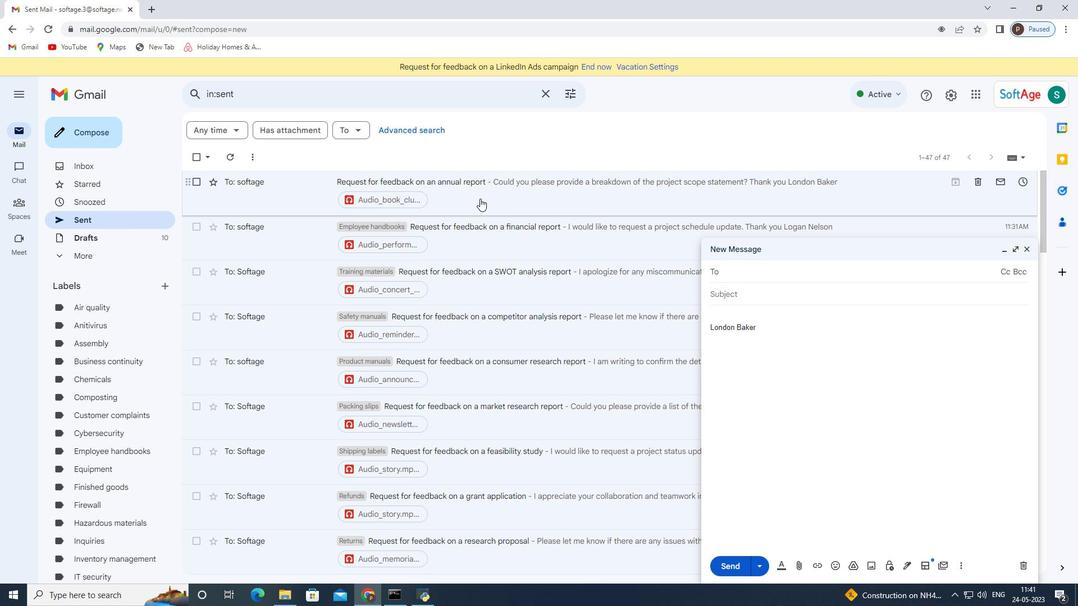 
Action: Mouse pressed right at (480, 198)
Screenshot: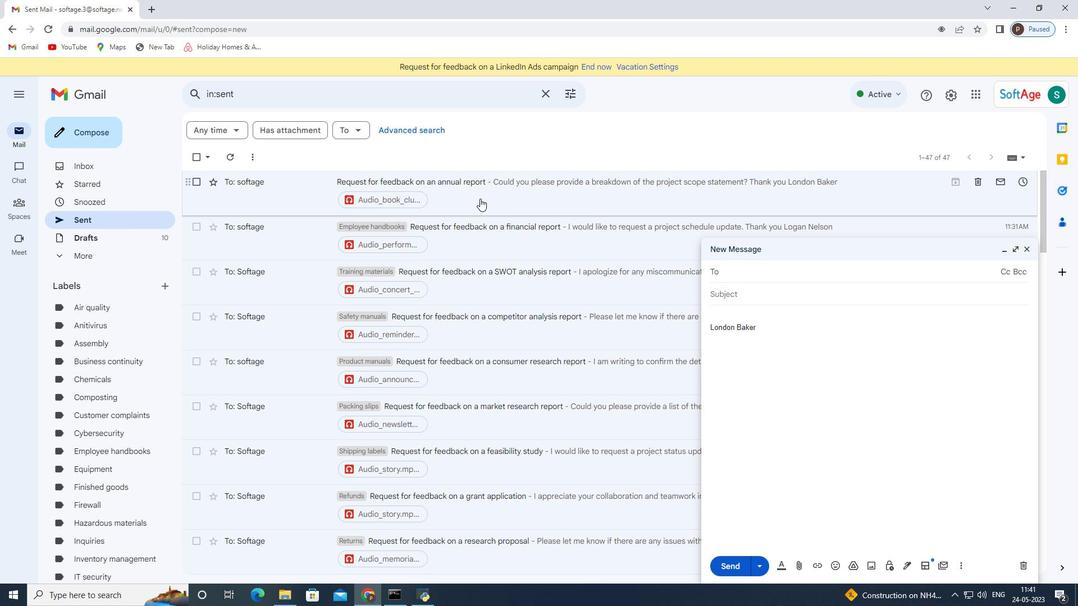 
Action: Mouse moved to (547, 384)
Screenshot: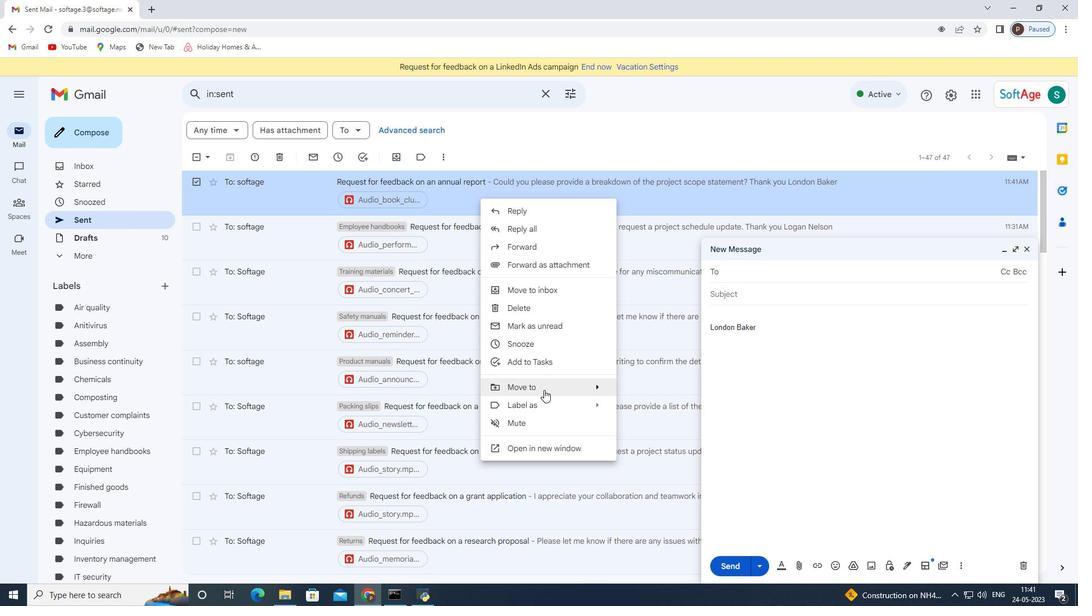 
Action: Mouse pressed left at (547, 384)
Screenshot: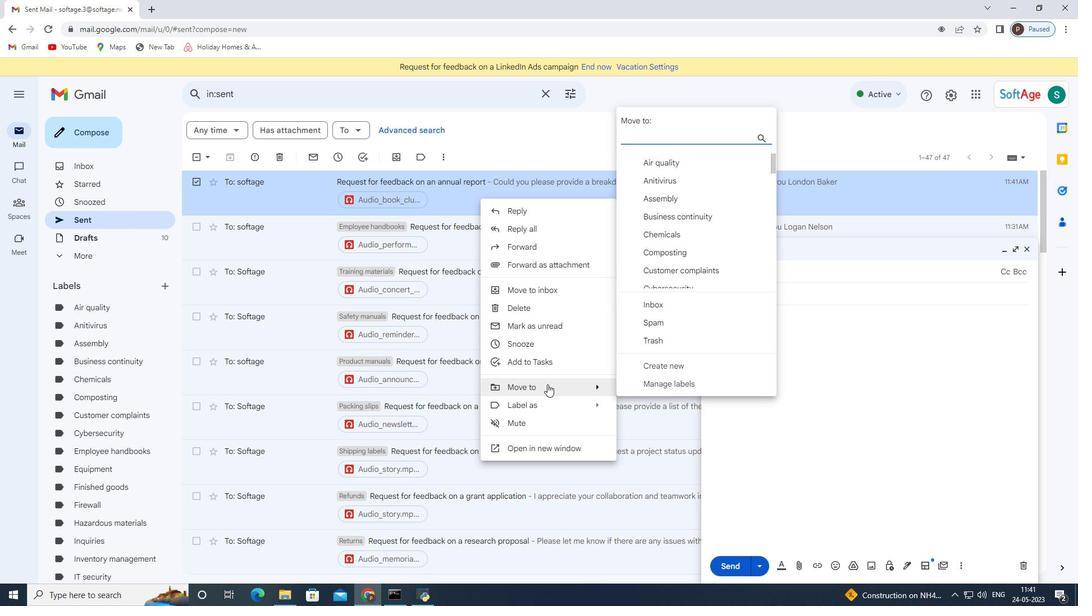 
Action: Mouse moved to (669, 362)
Screenshot: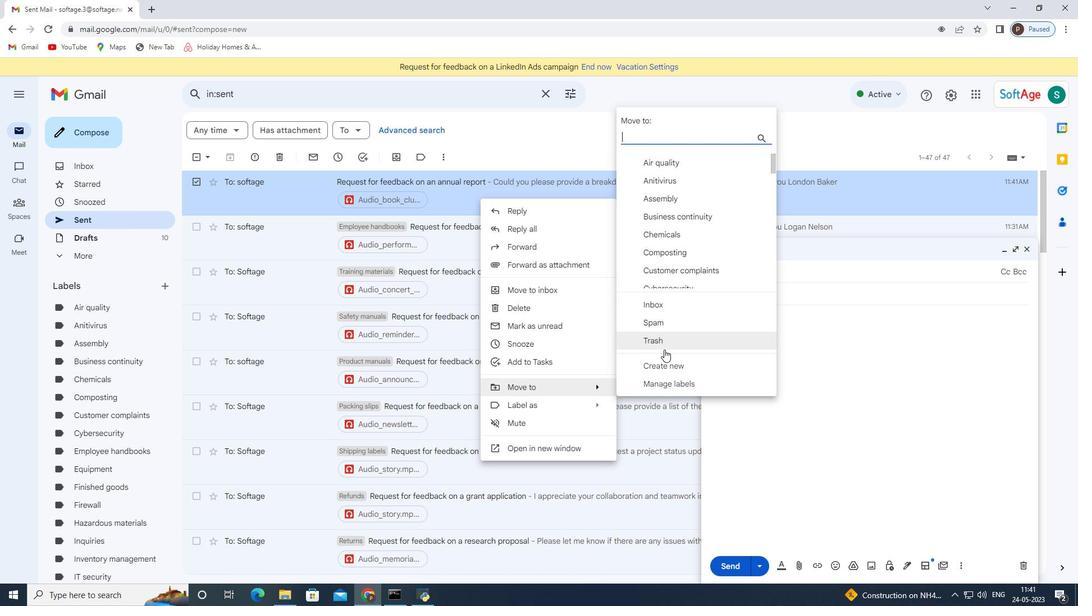 
Action: Mouse pressed left at (669, 362)
Screenshot: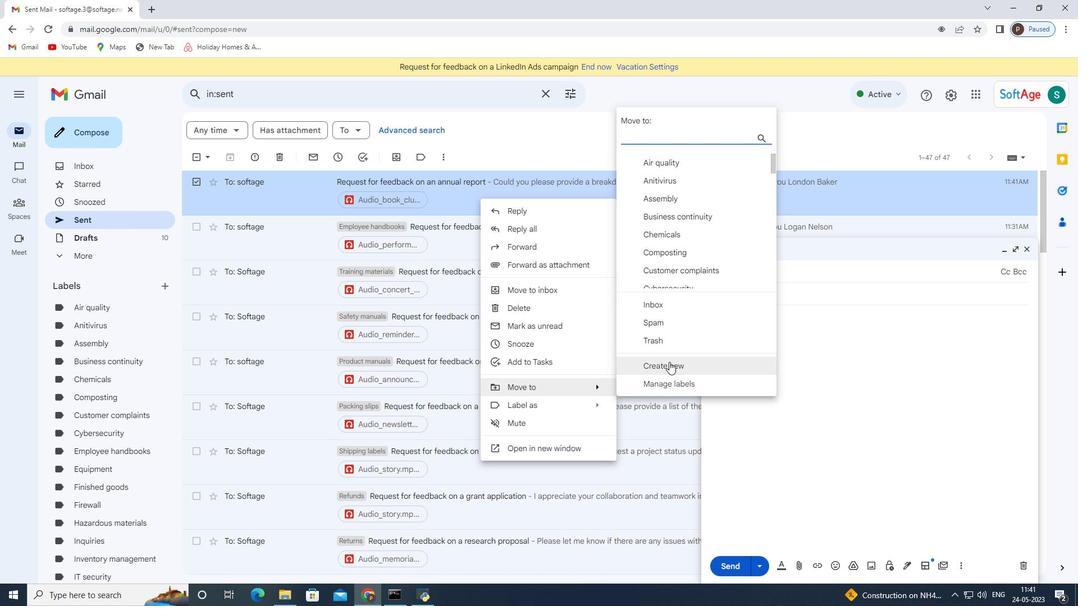 
Action: Mouse moved to (415, 305)
Screenshot: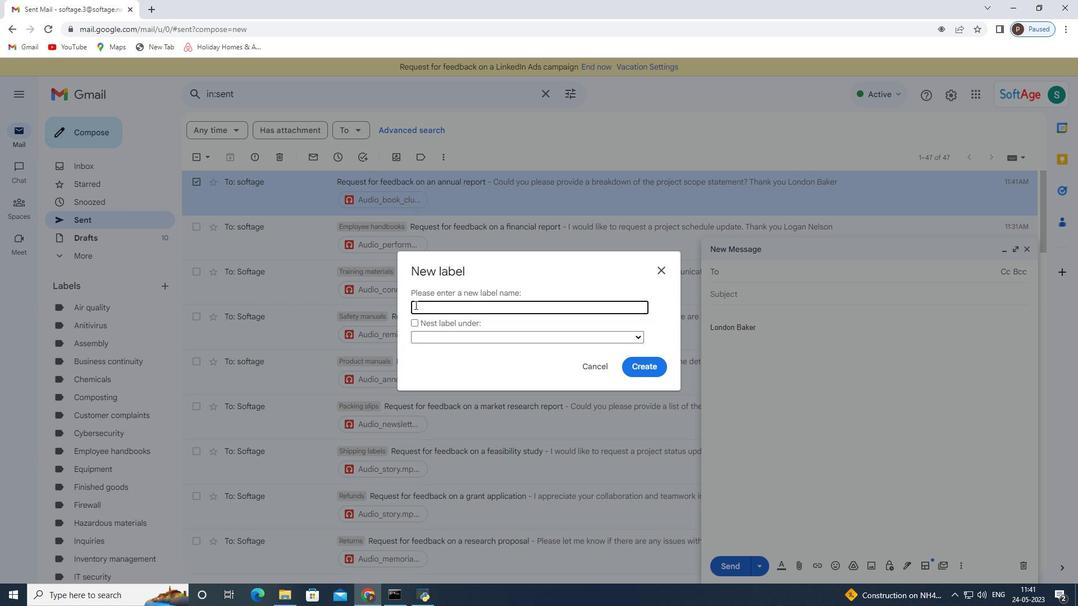 
Action: Mouse pressed left at (415, 305)
Screenshot: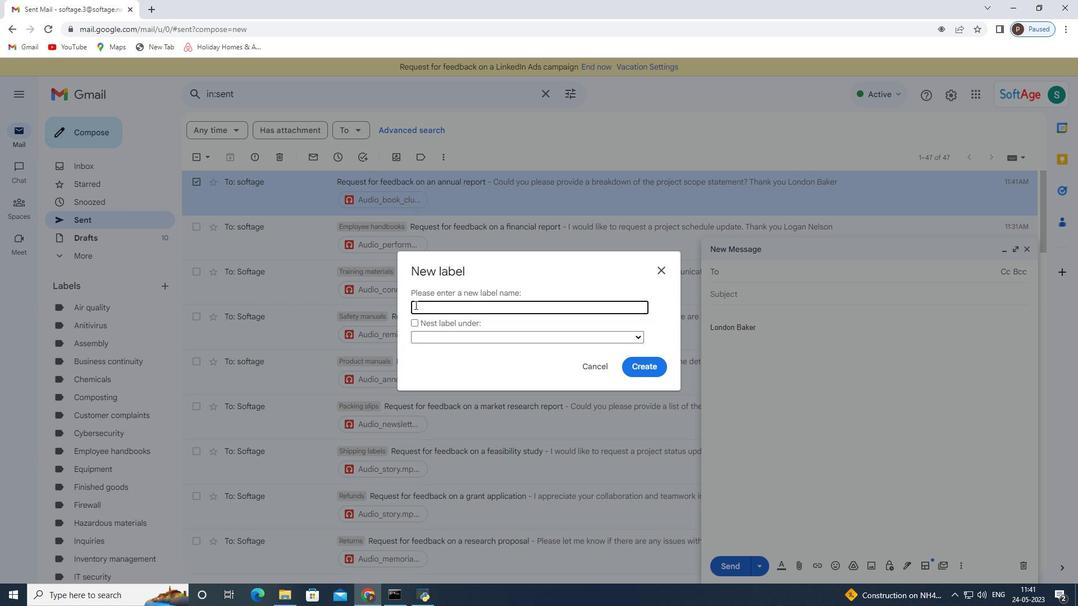 
Action: Key pressed <Key.shift><Key.shift><Key.shift><Key.shift><Key.shift>Job<Key.space>descriptions
Screenshot: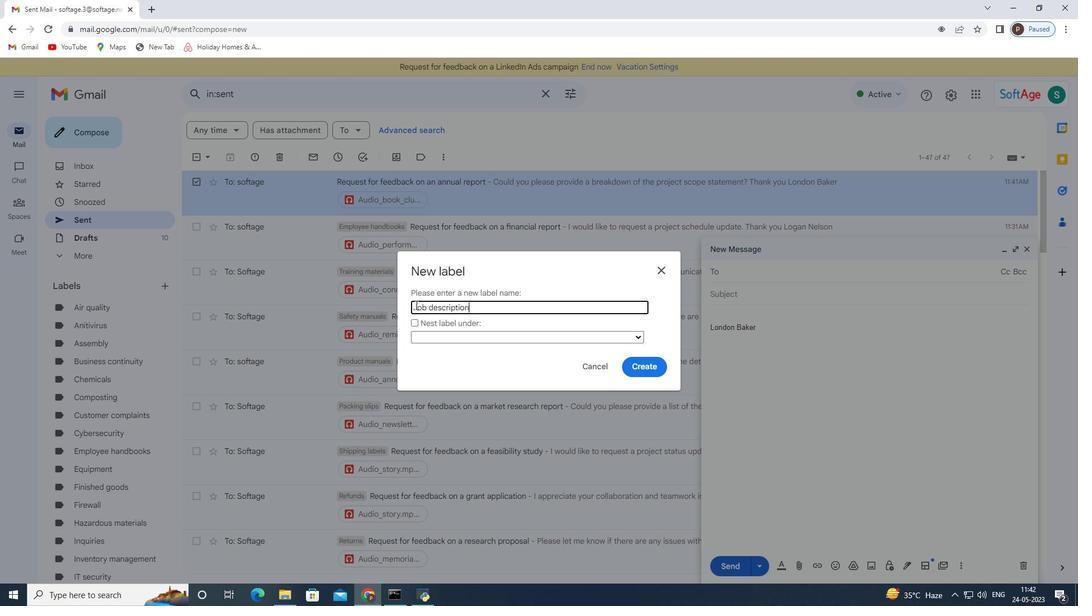 
Action: Mouse moved to (642, 365)
Screenshot: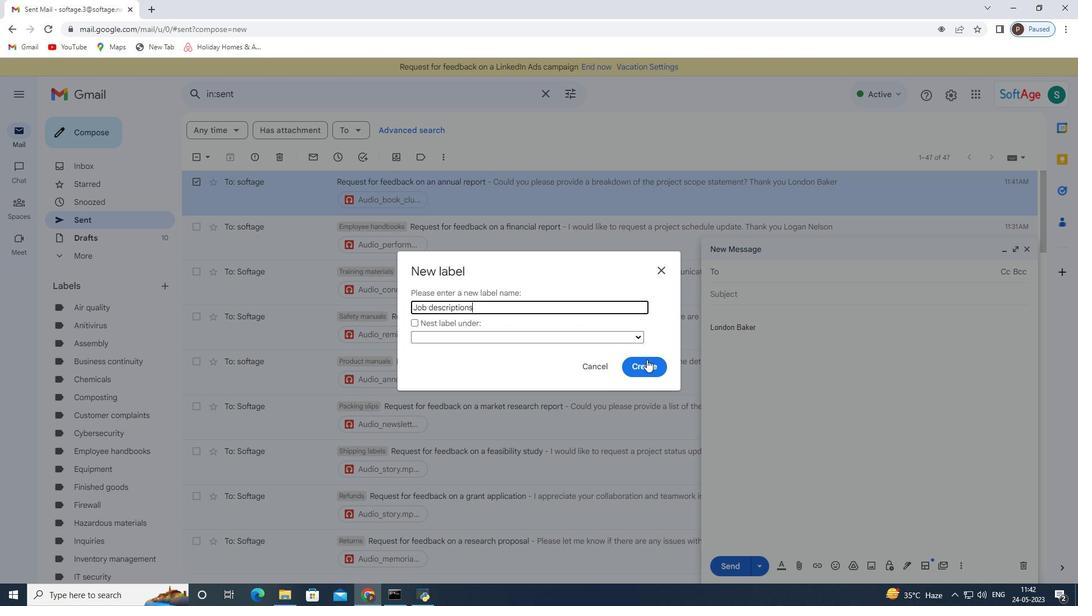 
Action: Mouse pressed left at (642, 365)
Screenshot: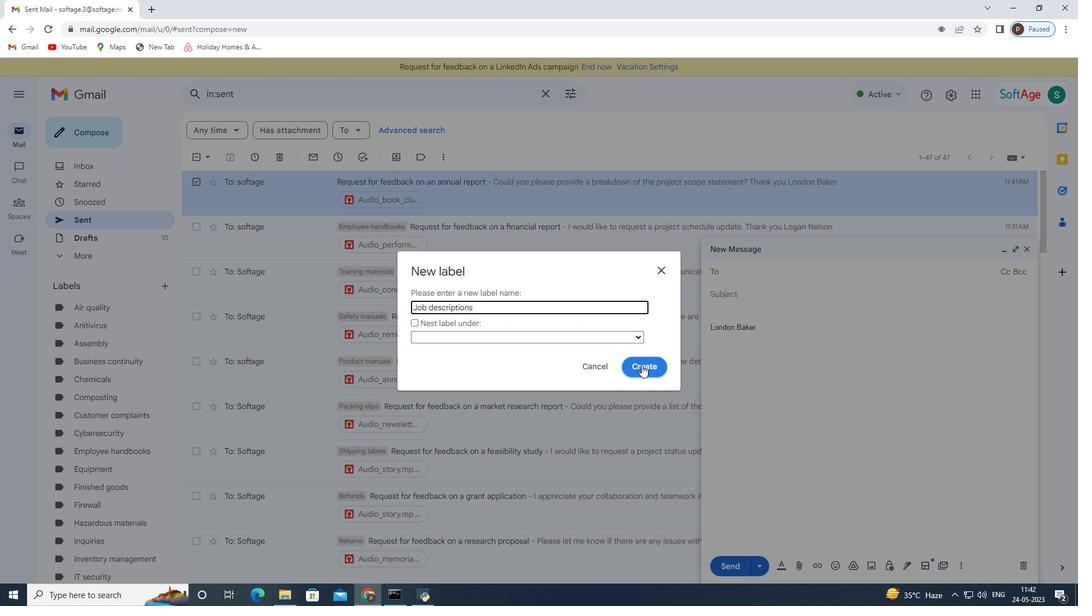 
